 Task: Find connections with filter location Charata with filter topic #managementwith filter profile language French with filter current company HackerEarth with filter school ASSAM DOWN TOWN UNIVERSITY with filter industry Equipment Rental Services with filter service category FIle Management with filter keywords title Chef
Action: Mouse moved to (527, 89)
Screenshot: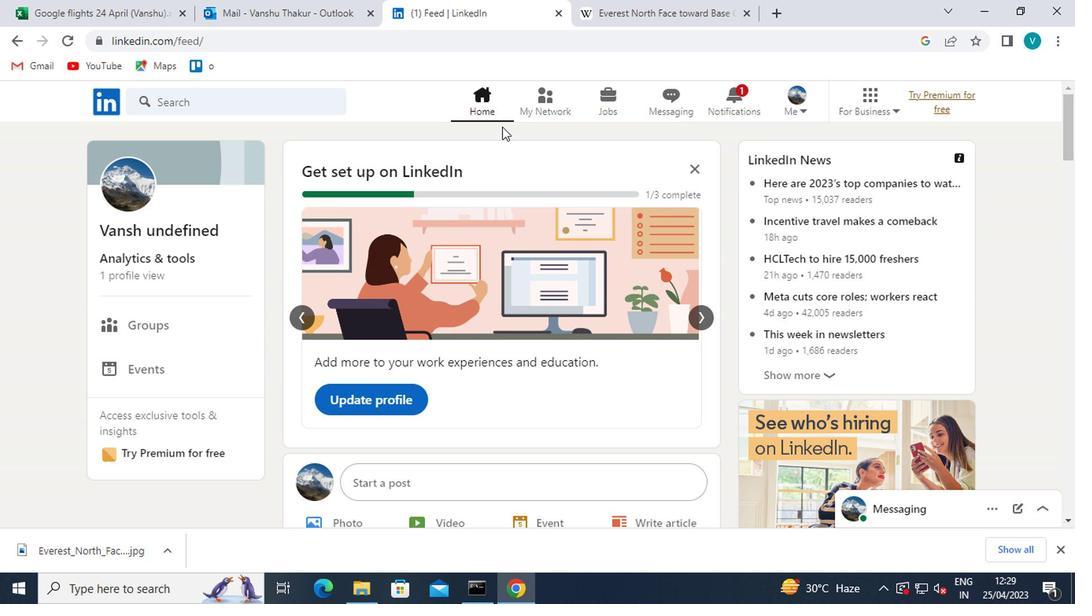 
Action: Mouse pressed left at (527, 89)
Screenshot: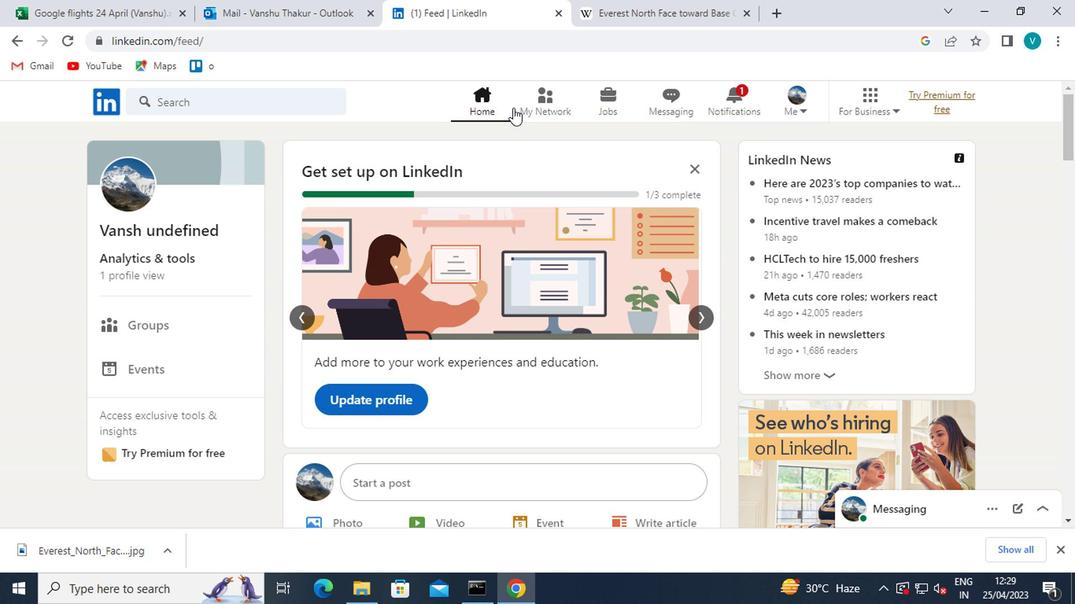 
Action: Mouse moved to (175, 181)
Screenshot: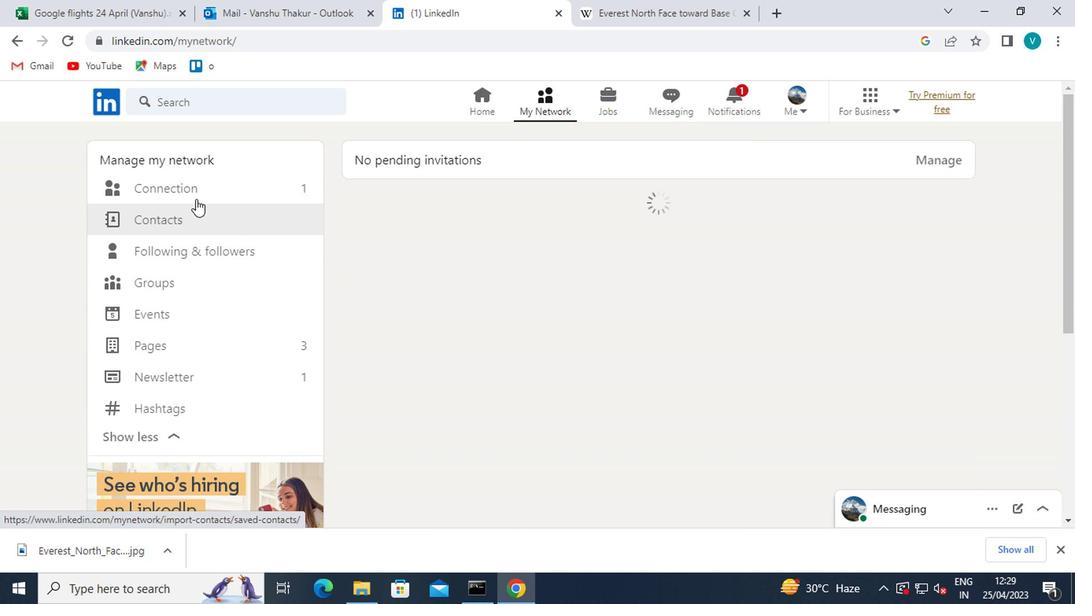 
Action: Mouse pressed left at (175, 181)
Screenshot: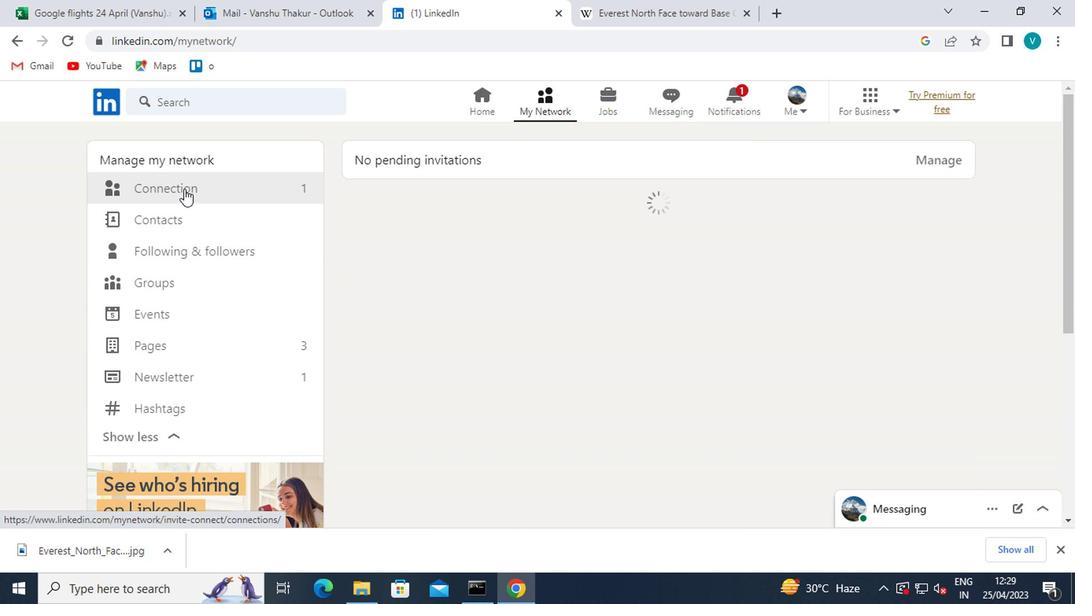 
Action: Mouse moved to (660, 192)
Screenshot: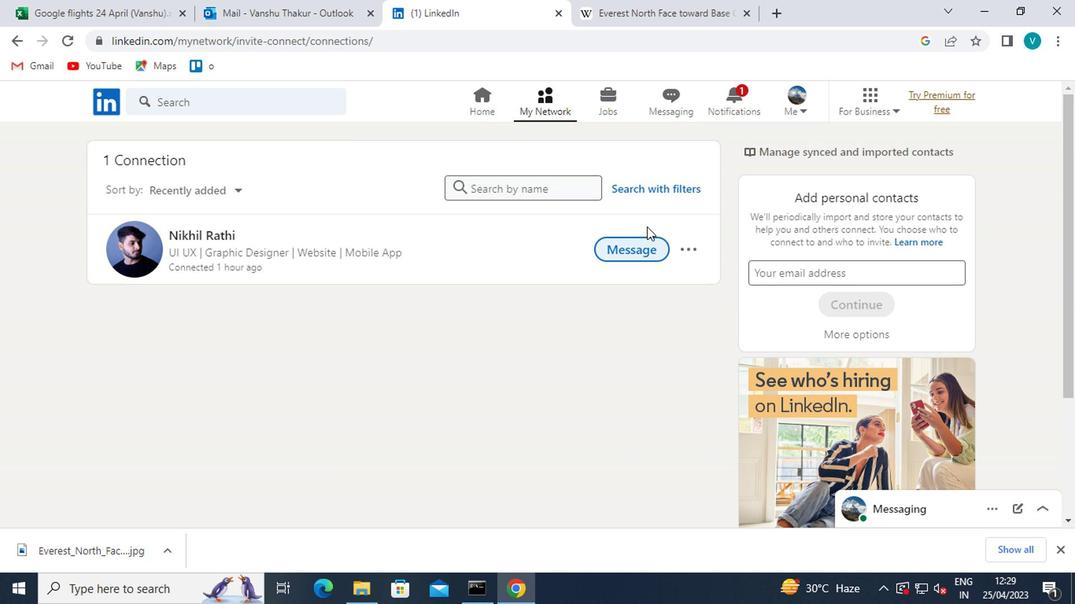 
Action: Mouse pressed left at (660, 192)
Screenshot: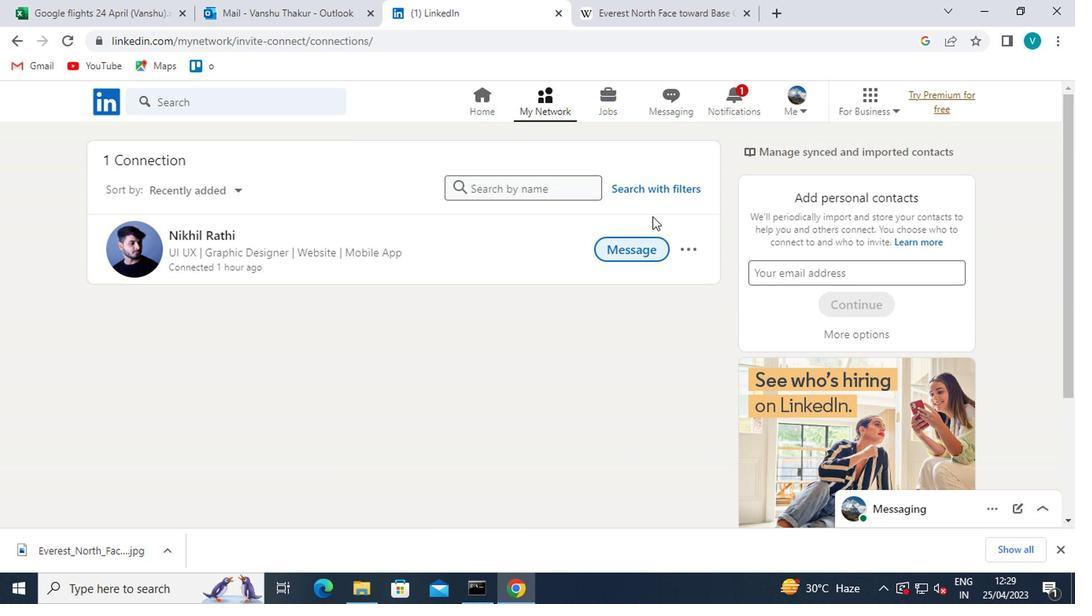 
Action: Mouse moved to (525, 142)
Screenshot: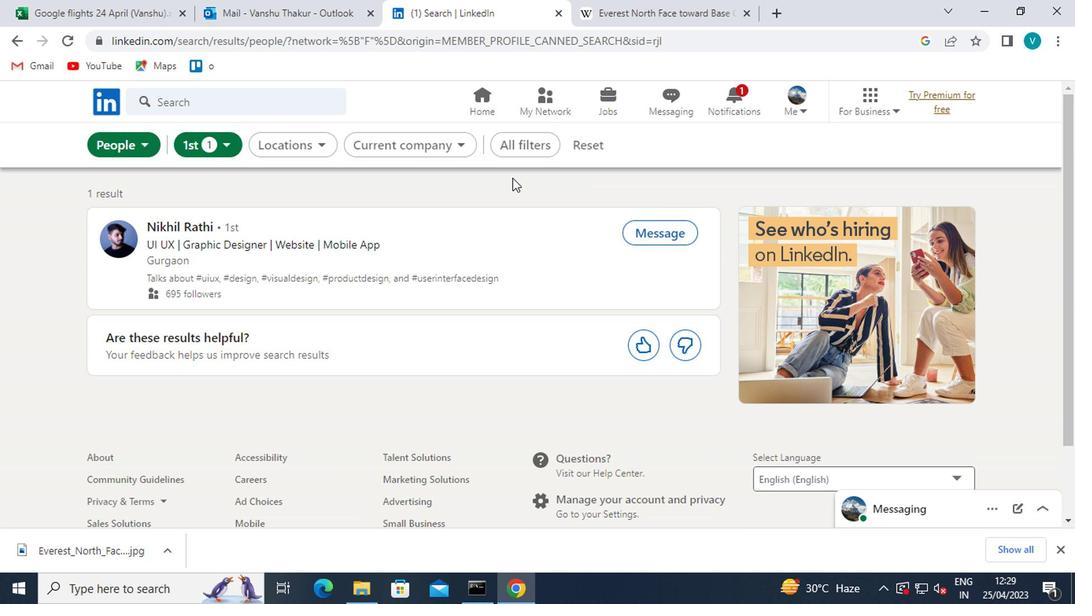 
Action: Mouse pressed left at (525, 142)
Screenshot: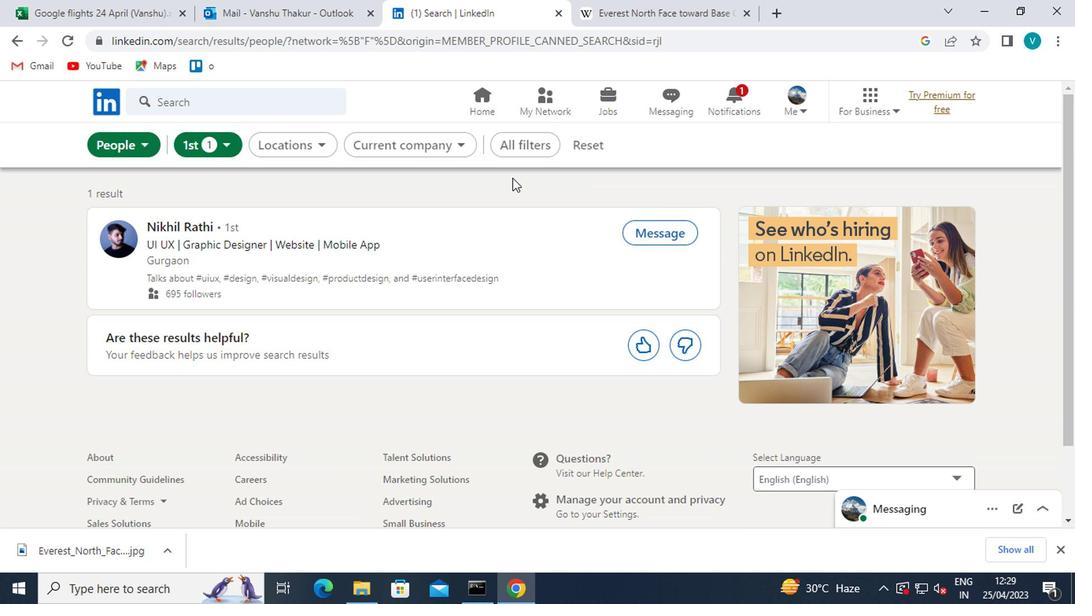 
Action: Mouse moved to (745, 334)
Screenshot: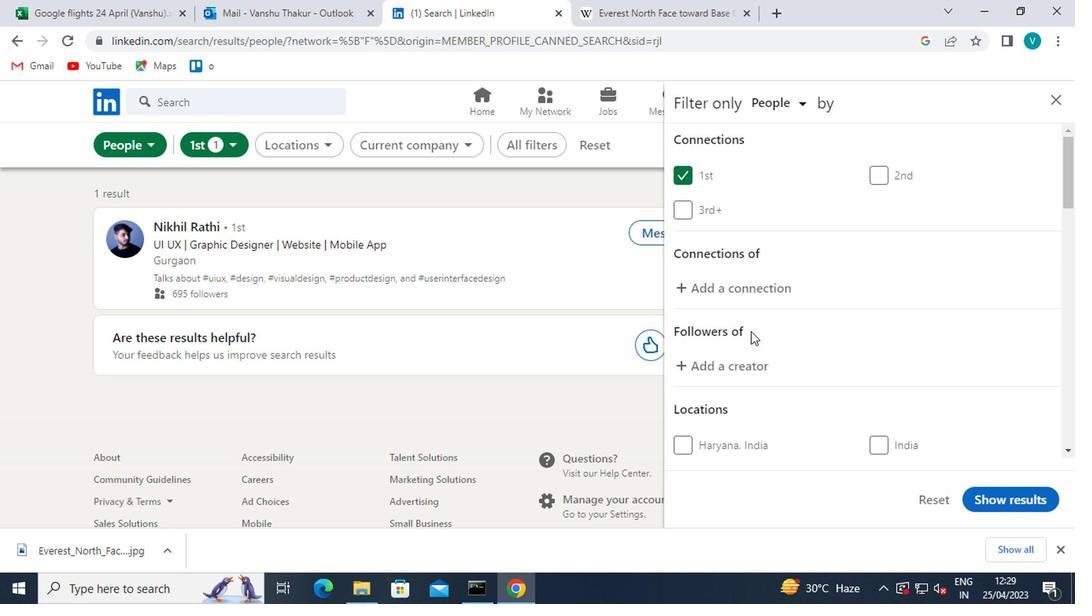 
Action: Mouse scrolled (745, 333) with delta (0, -1)
Screenshot: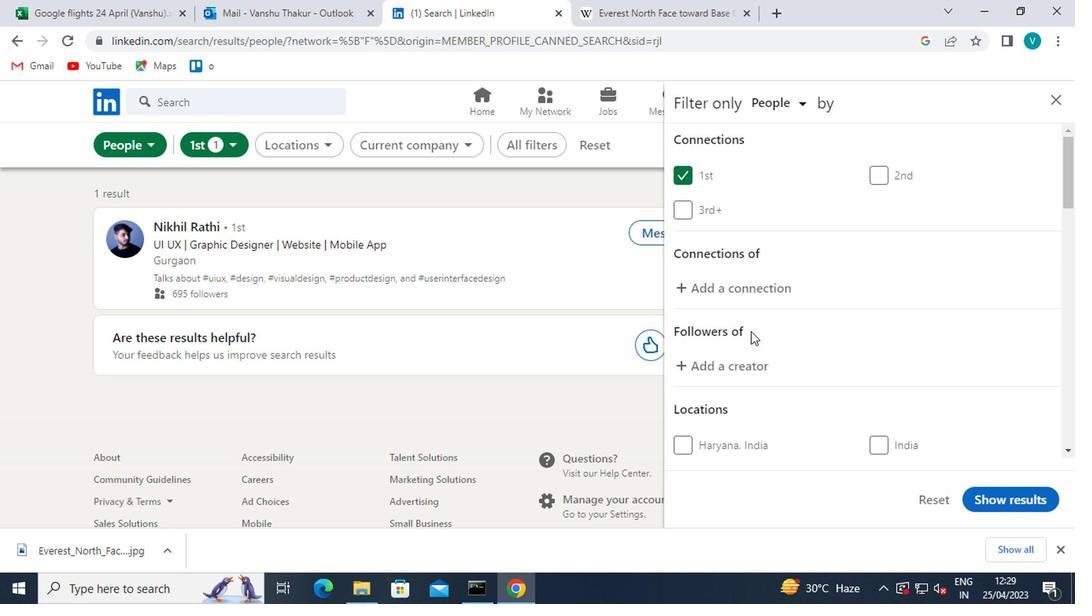 
Action: Mouse moved to (745, 335)
Screenshot: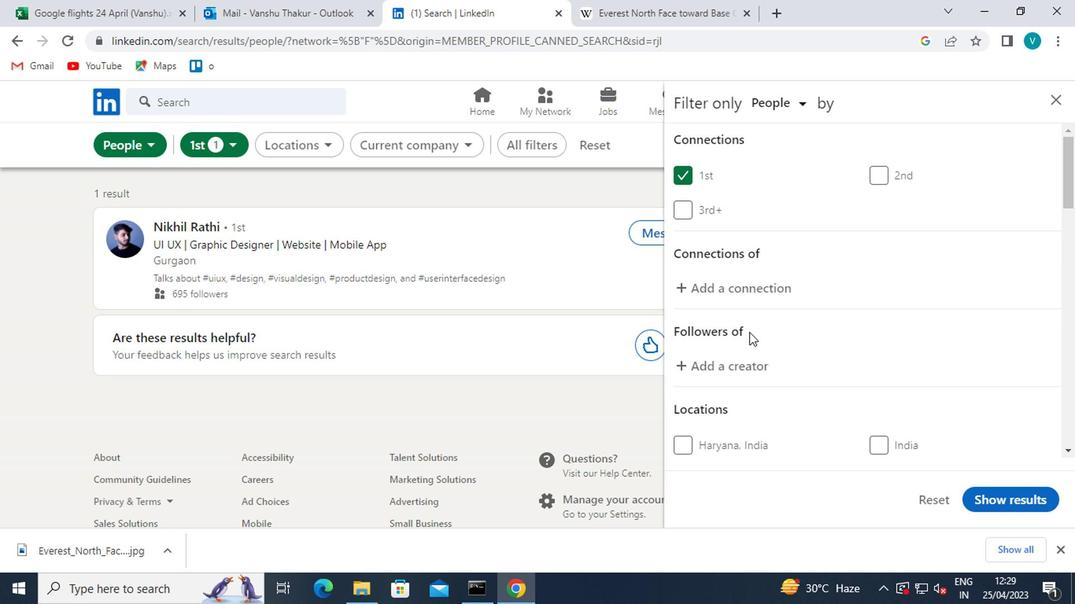 
Action: Mouse scrolled (745, 334) with delta (0, 0)
Screenshot: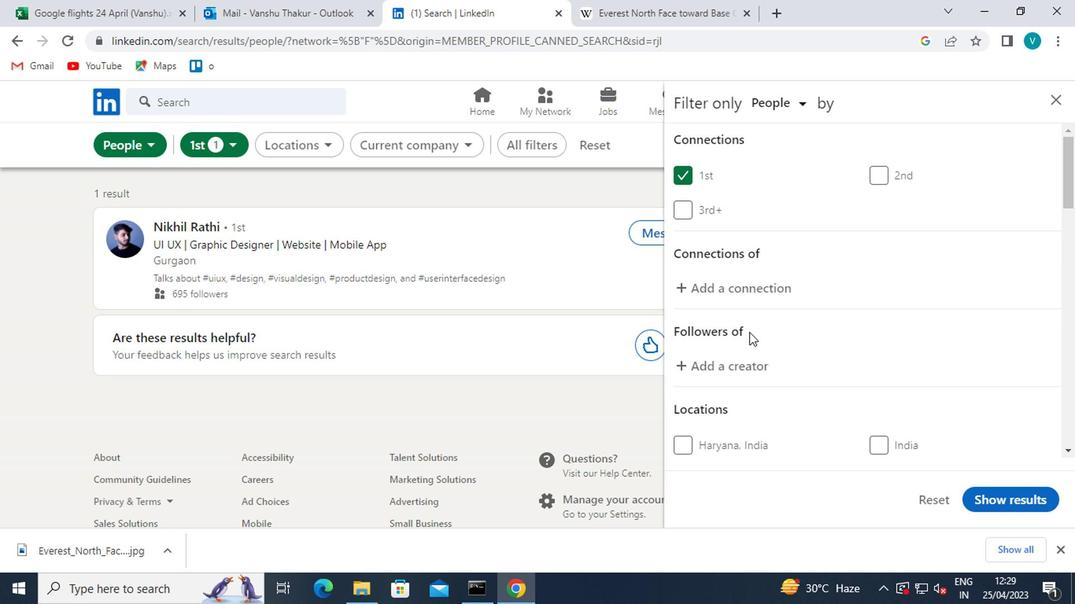 
Action: Mouse moved to (740, 355)
Screenshot: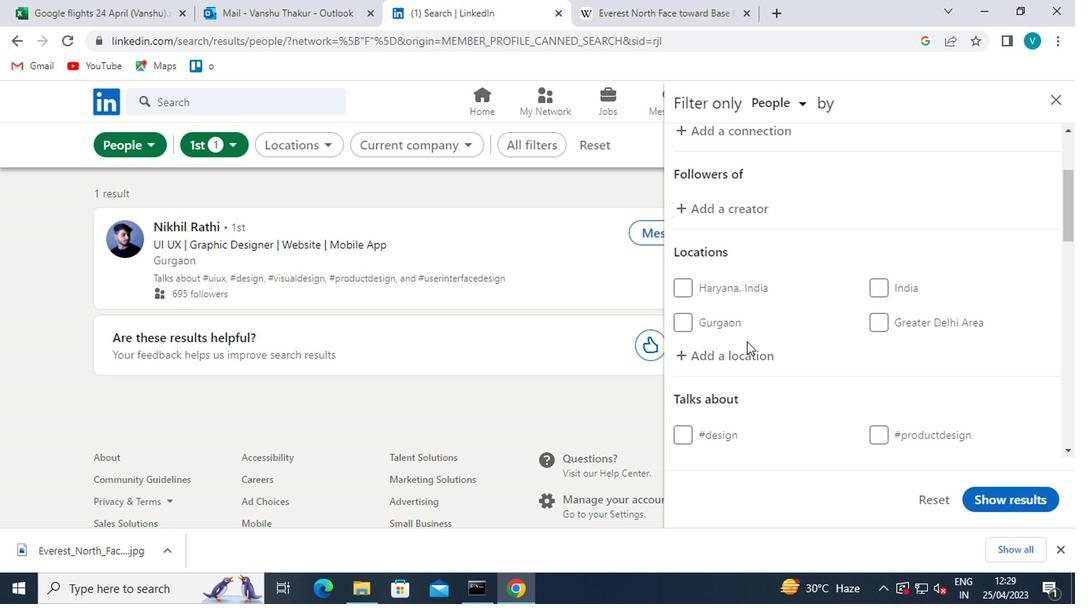 
Action: Mouse pressed left at (740, 355)
Screenshot: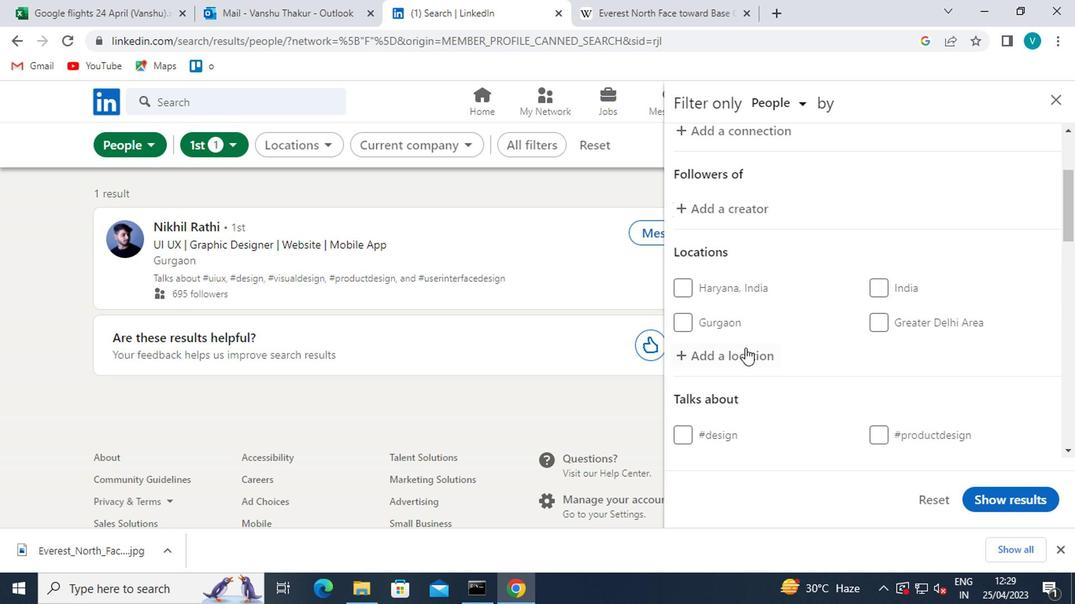 
Action: Mouse moved to (605, 279)
Screenshot: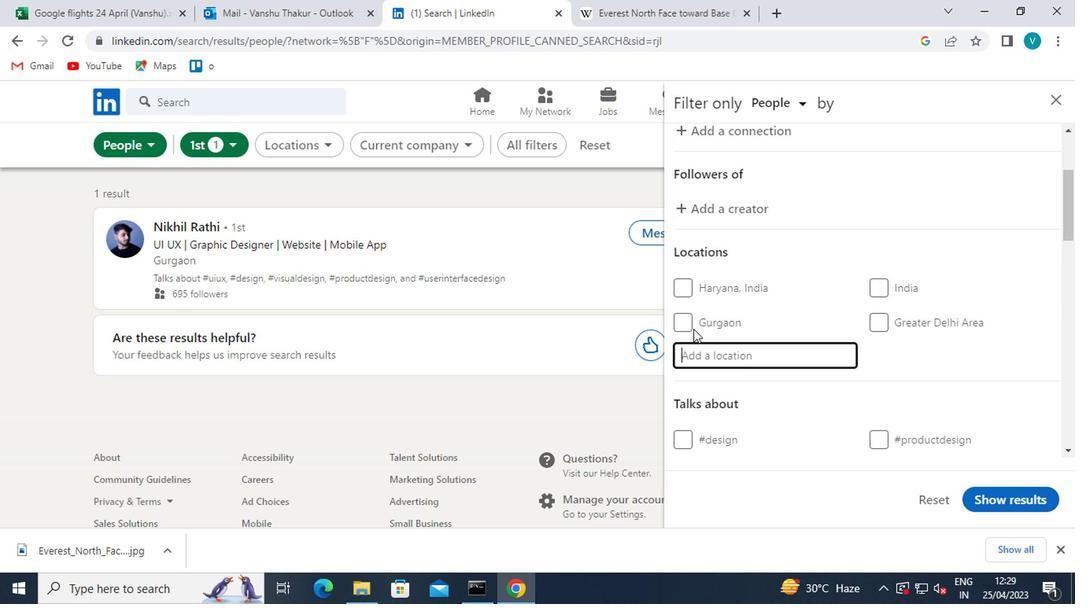 
Action: Key pressed <Key.shift>CHARATA
Screenshot: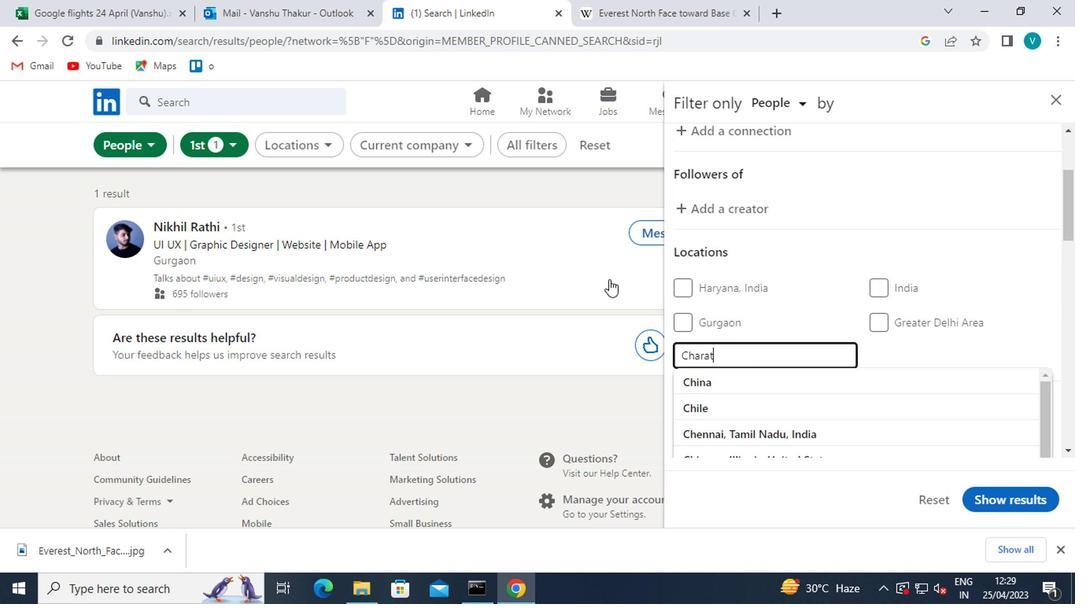 
Action: Mouse moved to (776, 383)
Screenshot: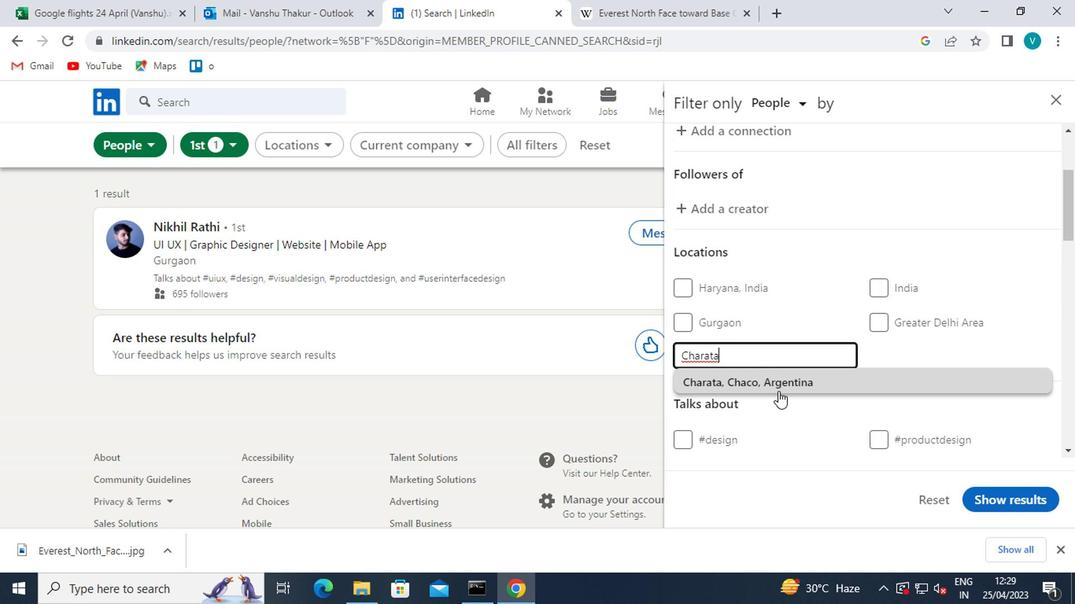 
Action: Mouse pressed left at (776, 383)
Screenshot: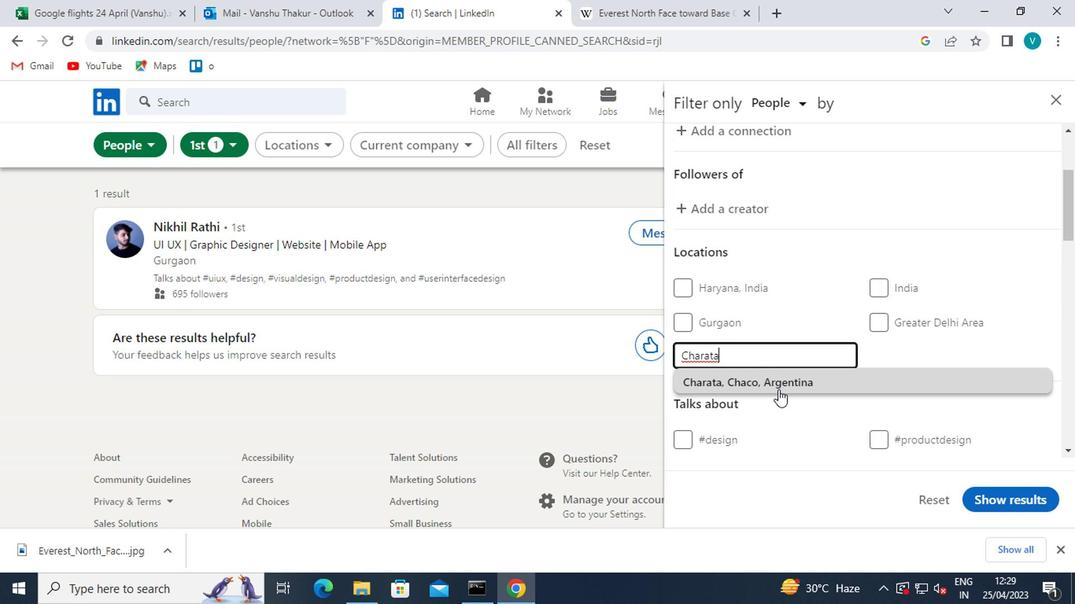 
Action: Mouse moved to (787, 351)
Screenshot: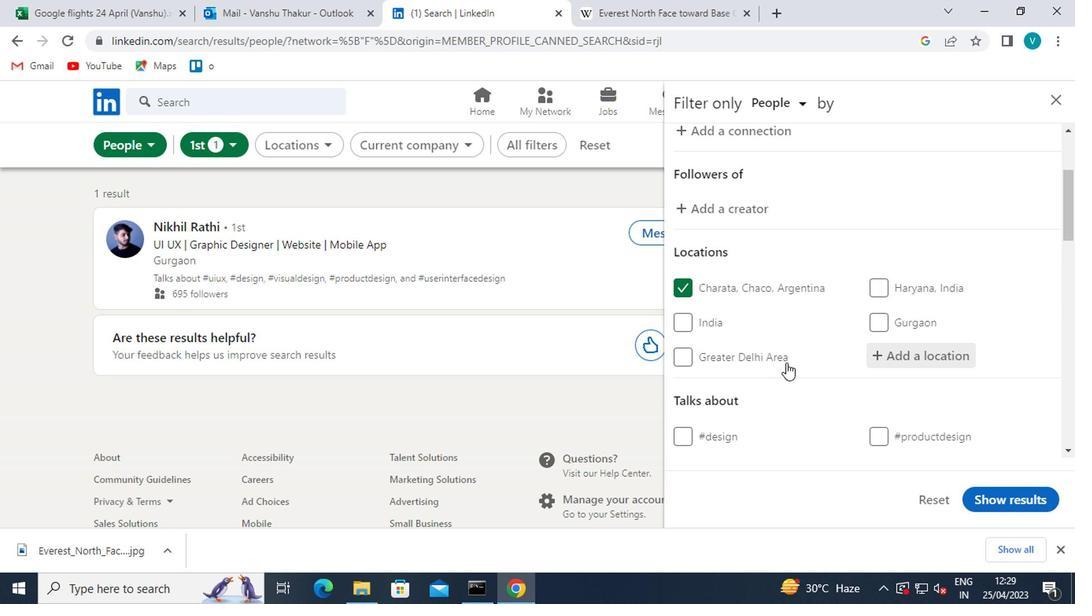 
Action: Mouse scrolled (787, 351) with delta (0, 0)
Screenshot: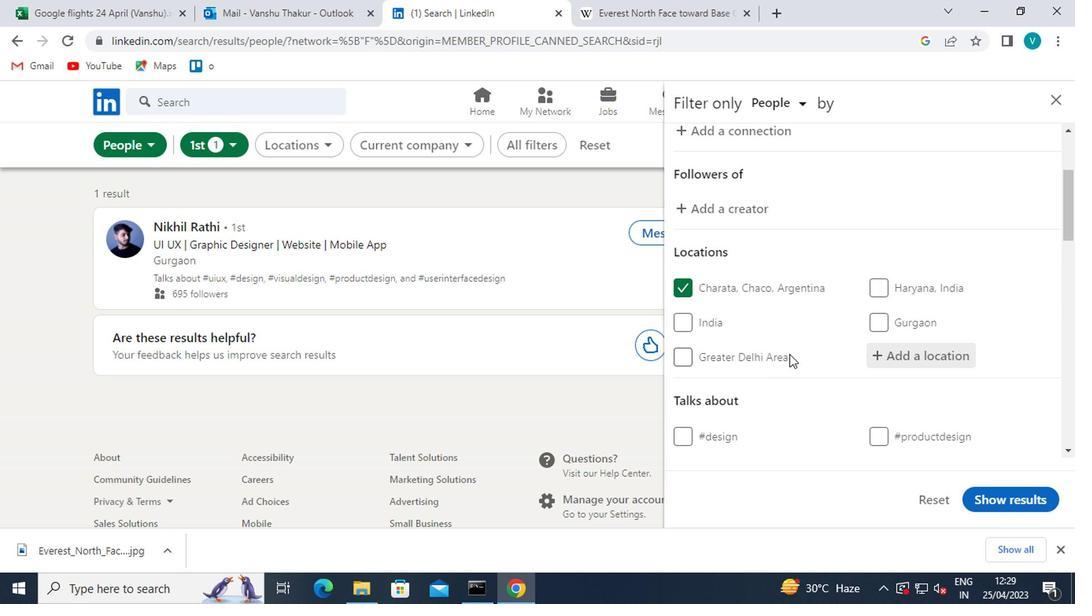 
Action: Mouse scrolled (787, 351) with delta (0, 0)
Screenshot: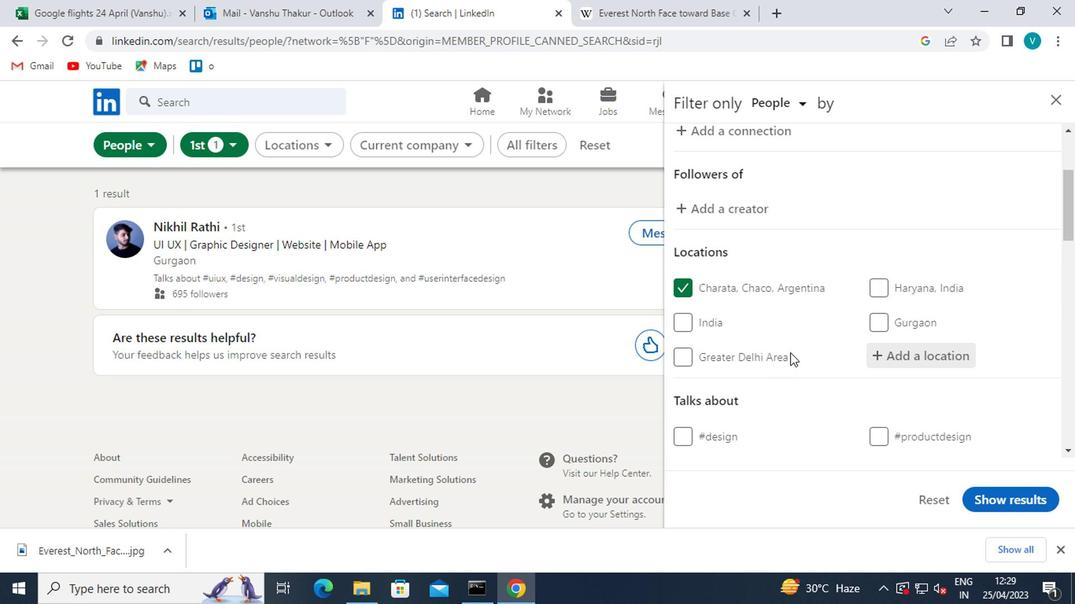 
Action: Mouse scrolled (787, 351) with delta (0, 0)
Screenshot: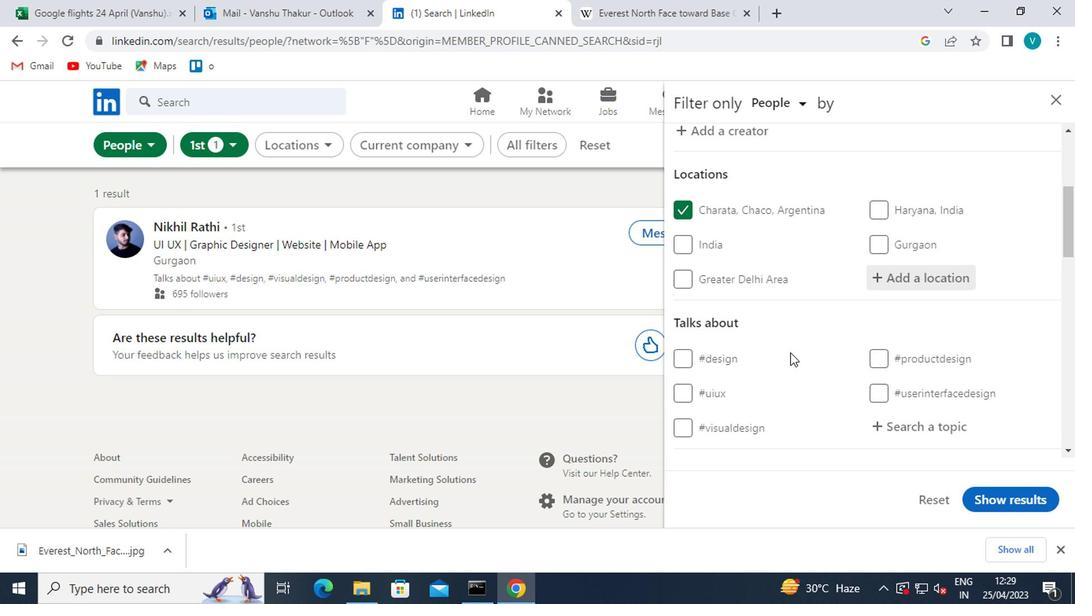 
Action: Mouse moved to (898, 271)
Screenshot: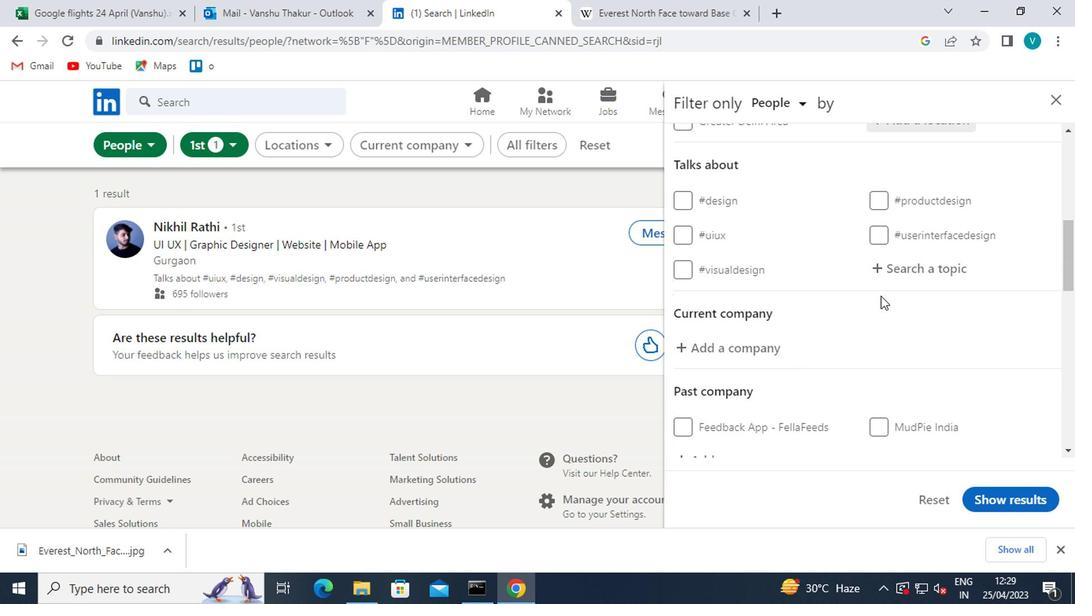 
Action: Mouse pressed left at (898, 271)
Screenshot: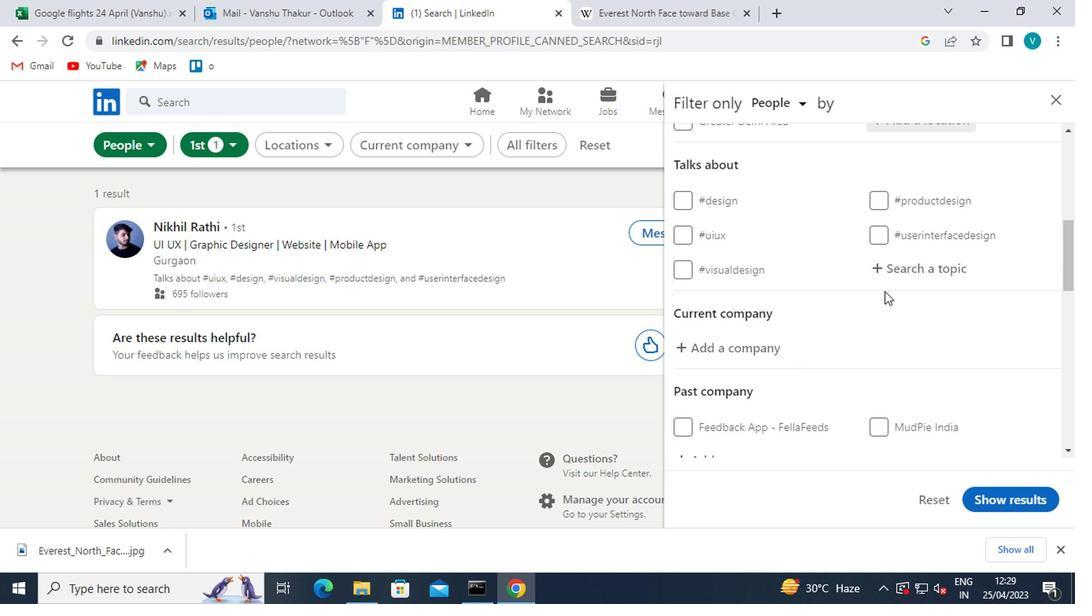 
Action: Mouse moved to (735, 225)
Screenshot: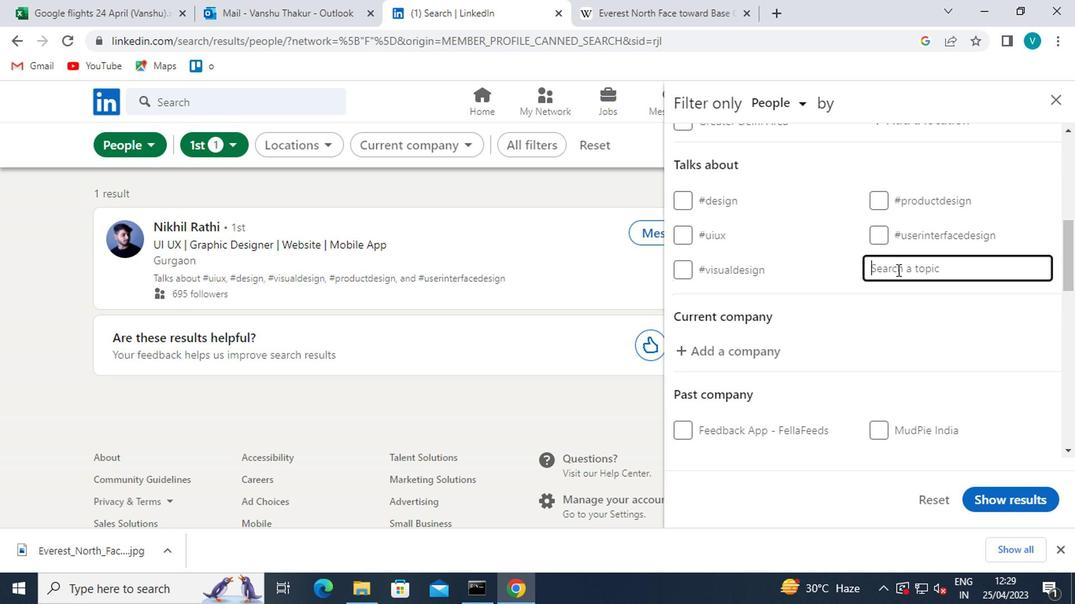 
Action: Key pressed <Key.shift>#MANAGEMENT
Screenshot: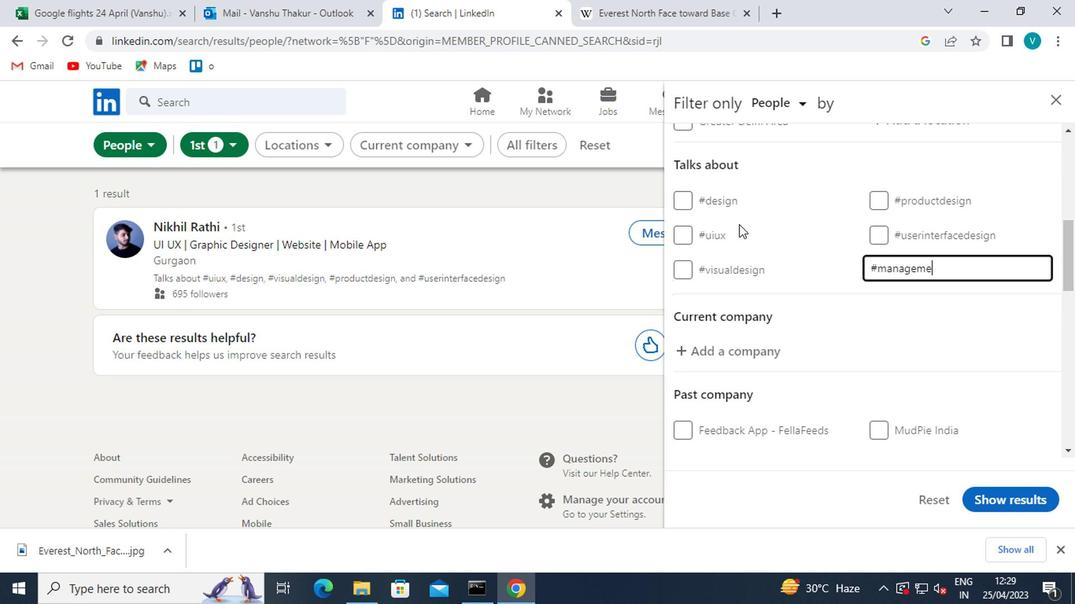 
Action: Mouse moved to (902, 299)
Screenshot: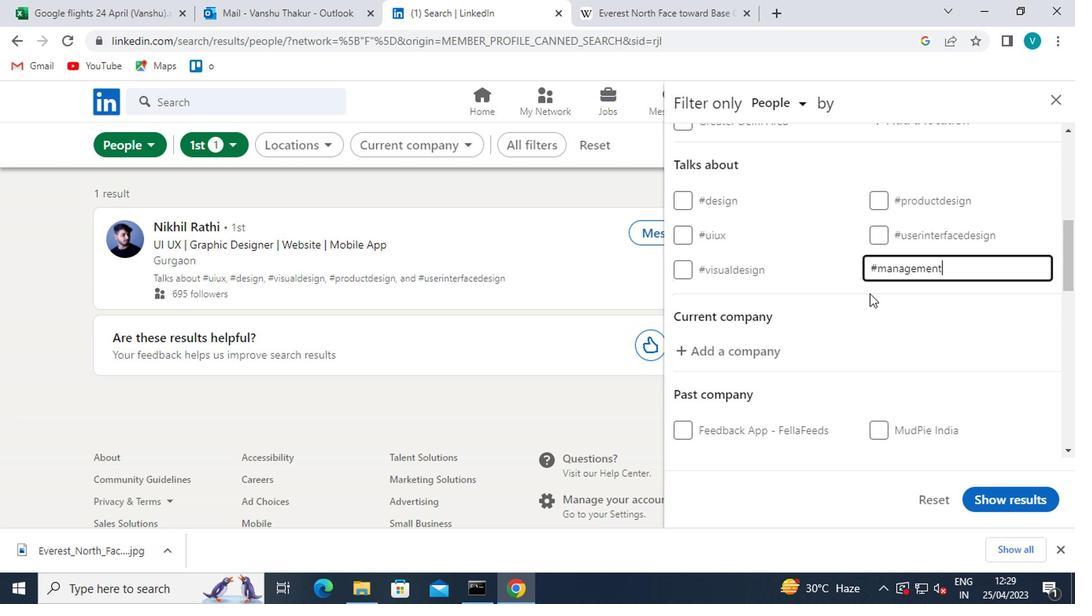 
Action: Mouse pressed left at (902, 299)
Screenshot: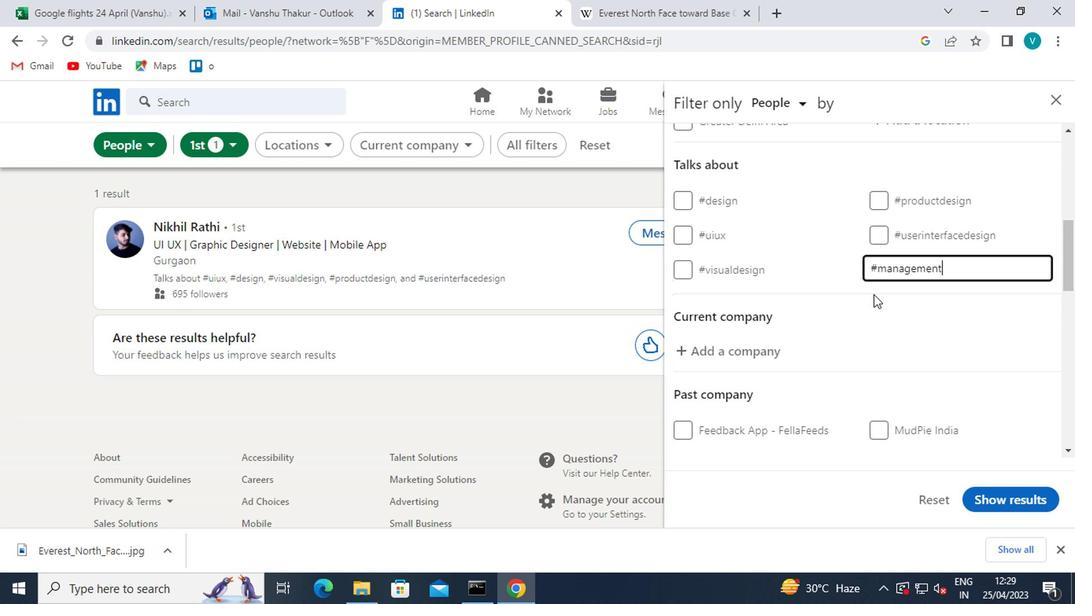 
Action: Mouse moved to (903, 299)
Screenshot: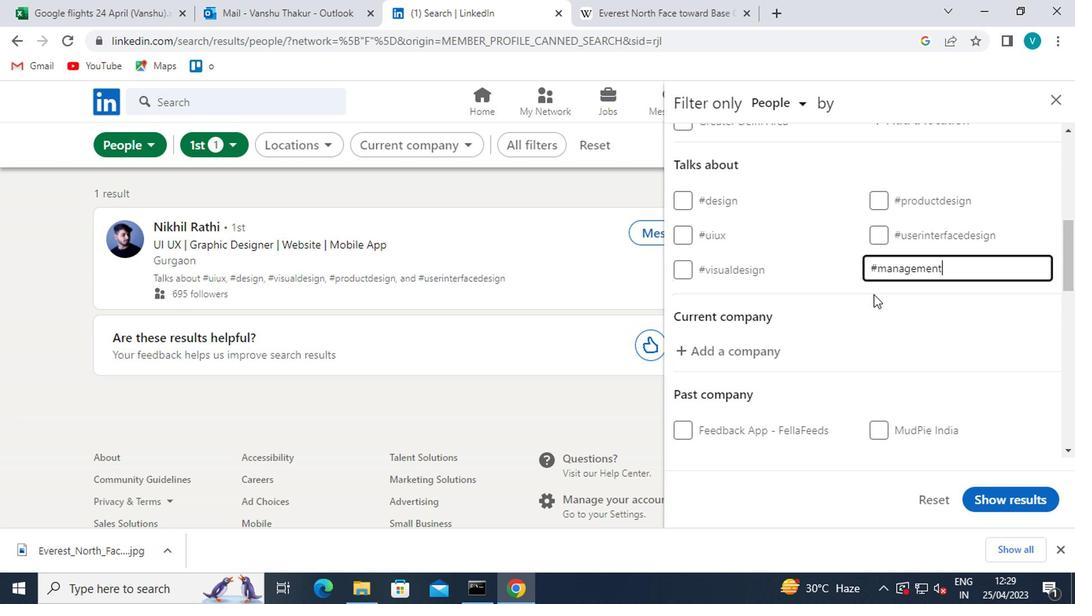 
Action: Mouse scrolled (903, 299) with delta (0, 0)
Screenshot: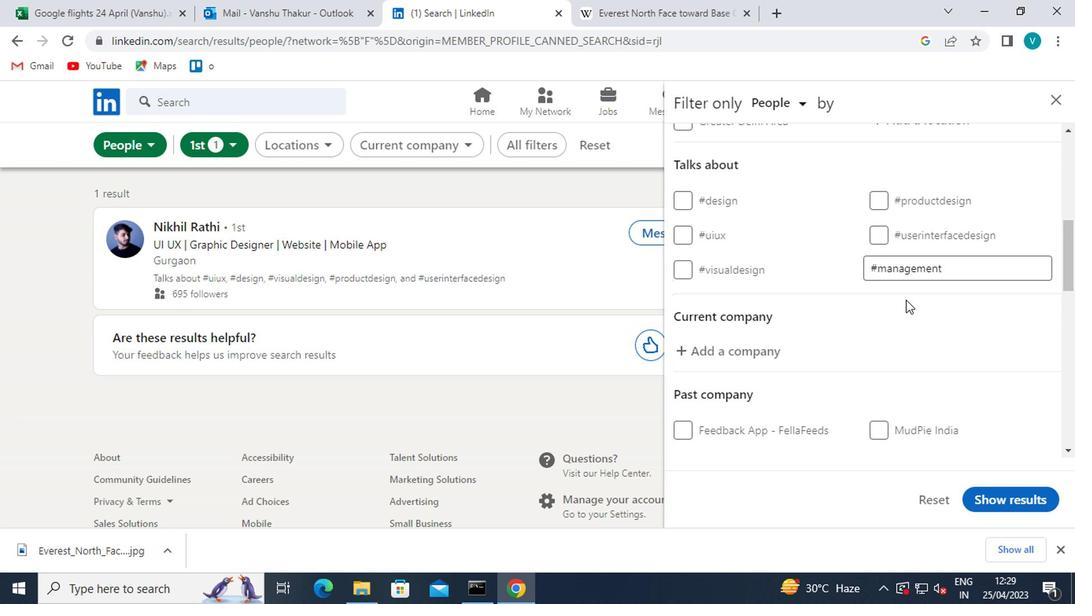 
Action: Mouse scrolled (903, 299) with delta (0, 0)
Screenshot: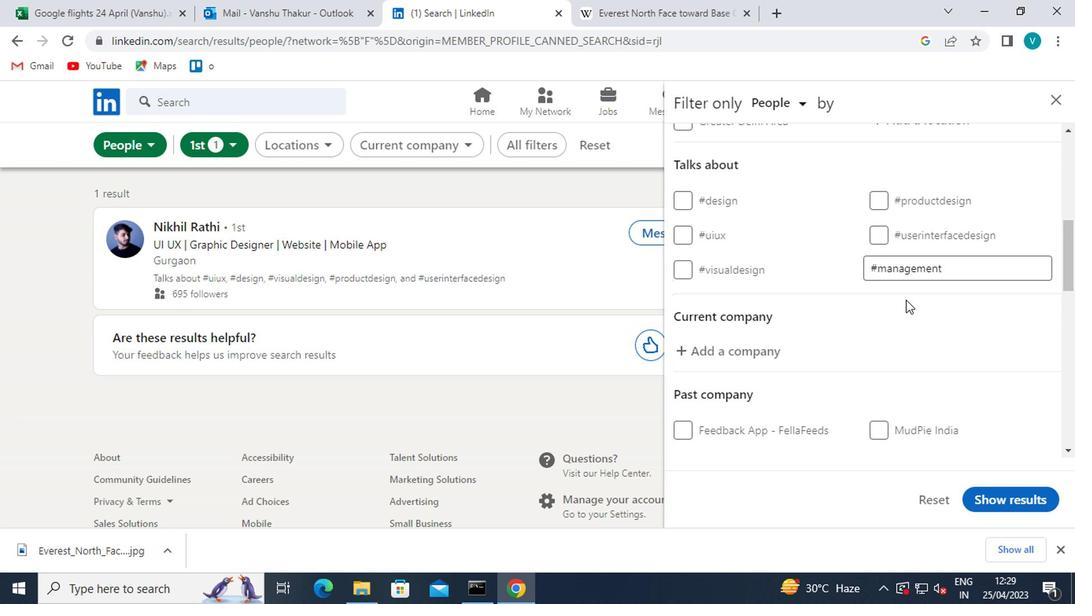 
Action: Mouse moved to (871, 258)
Screenshot: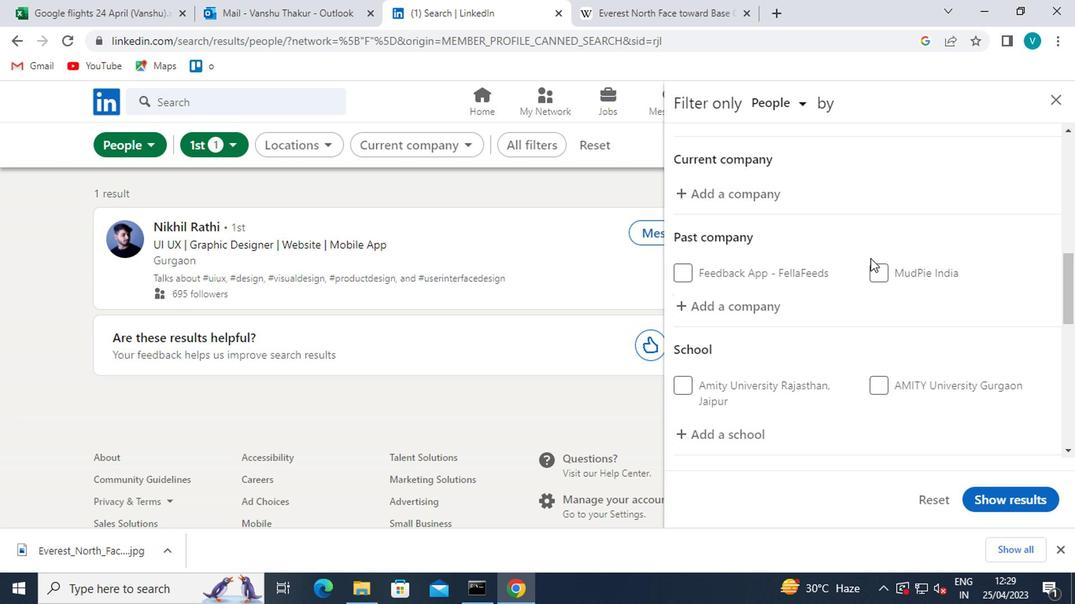 
Action: Mouse scrolled (871, 257) with delta (0, 0)
Screenshot: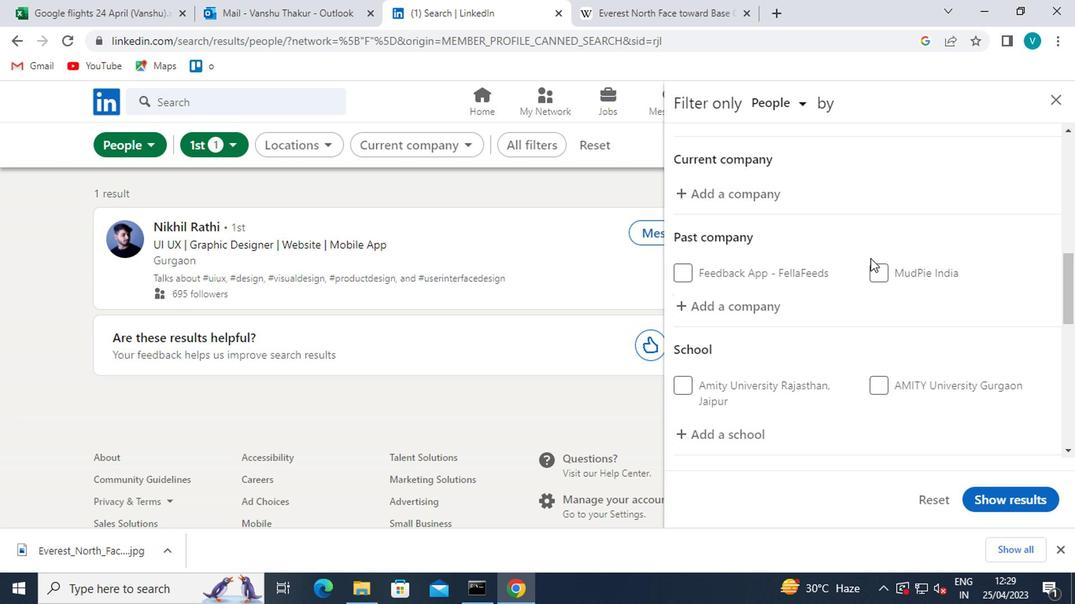 
Action: Mouse moved to (873, 259)
Screenshot: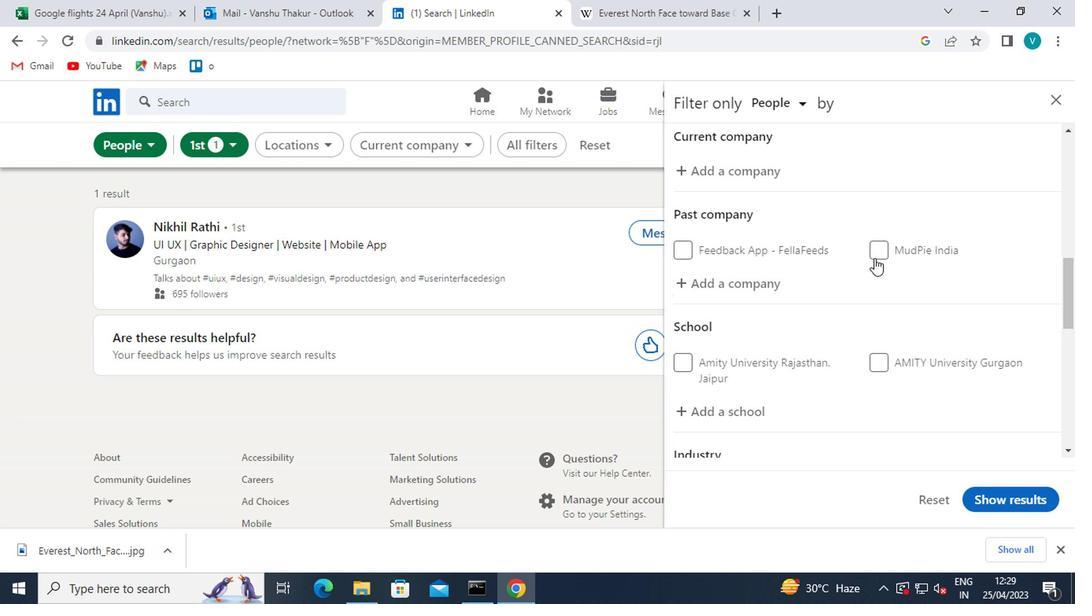 
Action: Mouse scrolled (873, 259) with delta (0, 0)
Screenshot: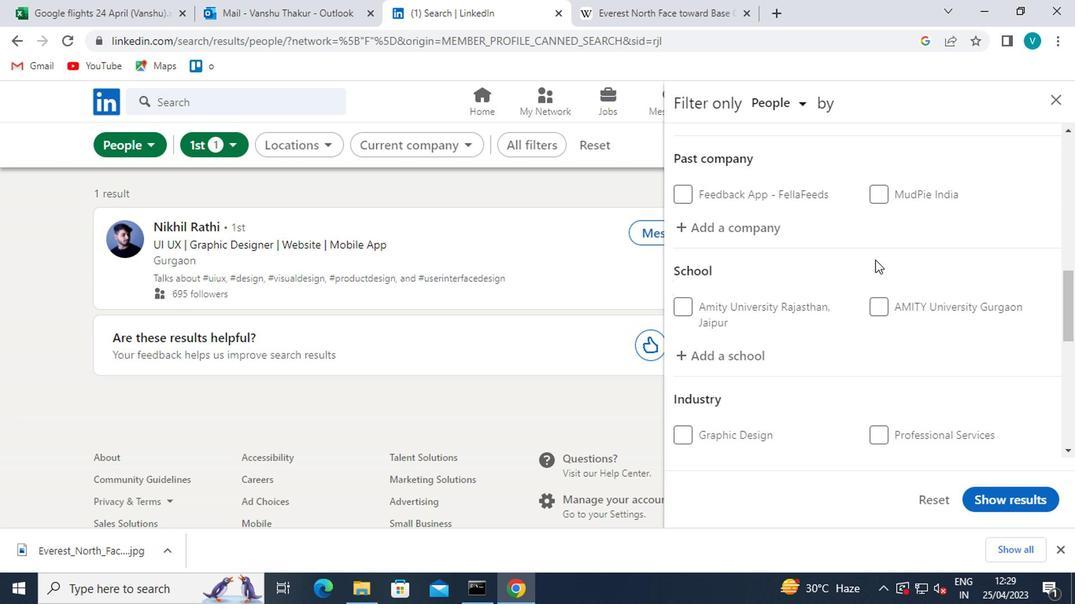 
Action: Mouse moved to (873, 259)
Screenshot: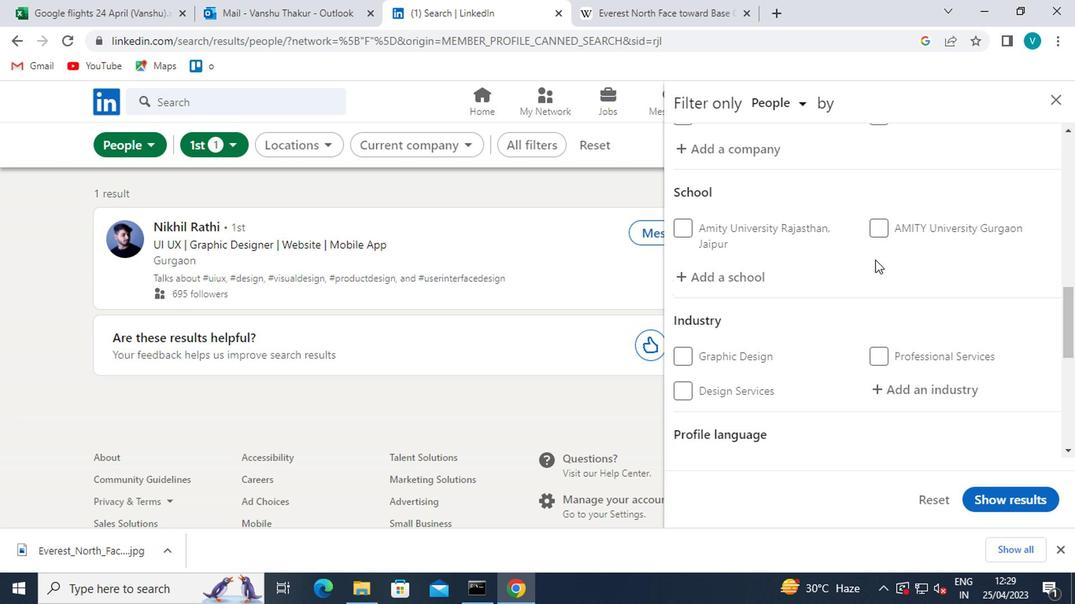 
Action: Mouse scrolled (873, 259) with delta (0, 0)
Screenshot: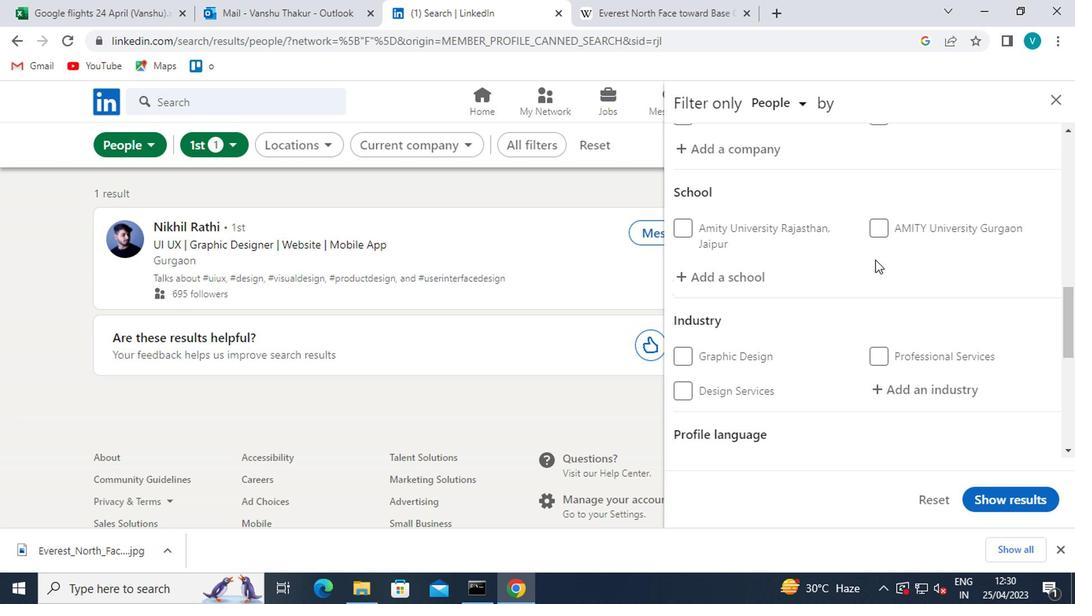 
Action: Mouse moved to (873, 261)
Screenshot: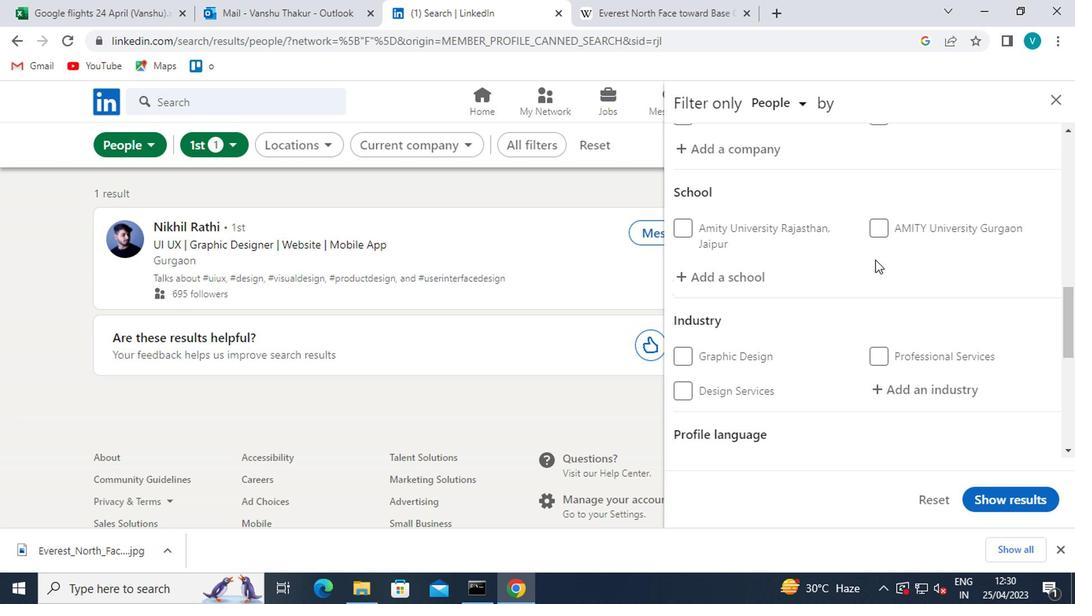 
Action: Mouse scrolled (873, 260) with delta (0, 0)
Screenshot: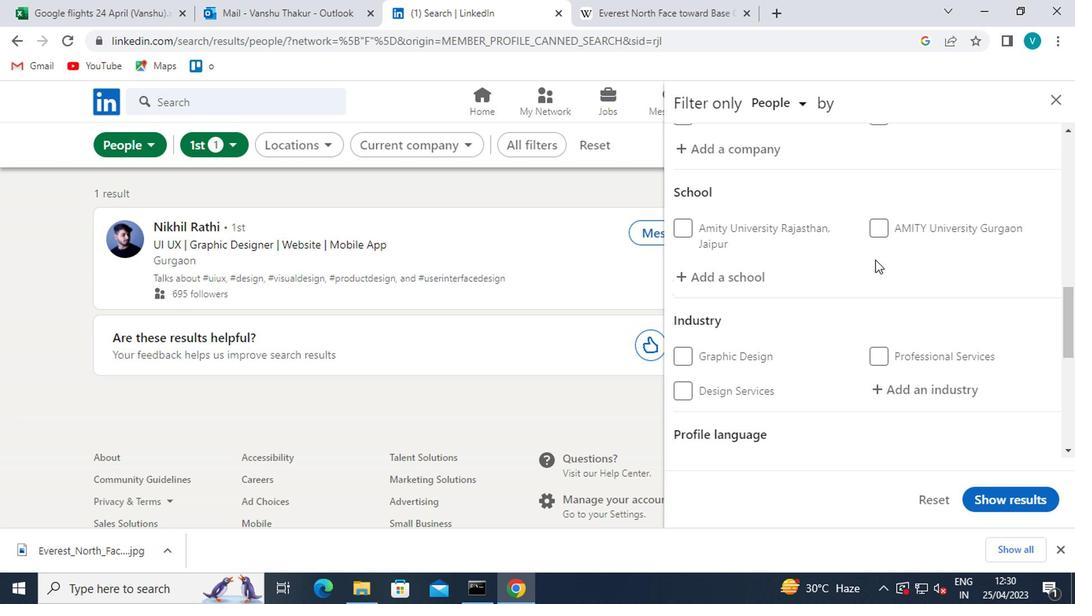 
Action: Mouse scrolled (873, 260) with delta (0, 0)
Screenshot: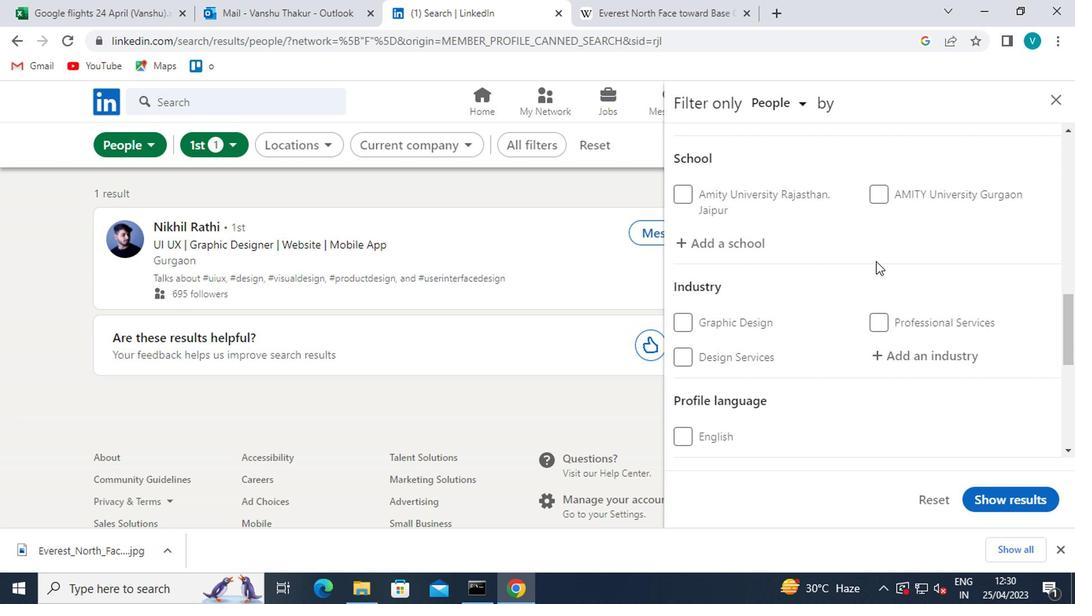 
Action: Mouse moved to (877, 262)
Screenshot: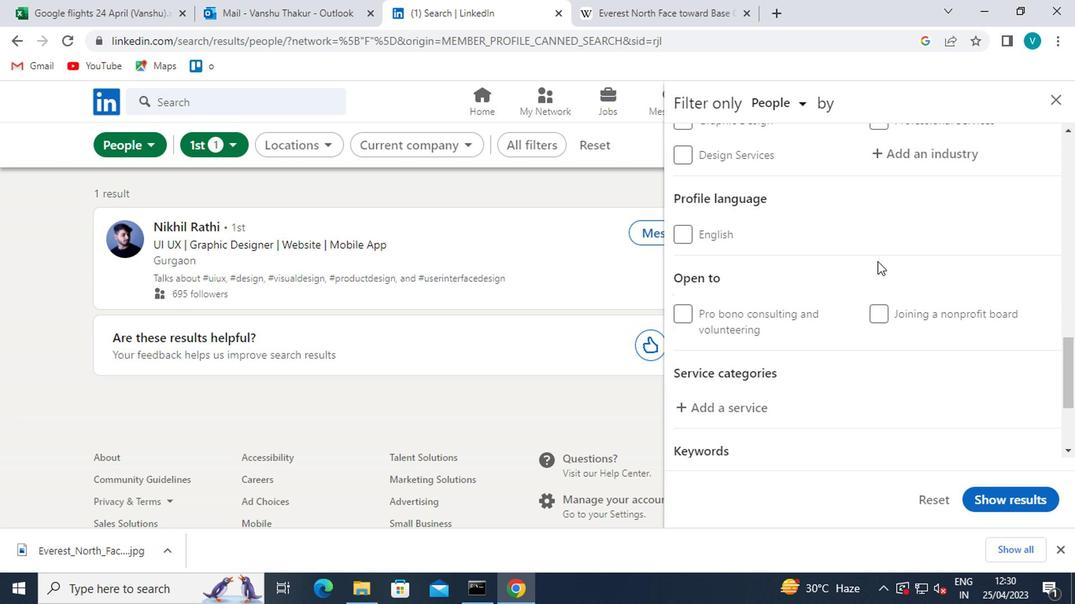 
Action: Mouse scrolled (877, 263) with delta (0, 1)
Screenshot: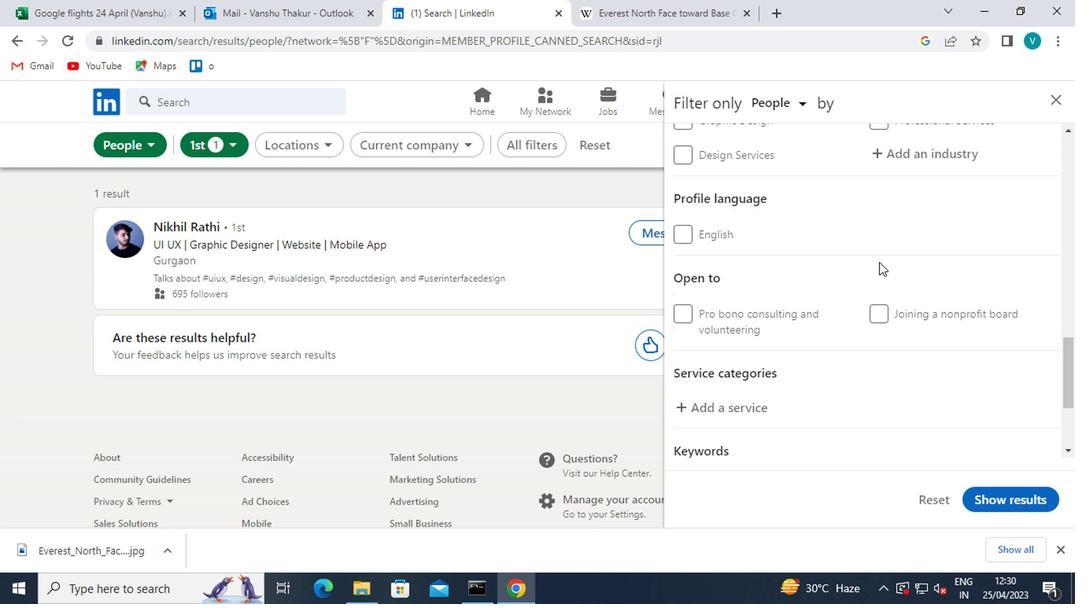 
Action: Mouse scrolled (877, 263) with delta (0, 1)
Screenshot: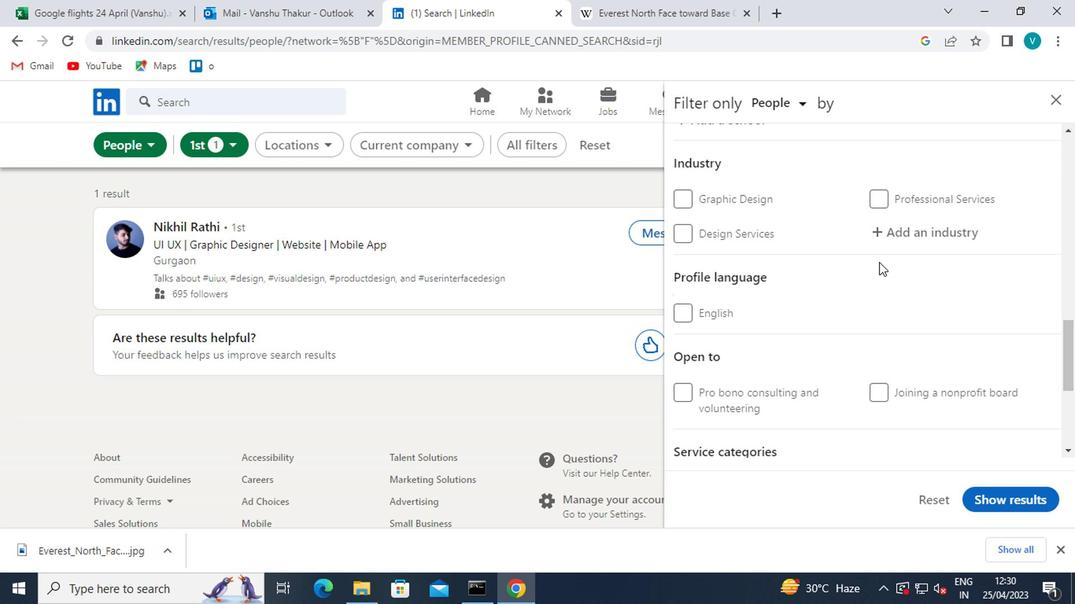 
Action: Mouse scrolled (877, 263) with delta (0, 1)
Screenshot: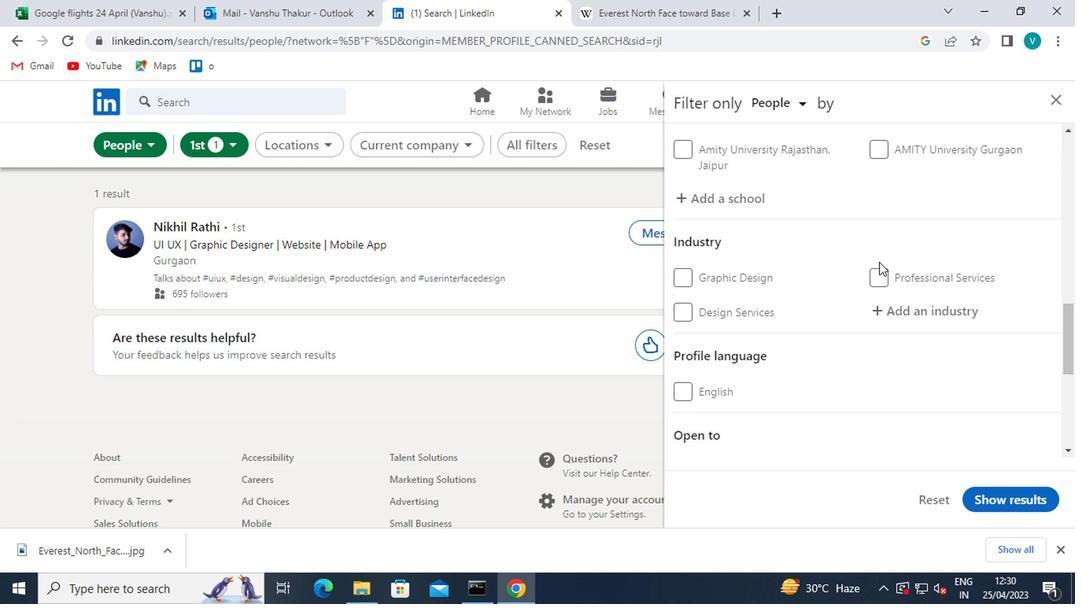 
Action: Mouse moved to (867, 257)
Screenshot: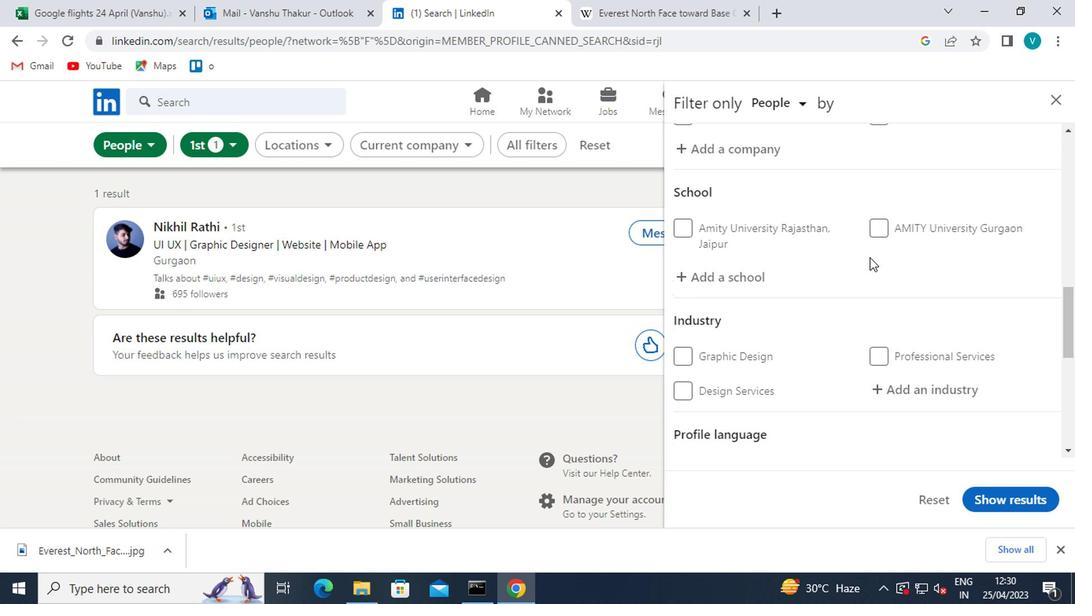
Action: Mouse scrolled (867, 258) with delta (0, 0)
Screenshot: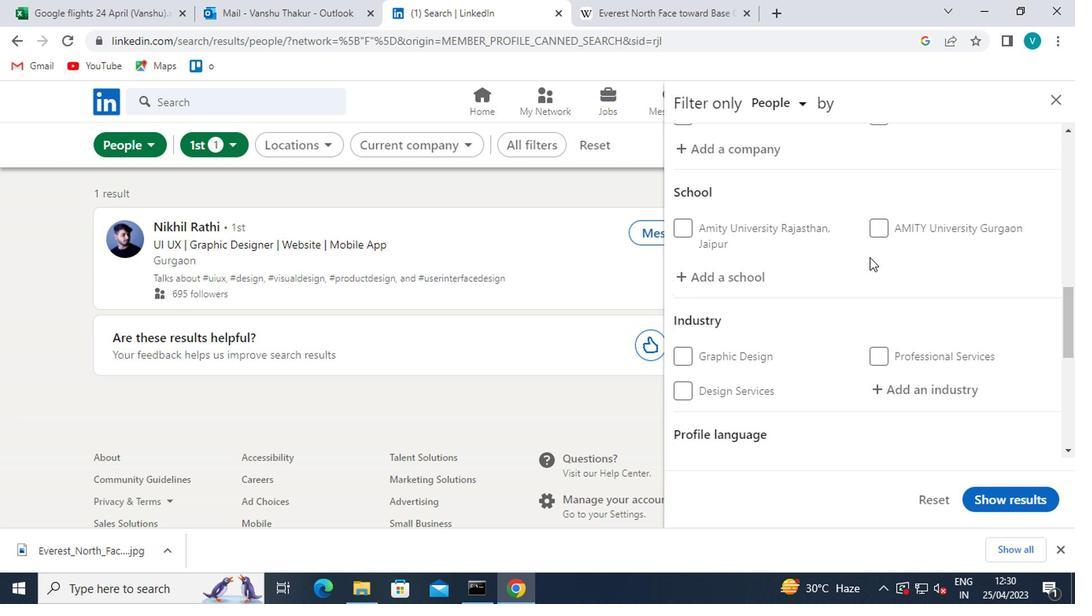 
Action: Mouse moved to (867, 257)
Screenshot: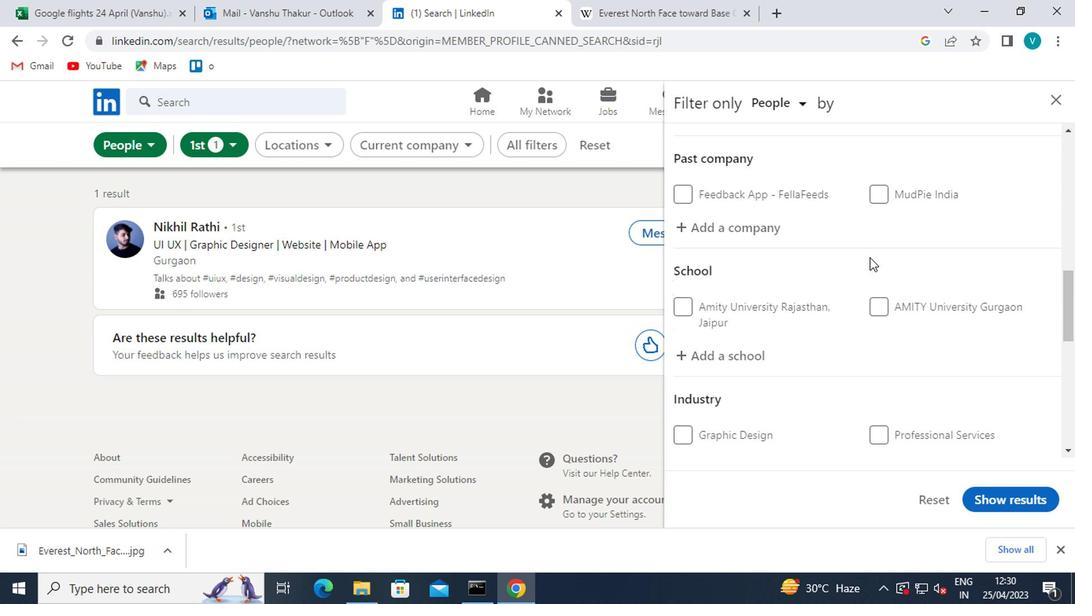 
Action: Mouse scrolled (867, 258) with delta (0, 0)
Screenshot: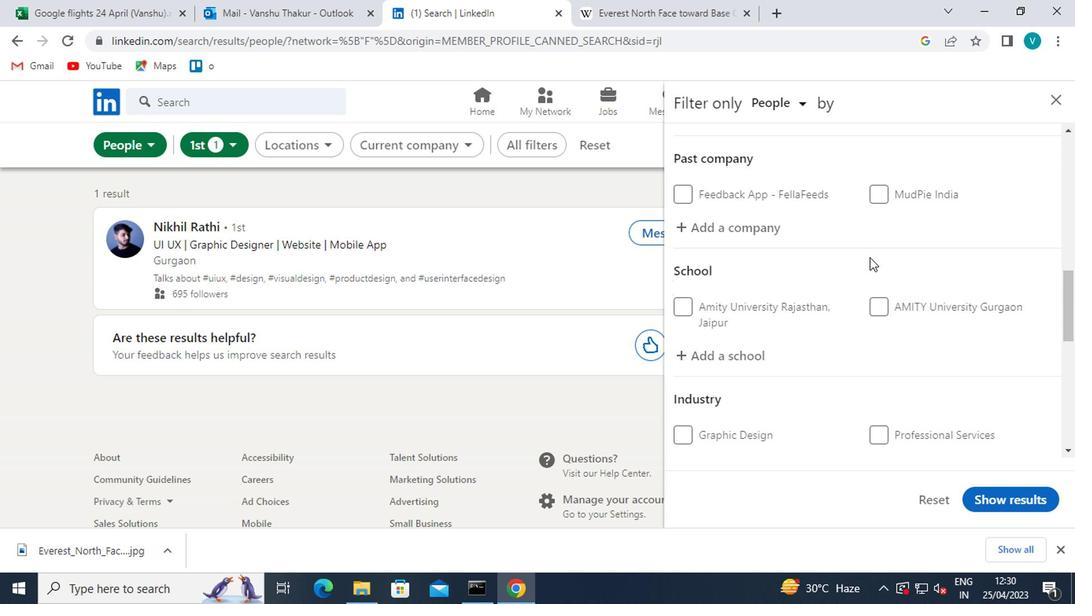 
Action: Mouse moved to (754, 197)
Screenshot: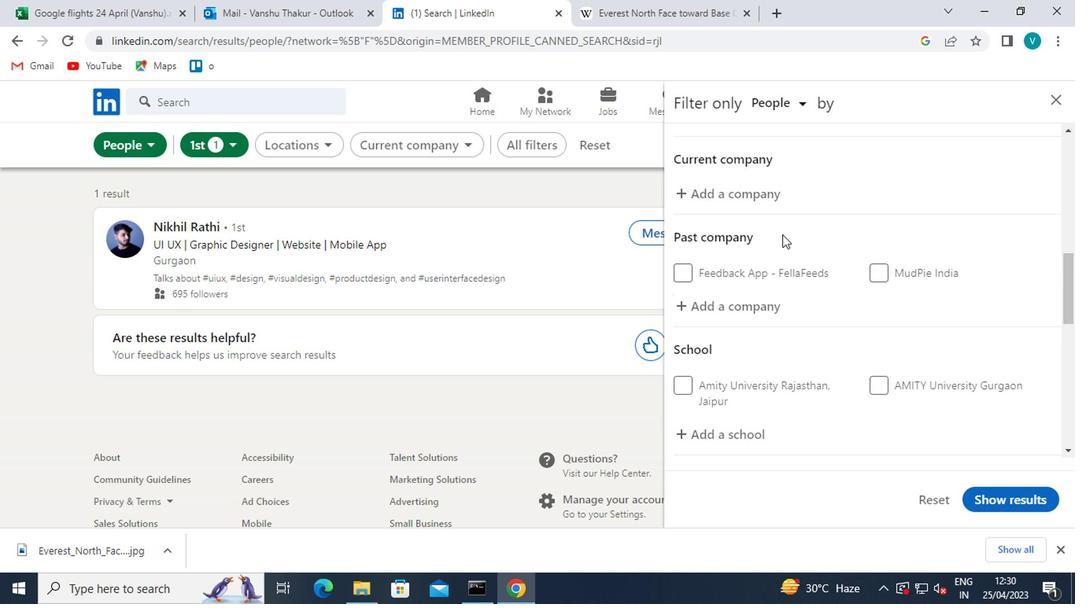 
Action: Mouse pressed left at (754, 197)
Screenshot: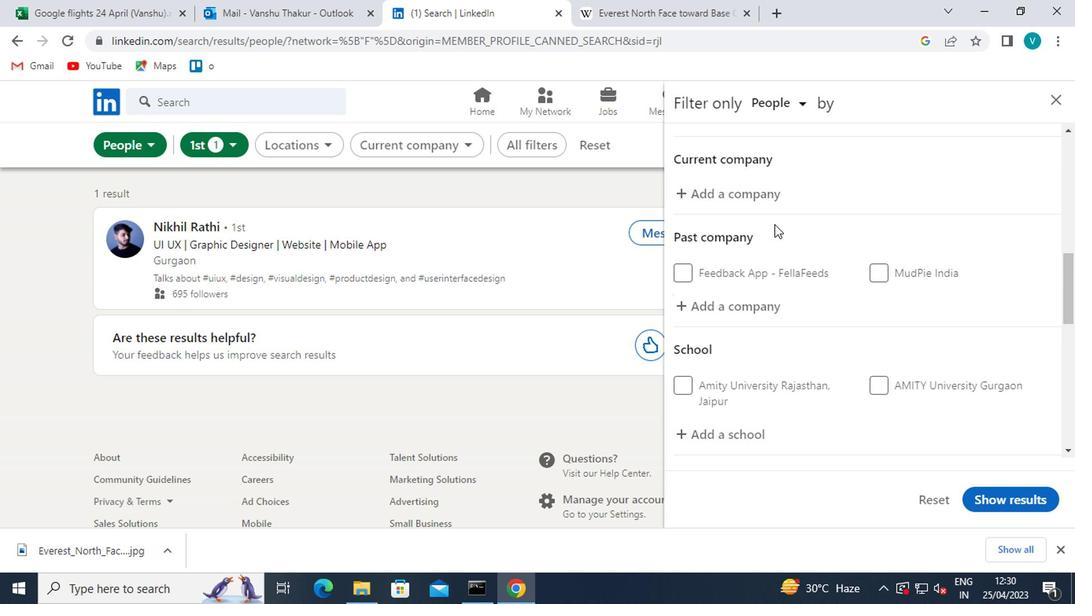 
Action: Mouse moved to (754, 196)
Screenshot: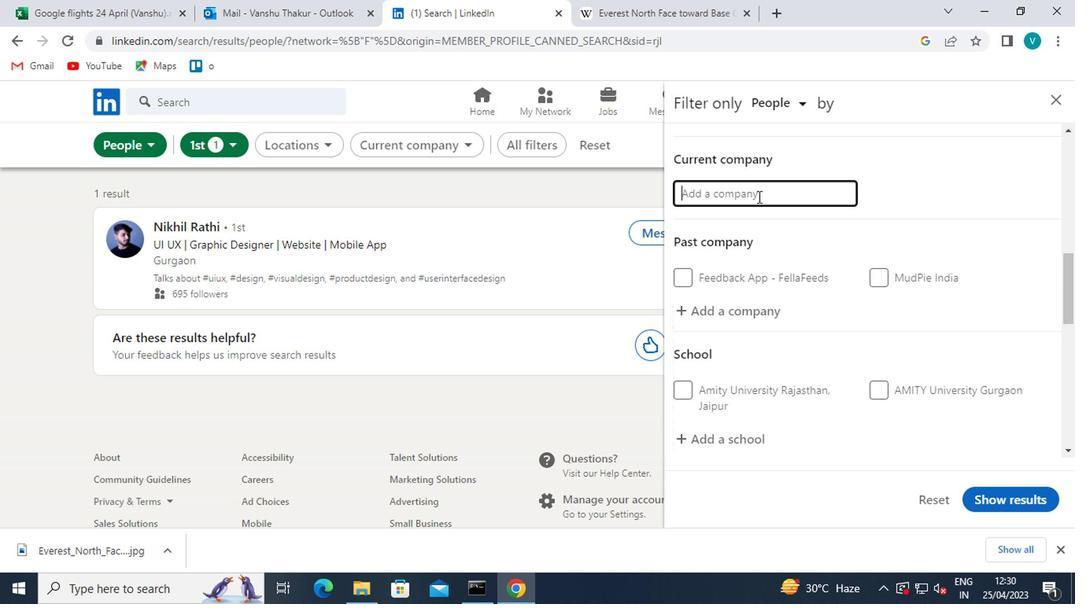 
Action: Key pressed <Key.shift>HACKER
Screenshot: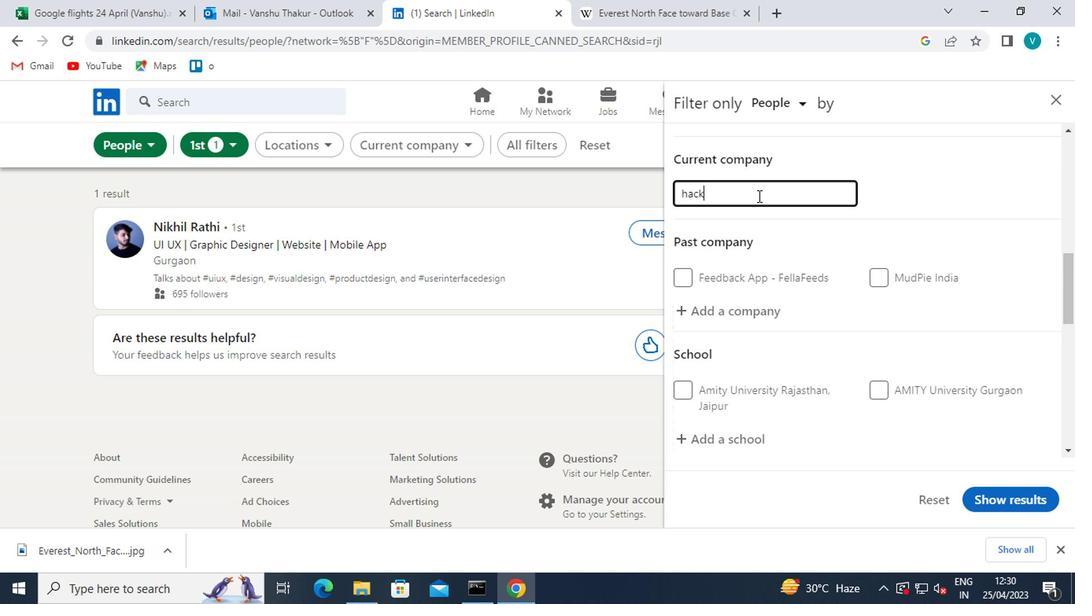 
Action: Mouse moved to (789, 306)
Screenshot: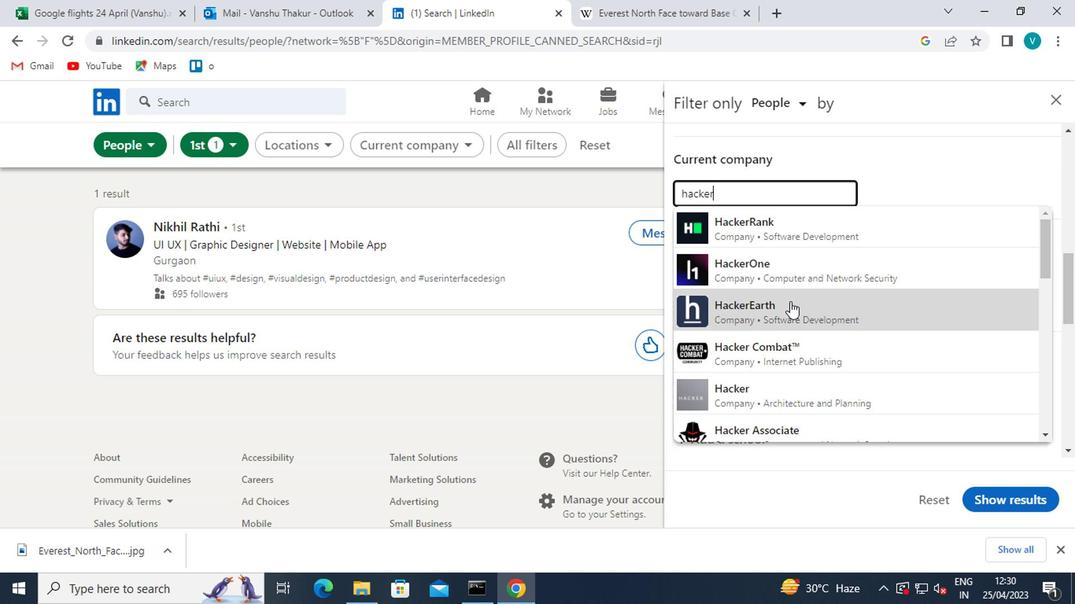 
Action: Mouse pressed left at (789, 306)
Screenshot: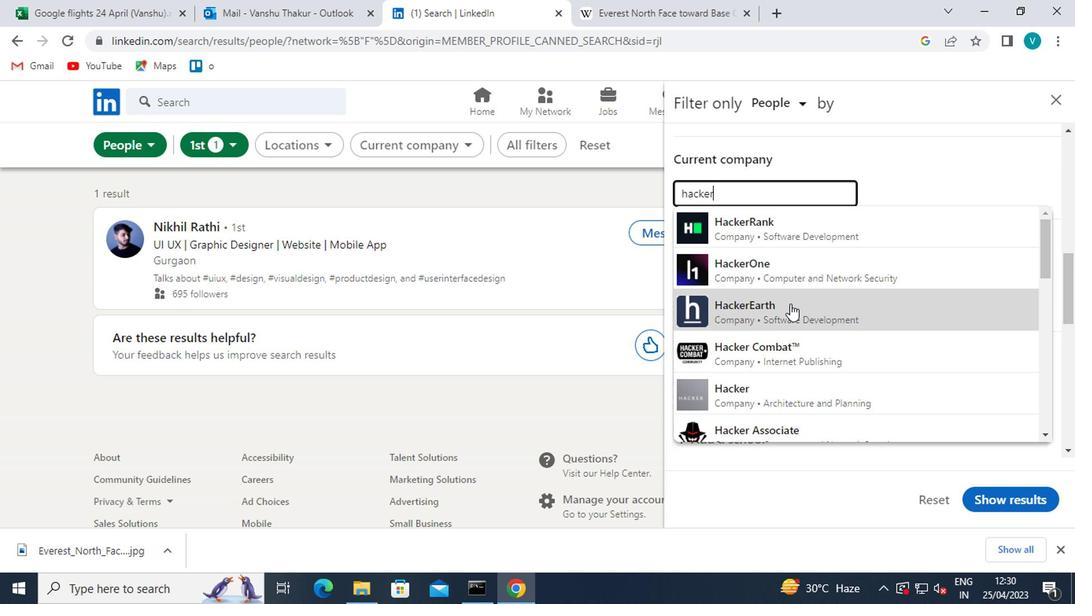 
Action: Mouse moved to (793, 307)
Screenshot: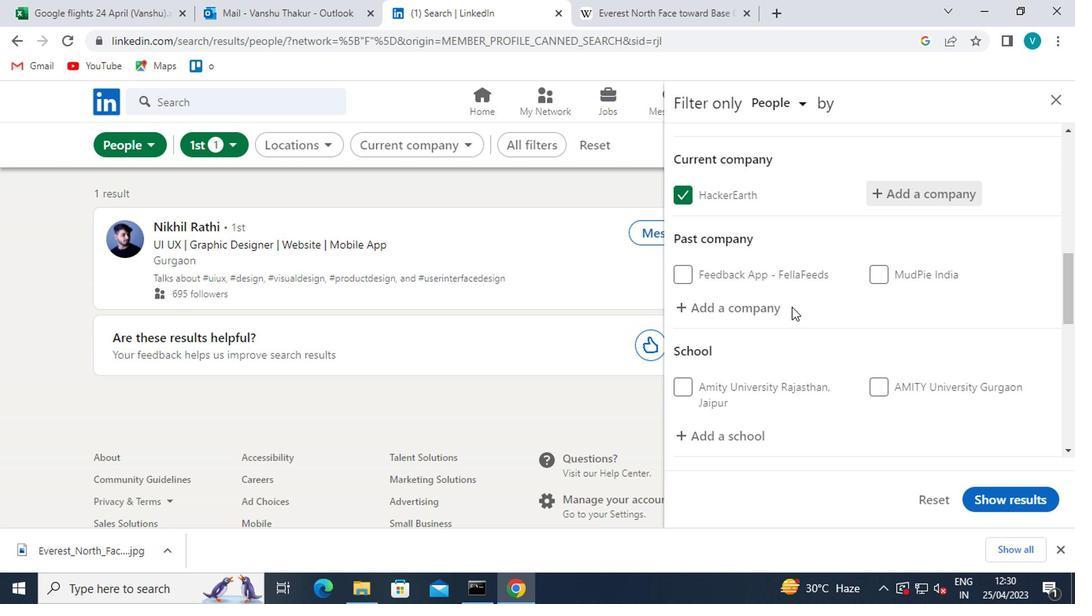 
Action: Mouse scrolled (793, 306) with delta (0, 0)
Screenshot: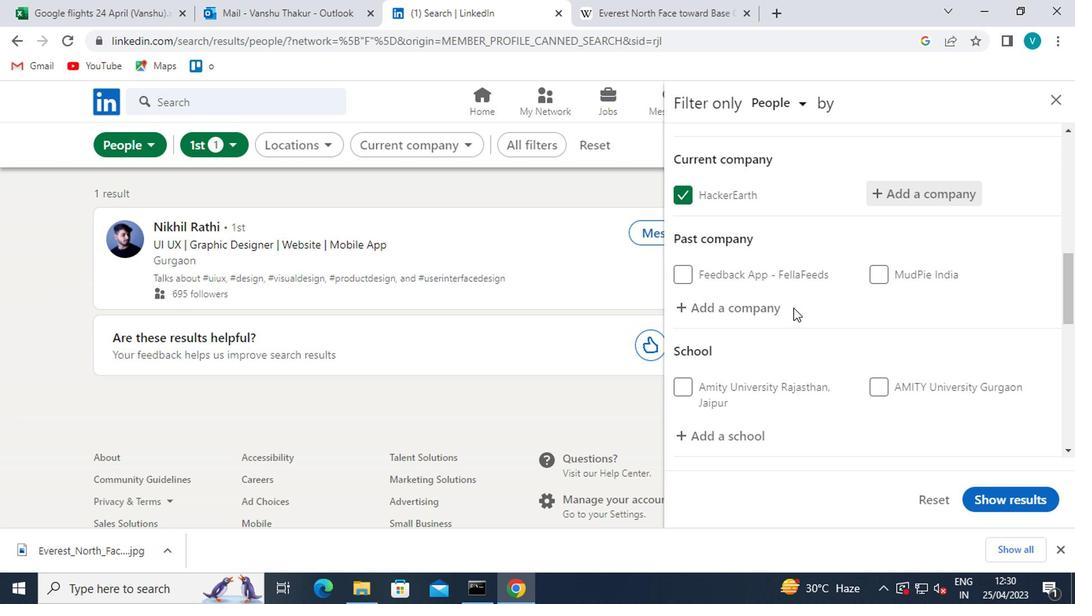 
Action: Mouse scrolled (793, 306) with delta (0, 0)
Screenshot: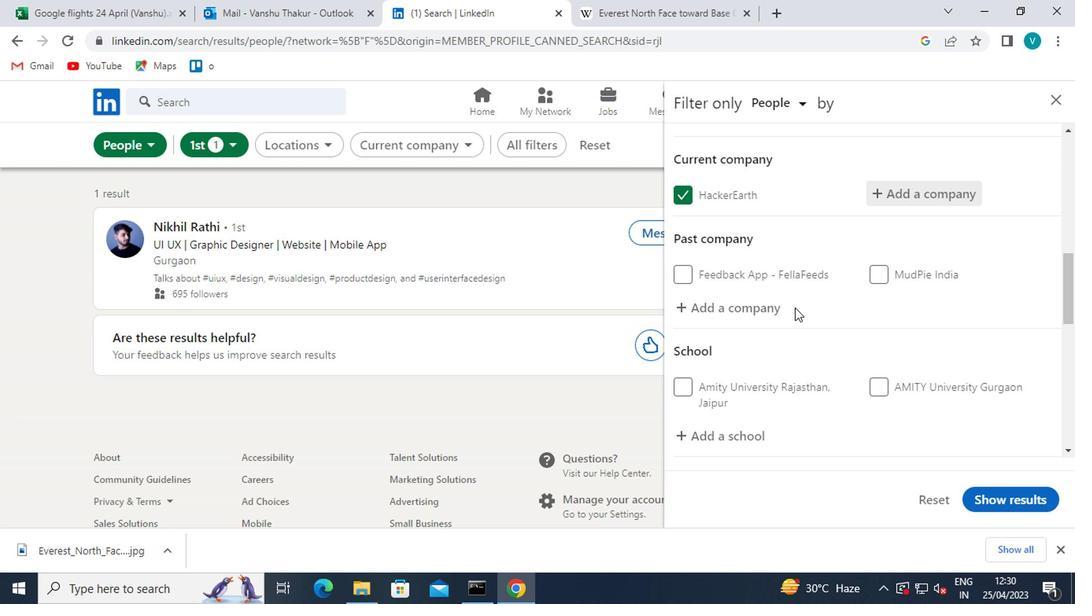 
Action: Mouse moved to (731, 277)
Screenshot: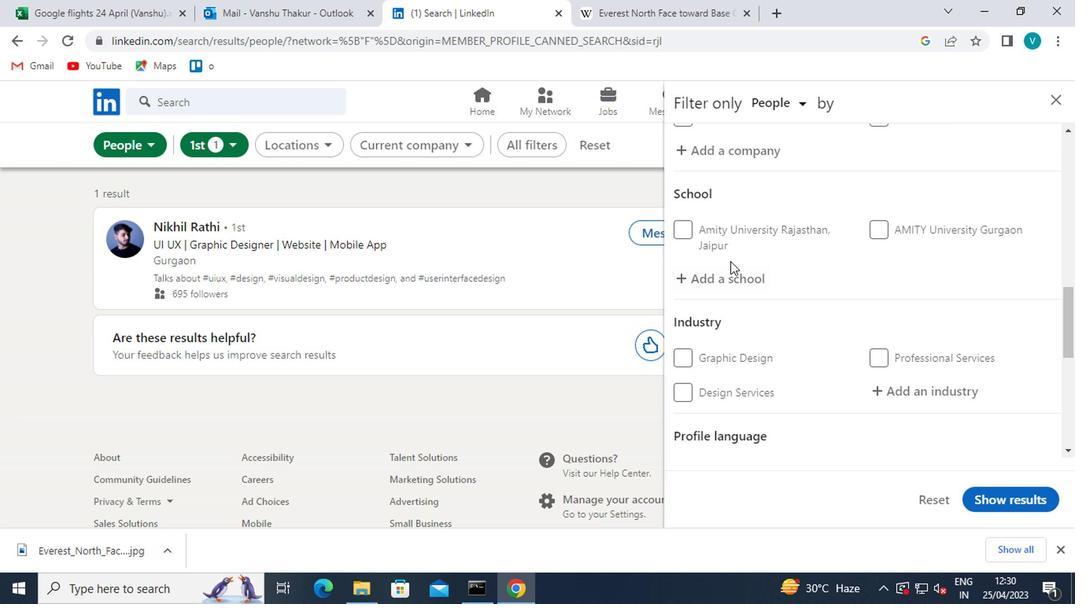 
Action: Mouse pressed left at (731, 277)
Screenshot: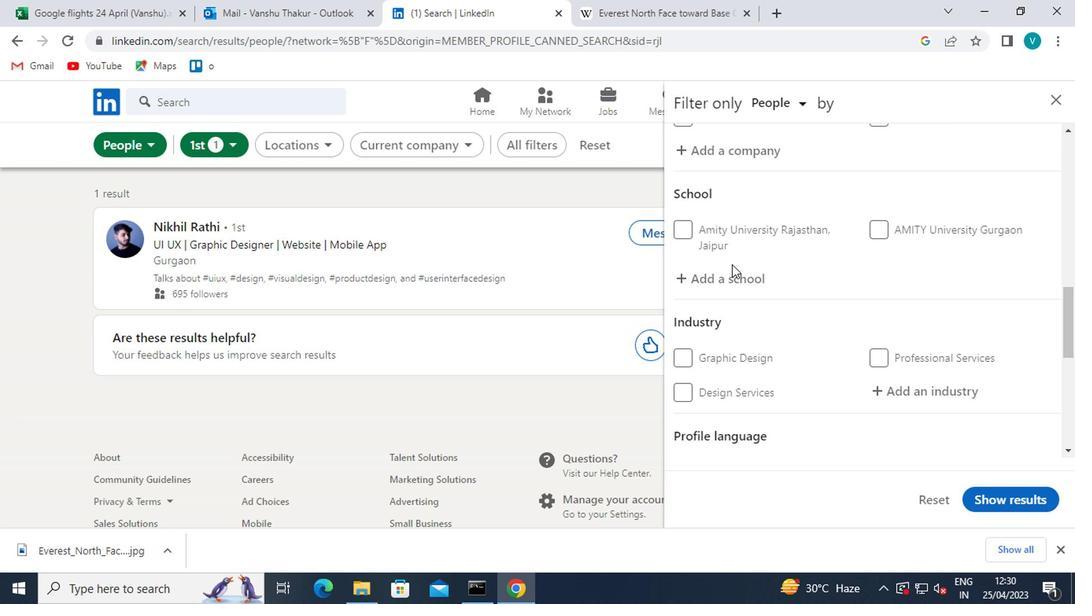 
Action: Mouse moved to (731, 277)
Screenshot: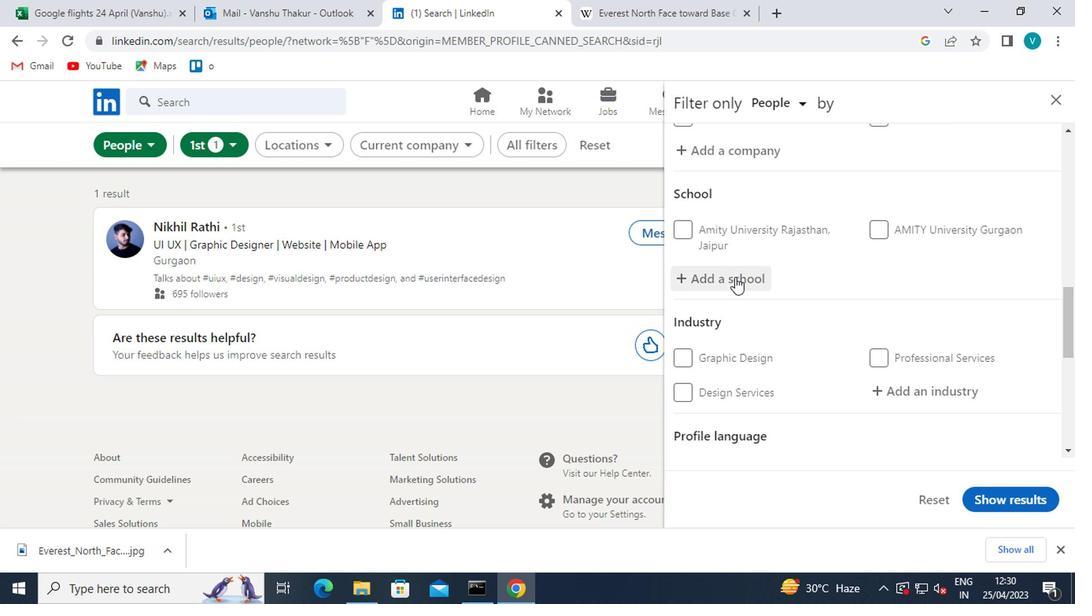 
Action: Key pressed <Key.shift>ASSAM<Key.space>
Screenshot: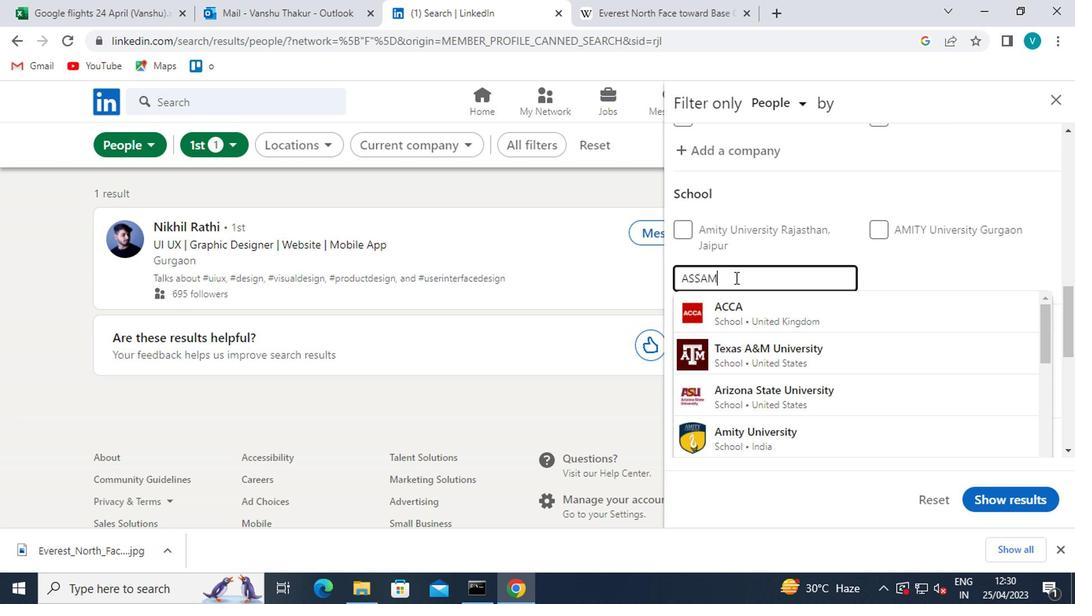 
Action: Mouse moved to (737, 278)
Screenshot: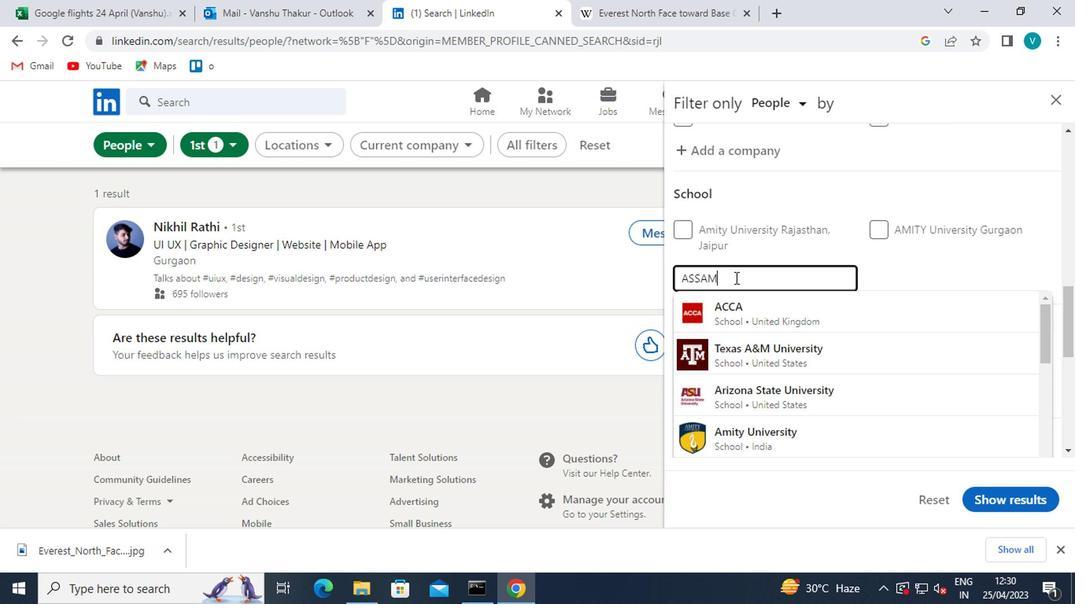 
Action: Key pressed <Key.space>
Screenshot: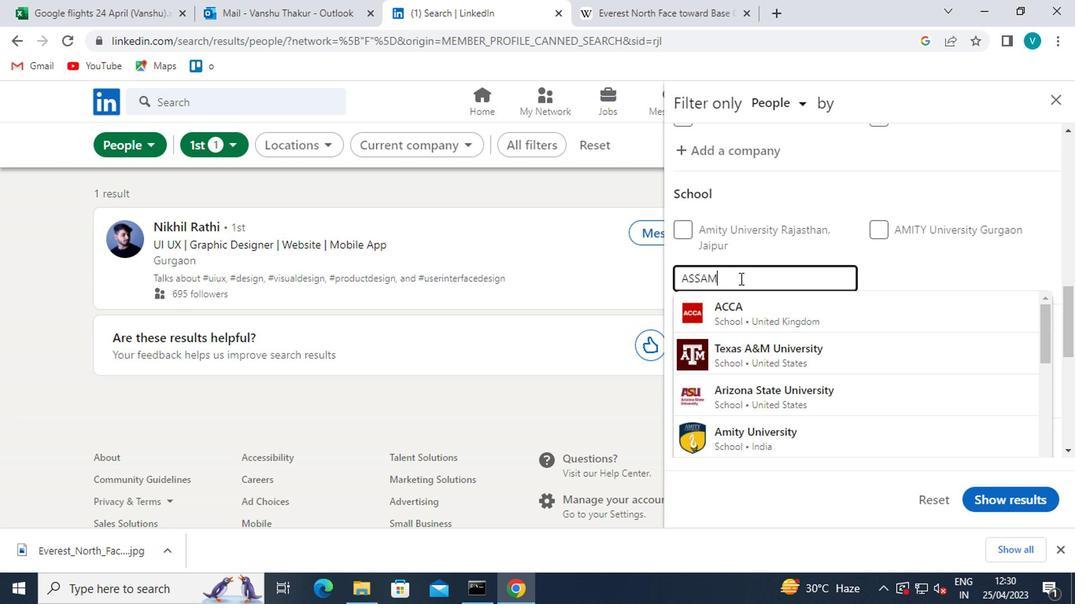 
Action: Mouse moved to (738, 278)
Screenshot: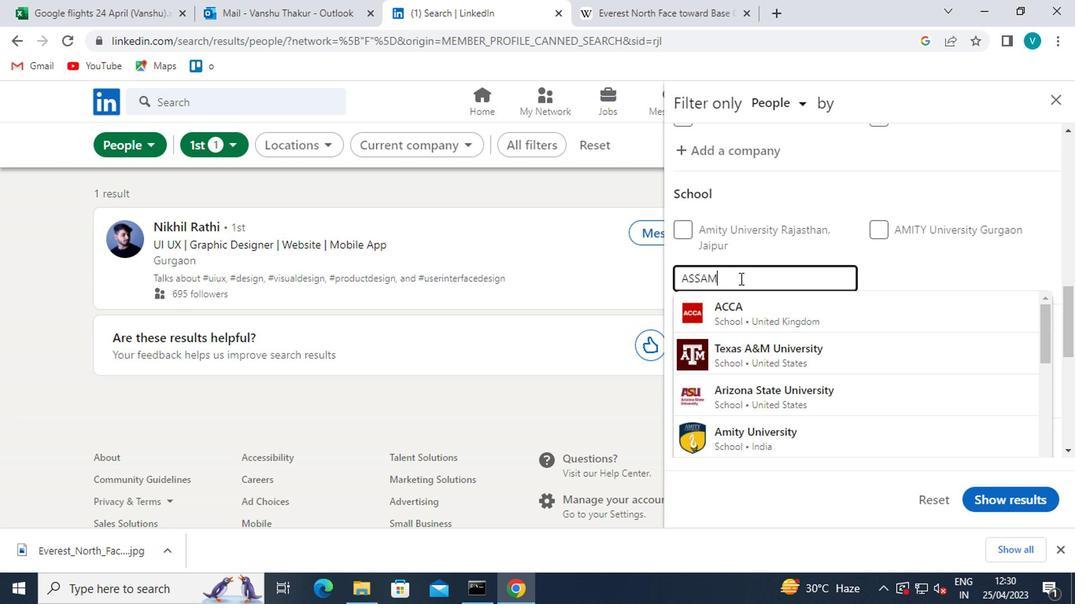
Action: Key pressed <Key.space>
Screenshot: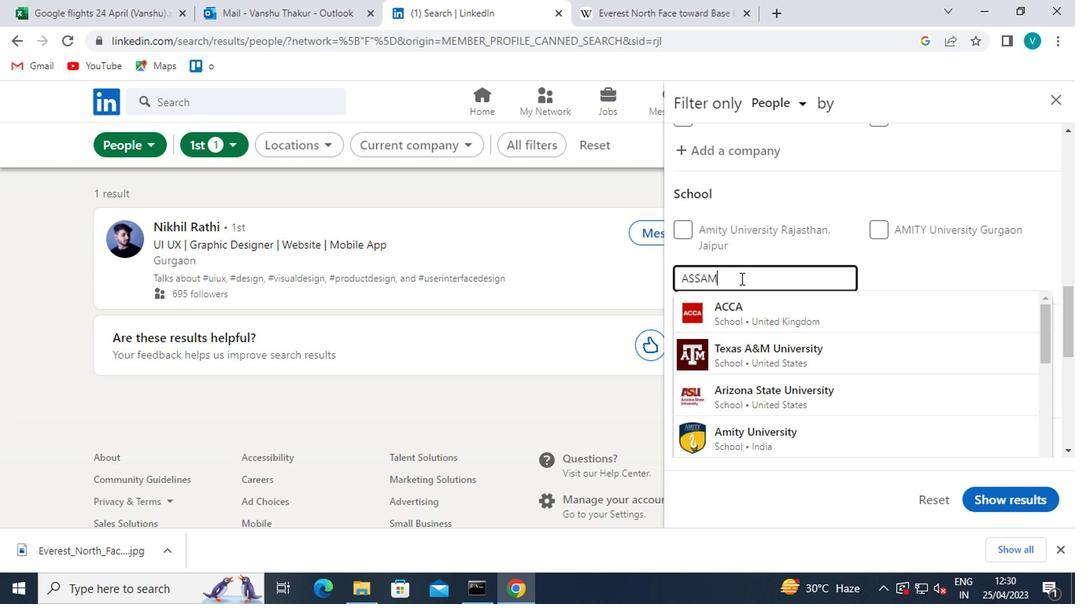 
Action: Mouse moved to (758, 288)
Screenshot: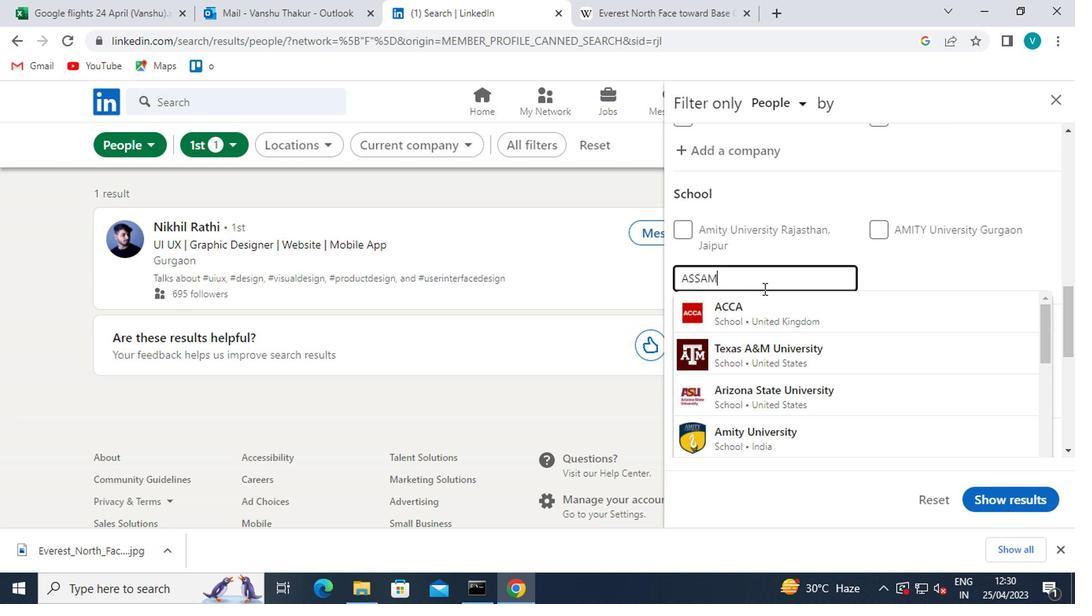 
Action: Key pressed <Key.space><Key.shift>D<Key.left><Key.backspace><Key.backspace><Key.backspace><Key.space><Key.right><Key.shift>OWN<Key.space>
Screenshot: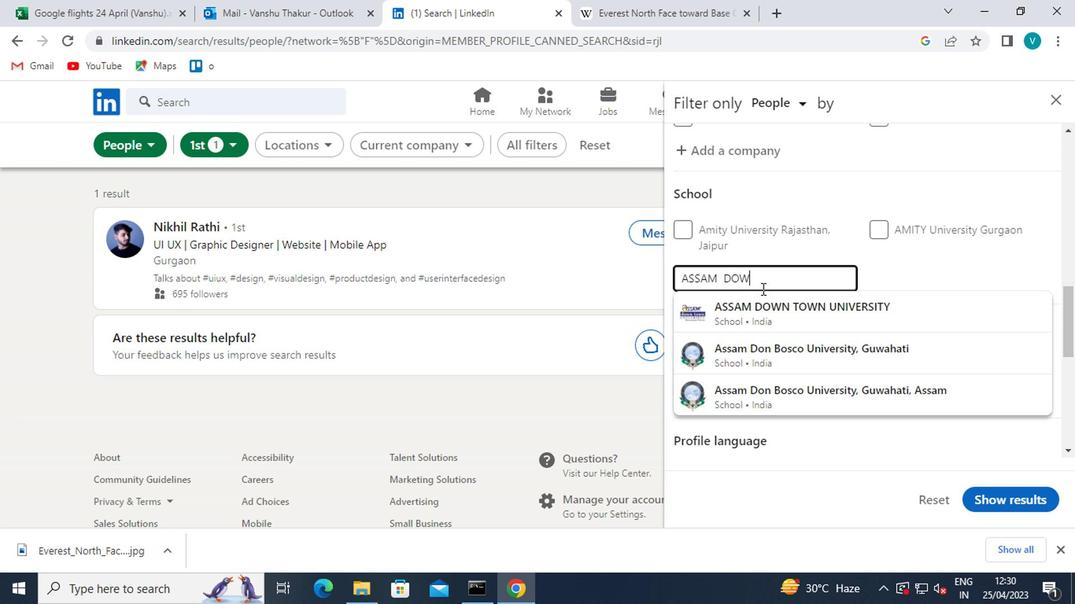 
Action: Mouse moved to (801, 313)
Screenshot: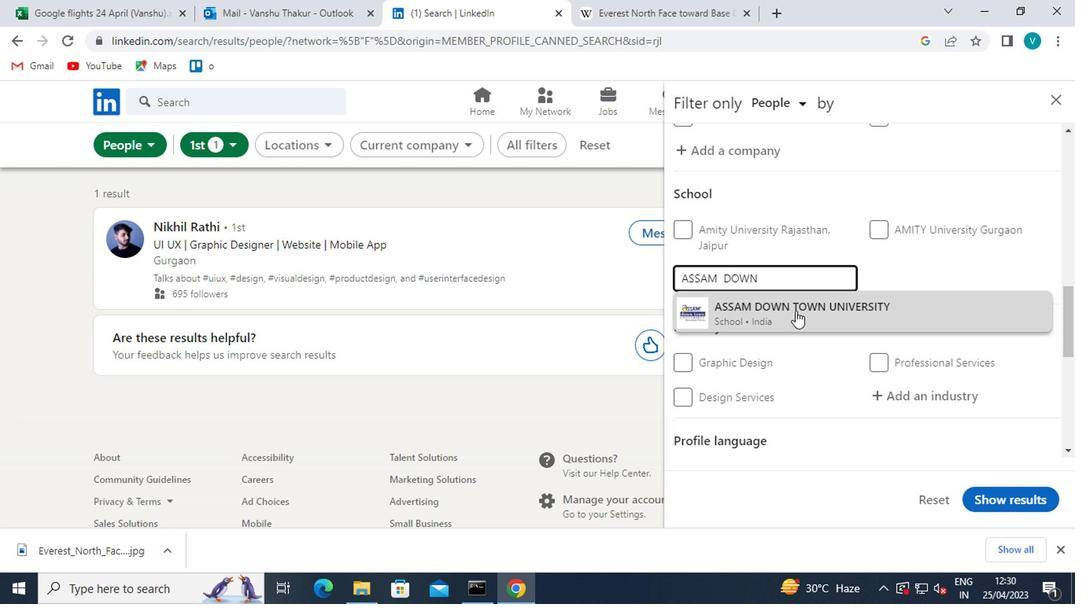 
Action: Mouse pressed left at (801, 313)
Screenshot: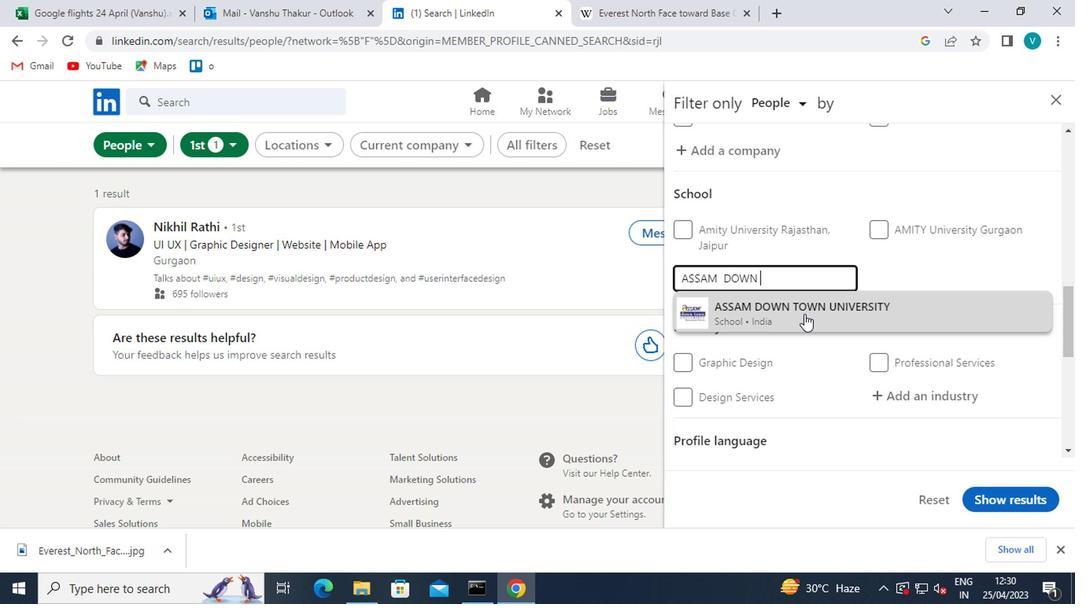
Action: Mouse moved to (894, 390)
Screenshot: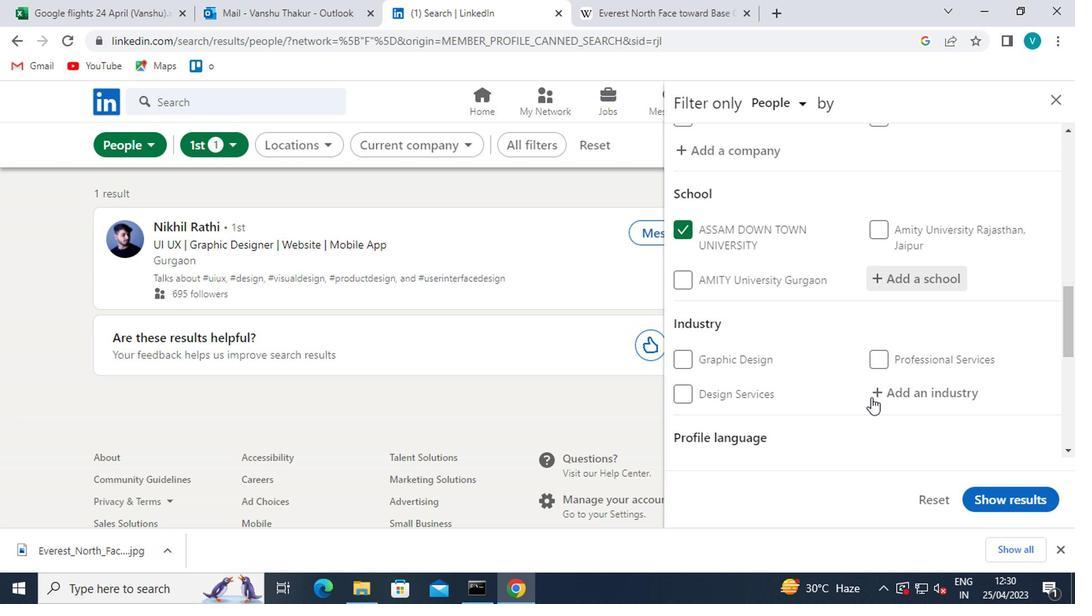 
Action: Mouse pressed left at (894, 390)
Screenshot: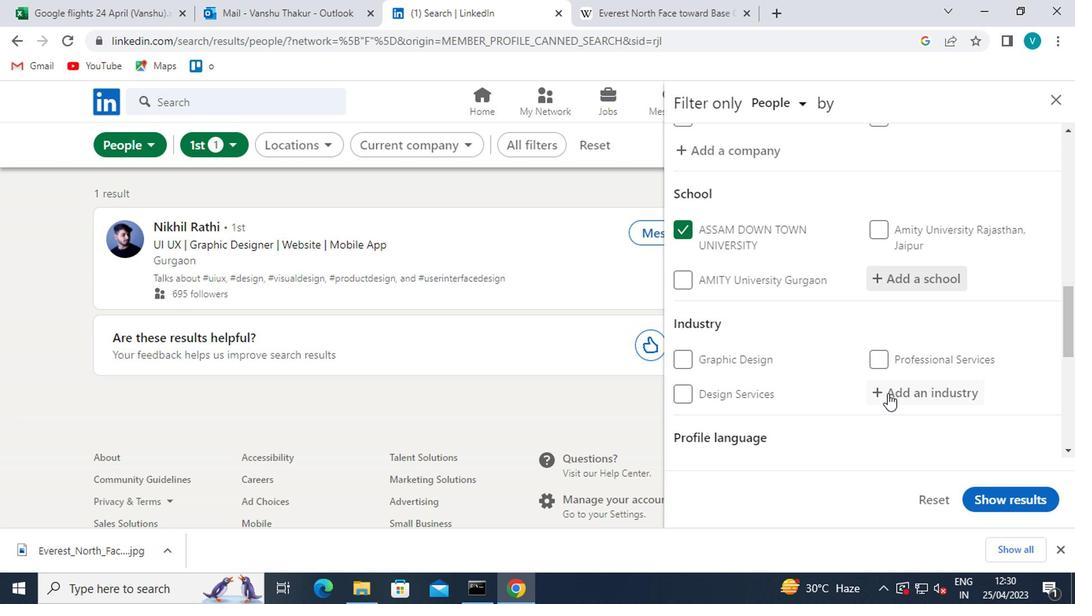 
Action: Mouse moved to (686, 332)
Screenshot: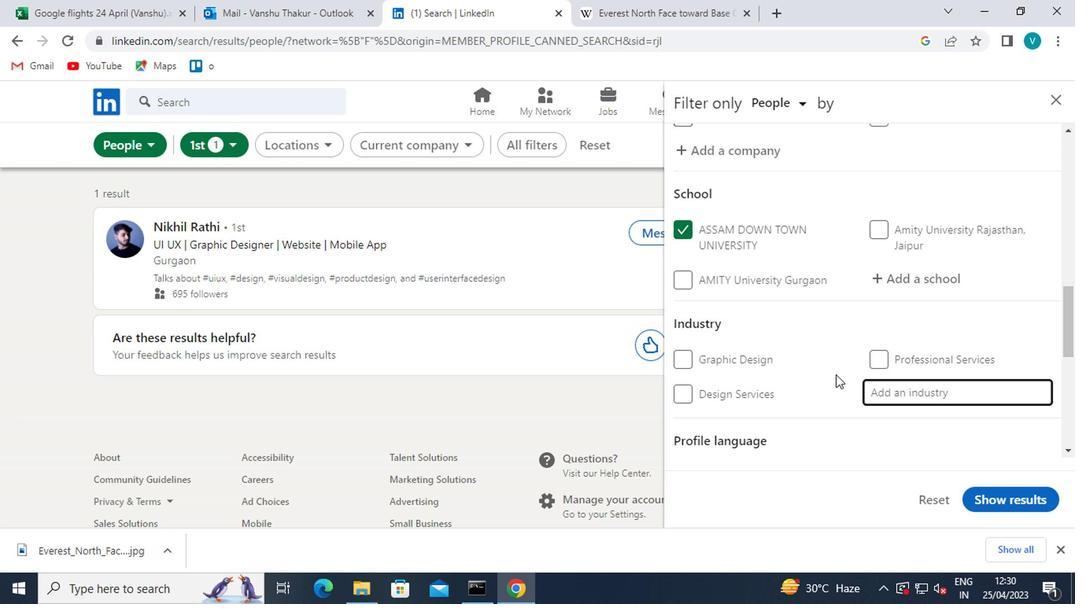 
Action: Key pressed <Key.shift>EQUIPMENT<Key.space><Key.shift>RENTAL<Key.space>
Screenshot: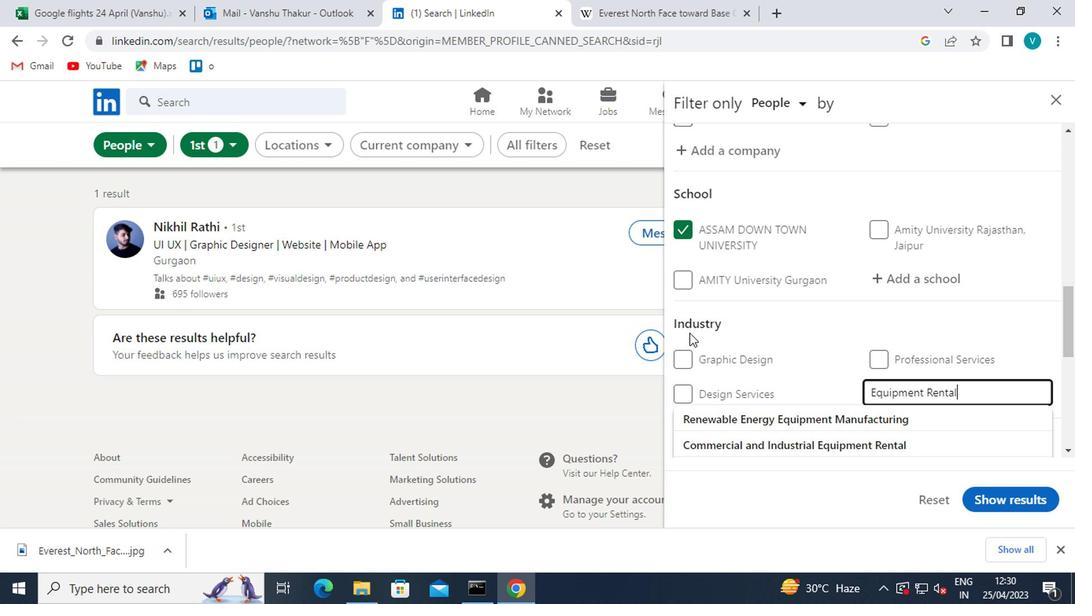 
Action: Mouse moved to (686, 332)
Screenshot: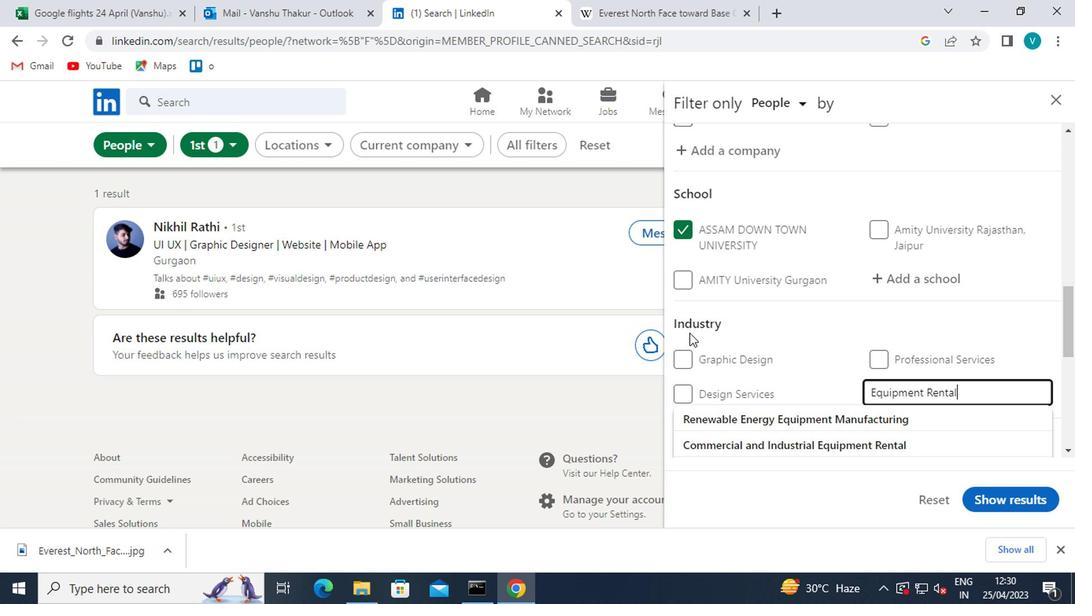 
Action: Key pressed <Key.shift>SERVICES
Screenshot: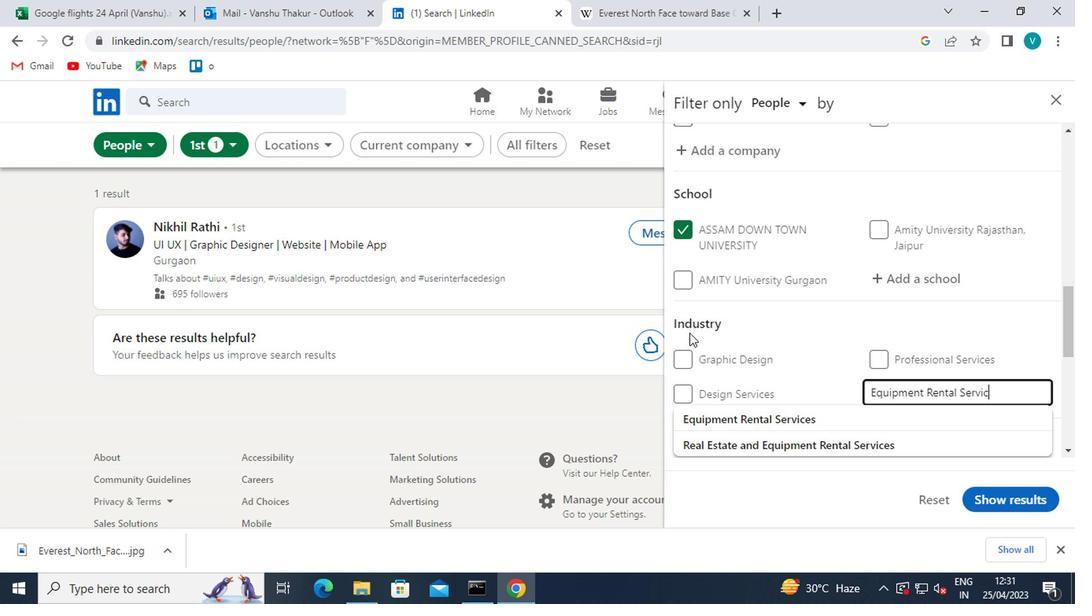 
Action: Mouse moved to (791, 411)
Screenshot: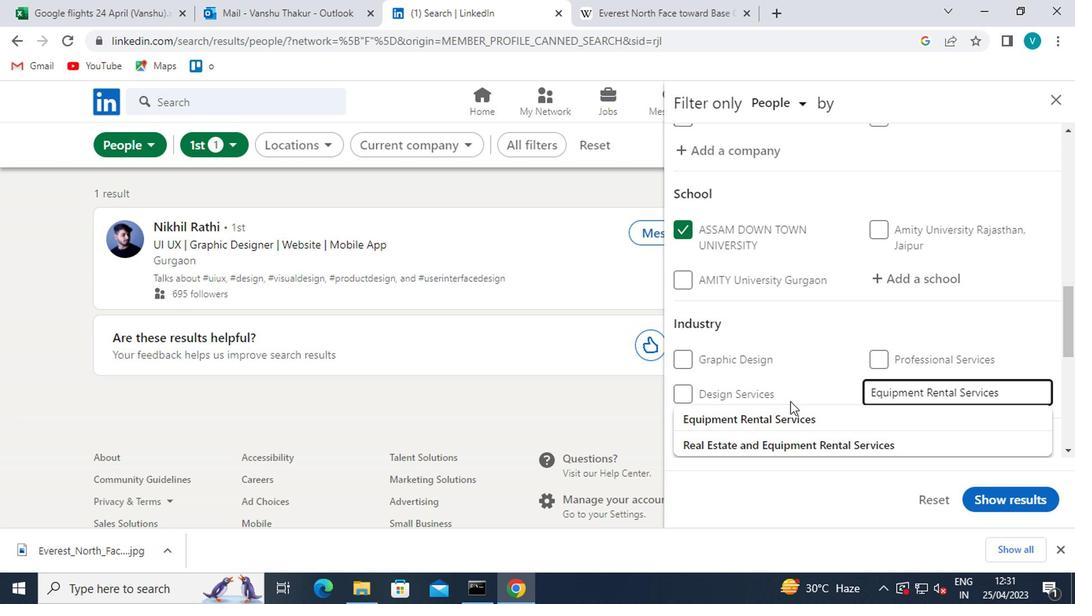 
Action: Mouse pressed left at (791, 411)
Screenshot: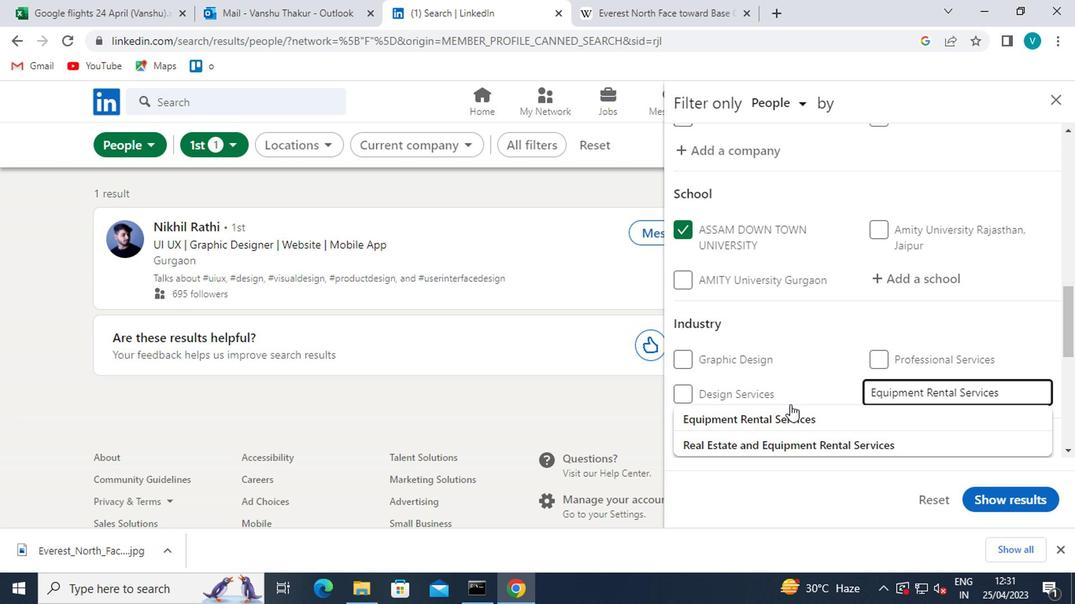 
Action: Mouse moved to (829, 389)
Screenshot: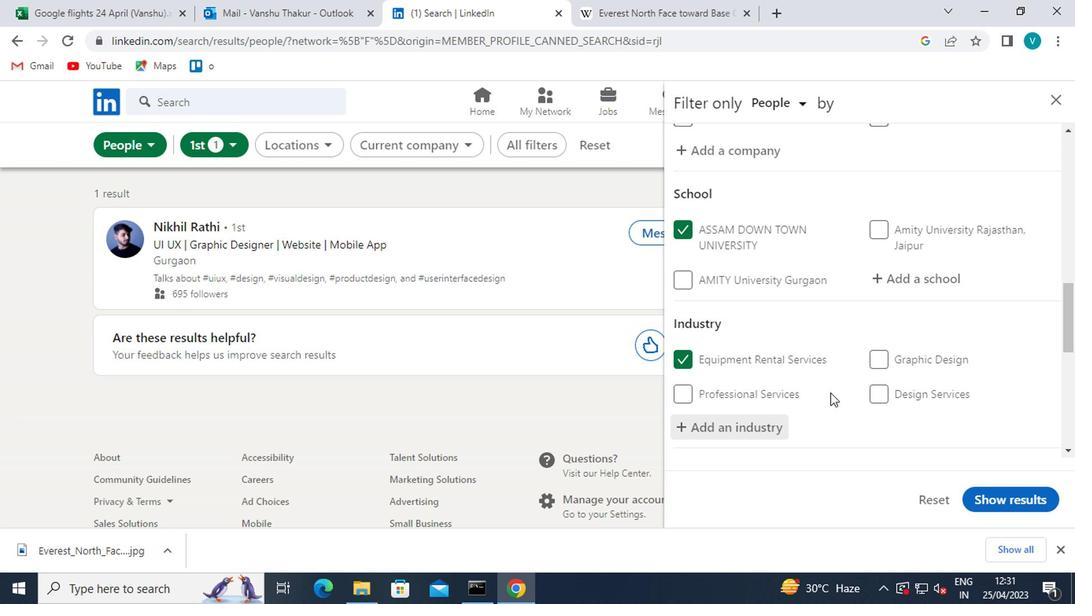 
Action: Mouse scrolled (829, 388) with delta (0, 0)
Screenshot: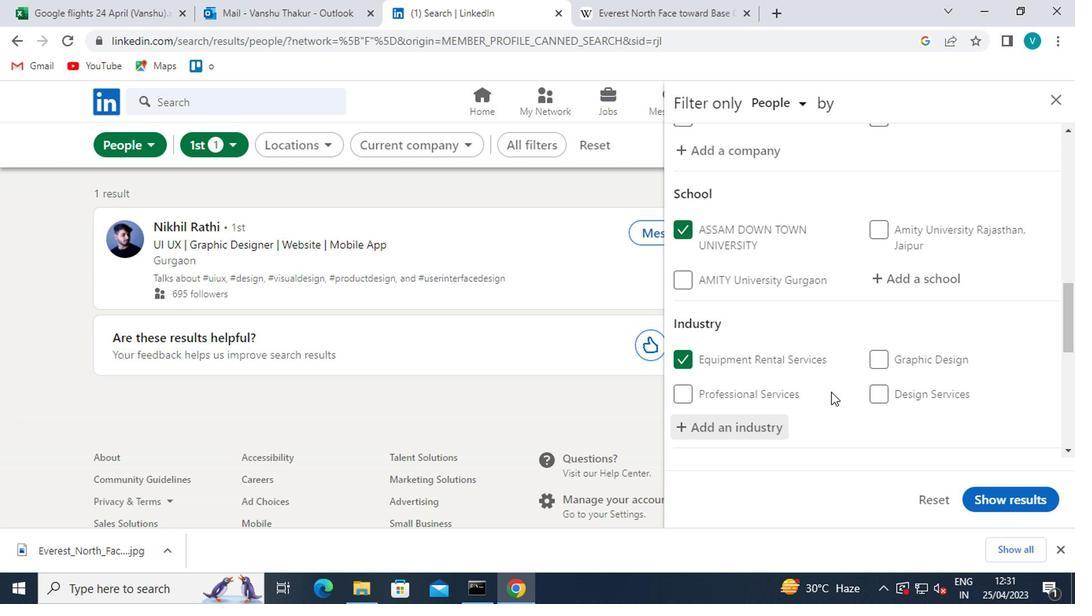
Action: Mouse moved to (835, 386)
Screenshot: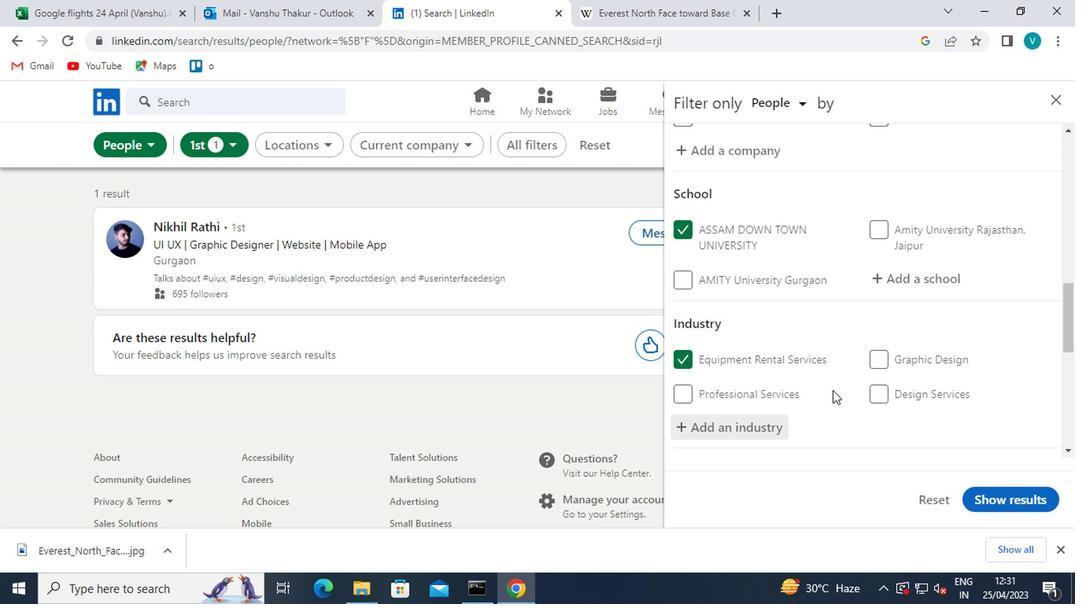 
Action: Mouse scrolled (835, 386) with delta (0, 0)
Screenshot: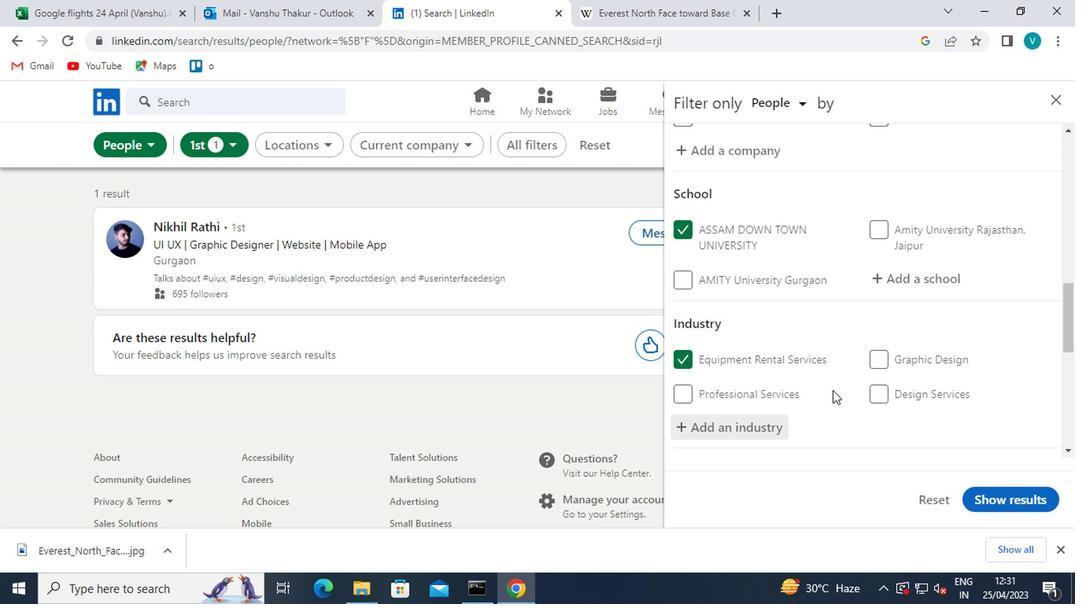 
Action: Mouse moved to (745, 382)
Screenshot: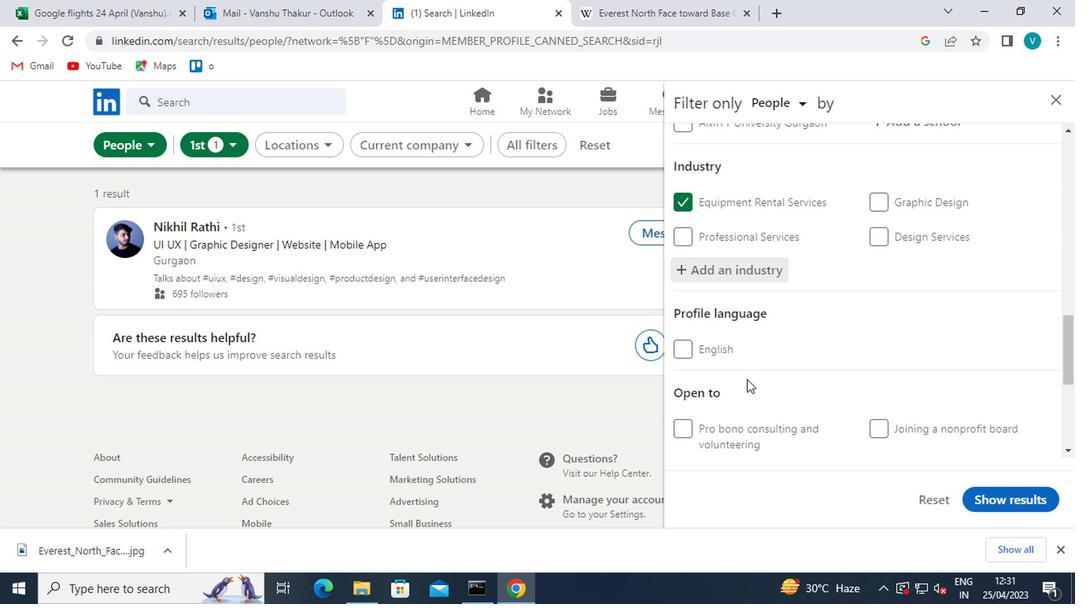 
Action: Mouse scrolled (745, 381) with delta (0, -1)
Screenshot: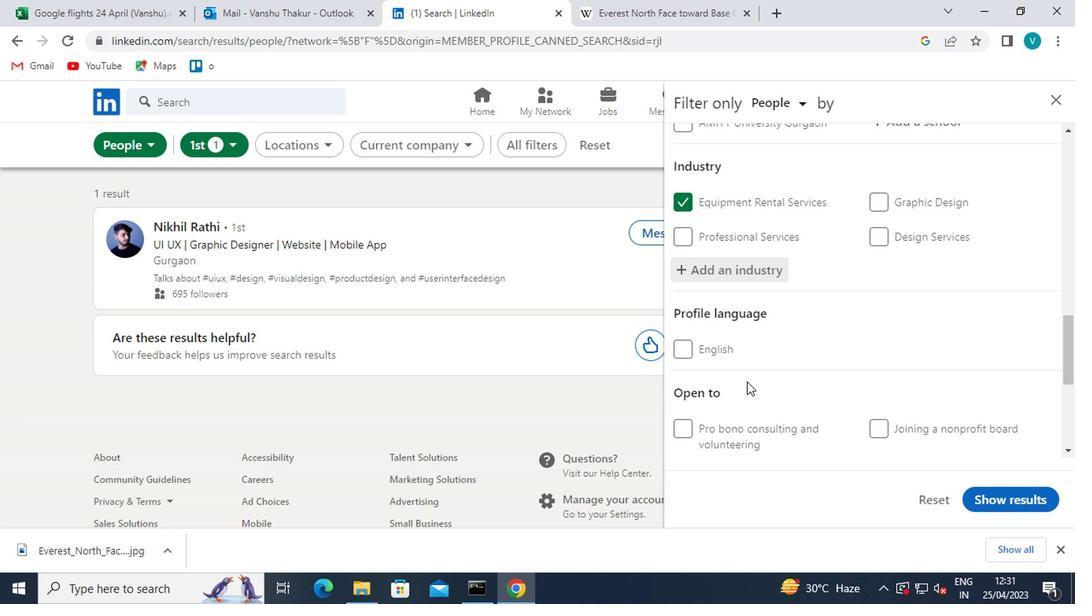 
Action: Mouse moved to (746, 382)
Screenshot: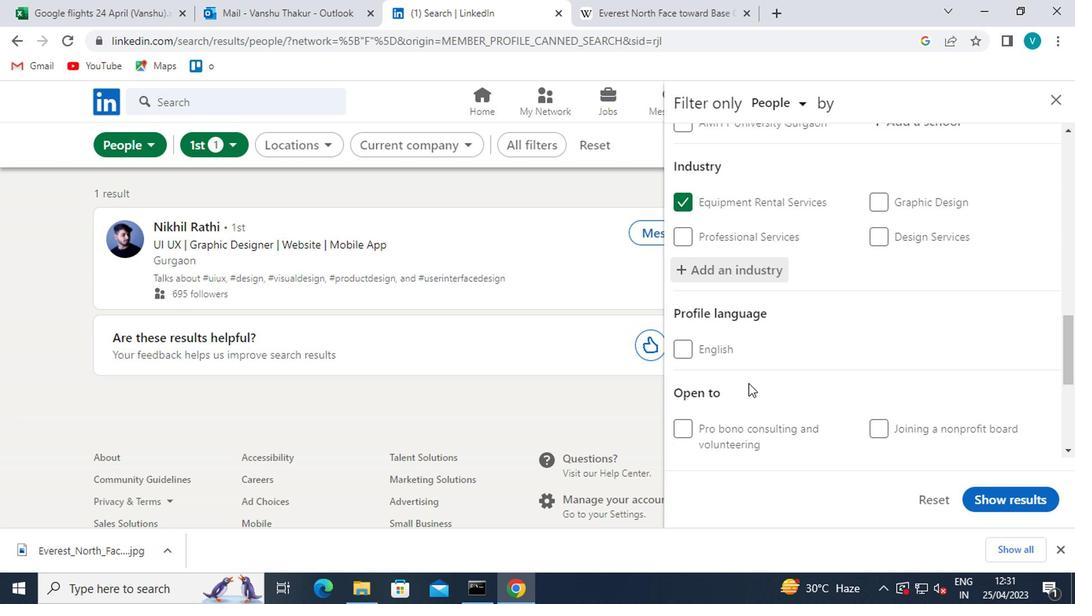 
Action: Mouse scrolled (746, 381) with delta (0, -1)
Screenshot: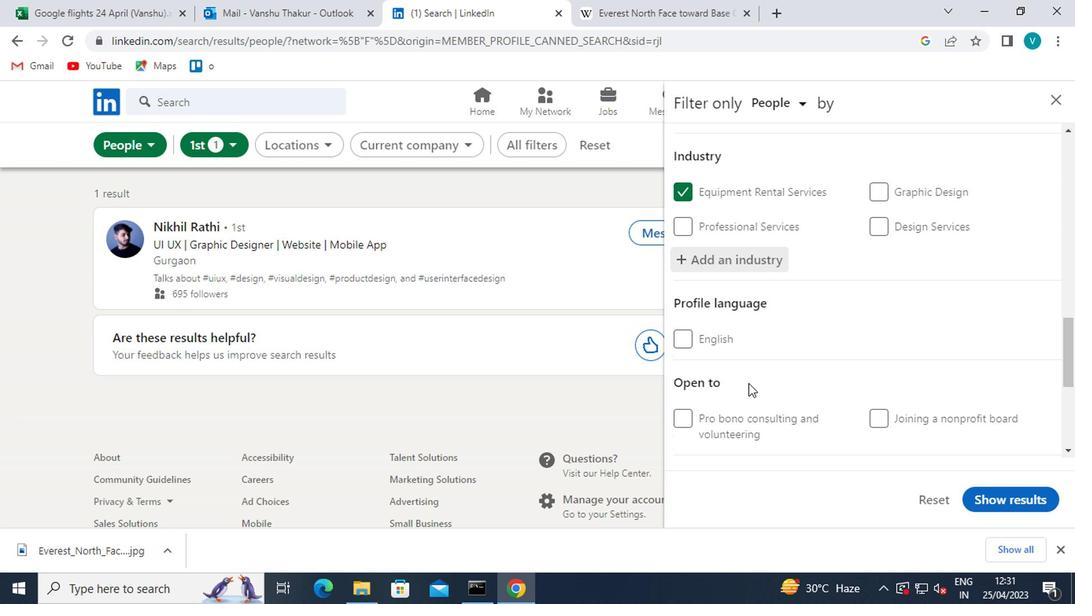 
Action: Mouse moved to (734, 361)
Screenshot: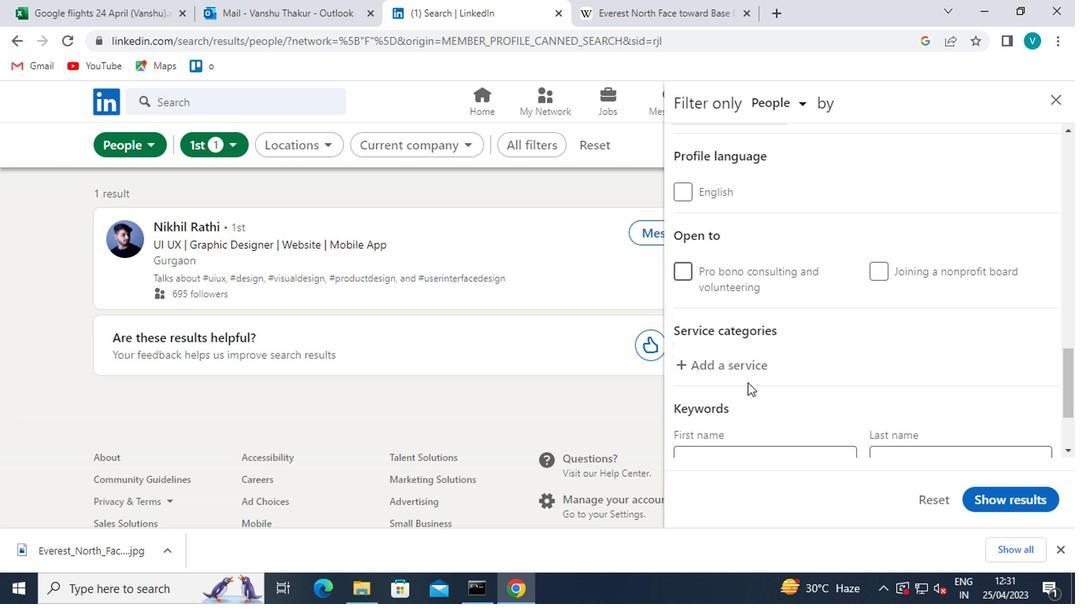 
Action: Mouse pressed left at (734, 361)
Screenshot: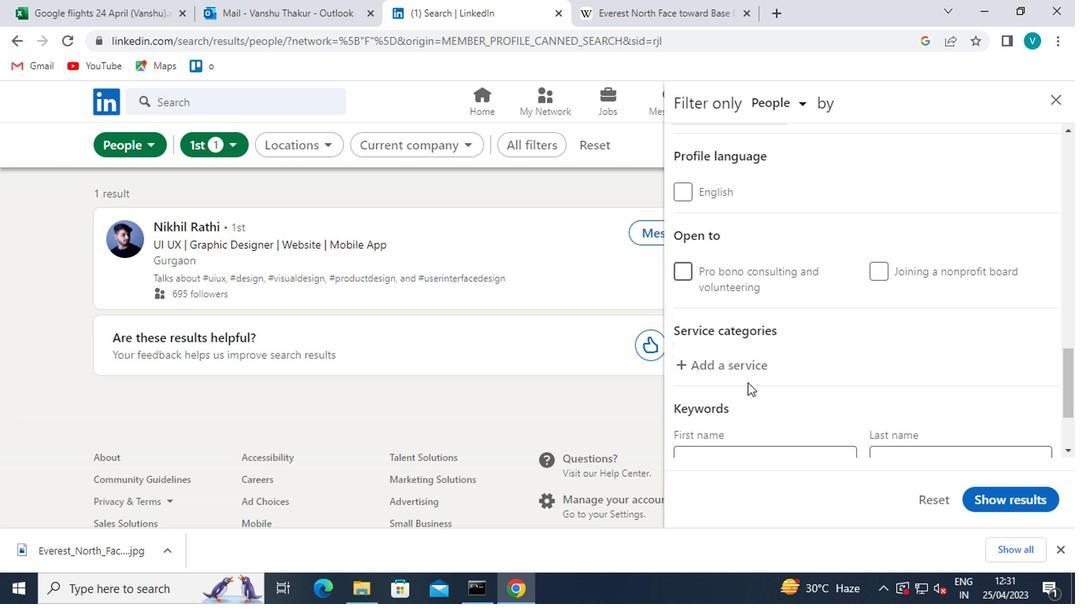 
Action: Mouse moved to (557, 295)
Screenshot: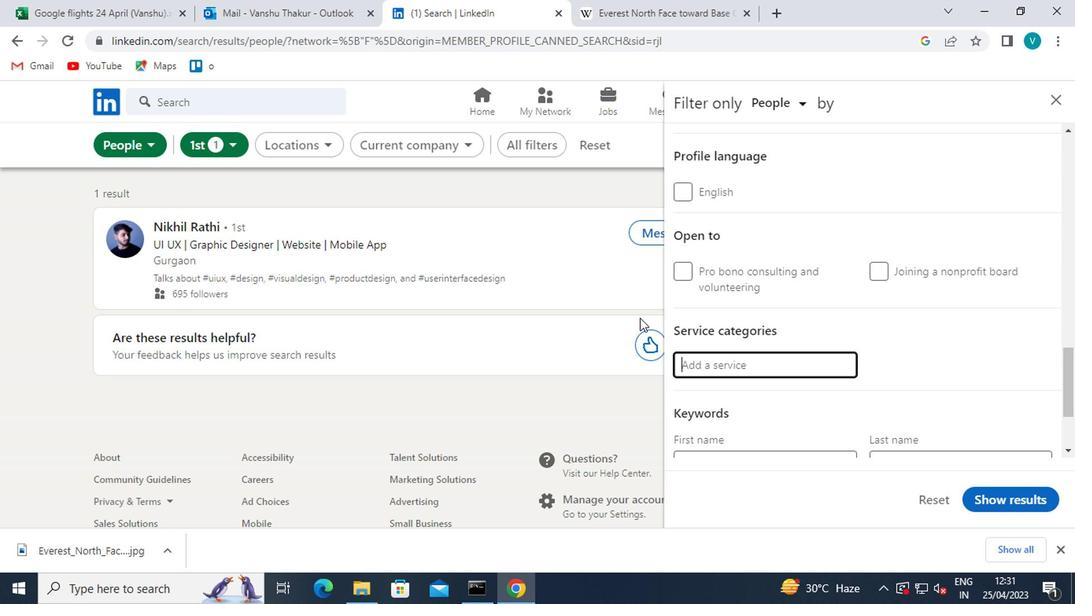 
Action: Key pressed <Key.shift>FI
Screenshot: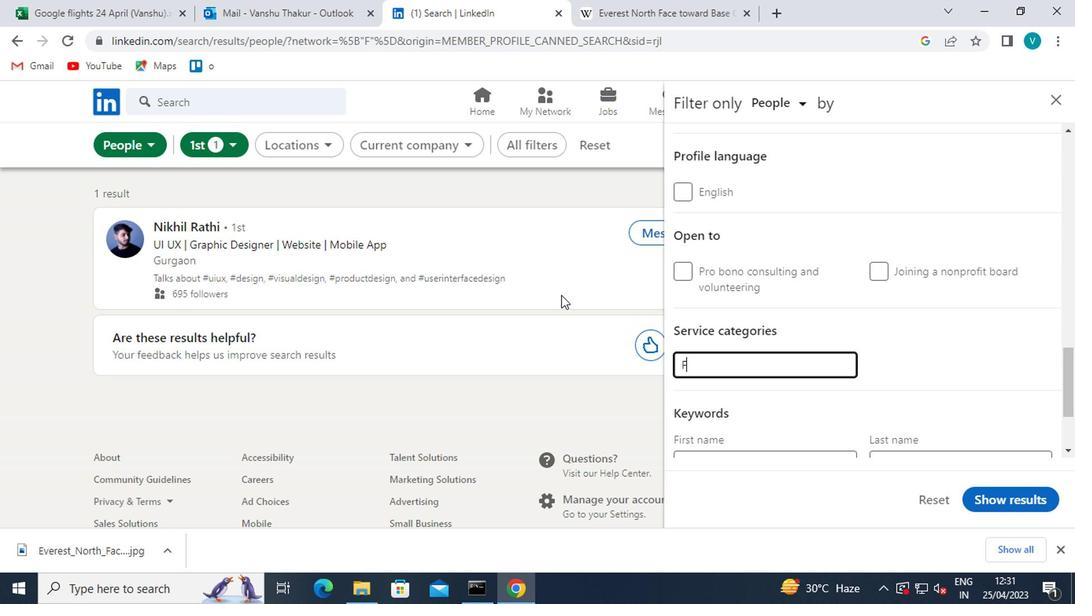 
Action: Mouse moved to (556, 295)
Screenshot: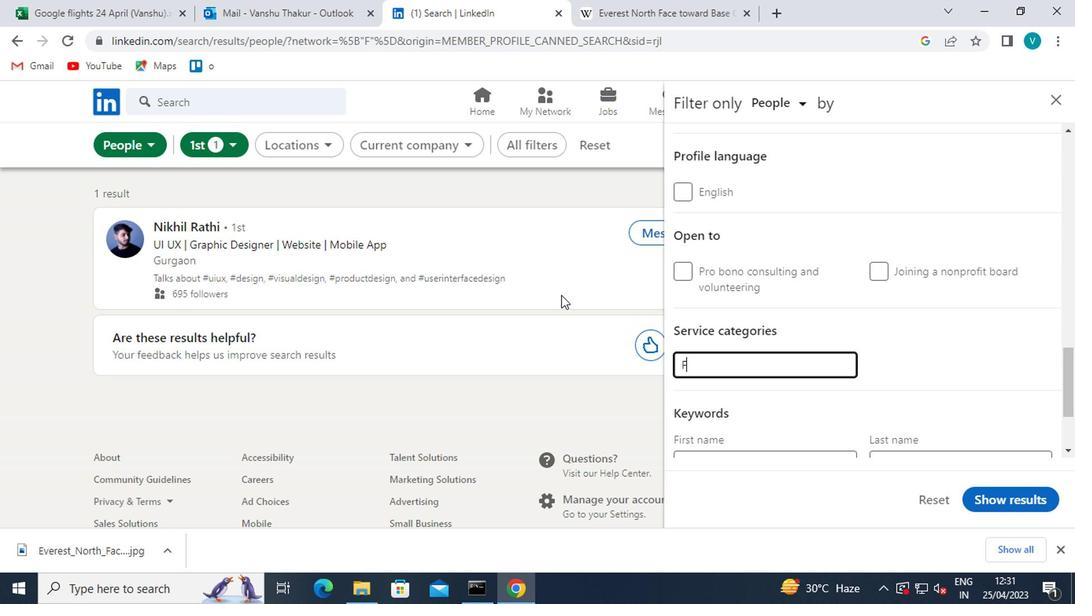 
Action: Key pressed LE<Key.space>
Screenshot: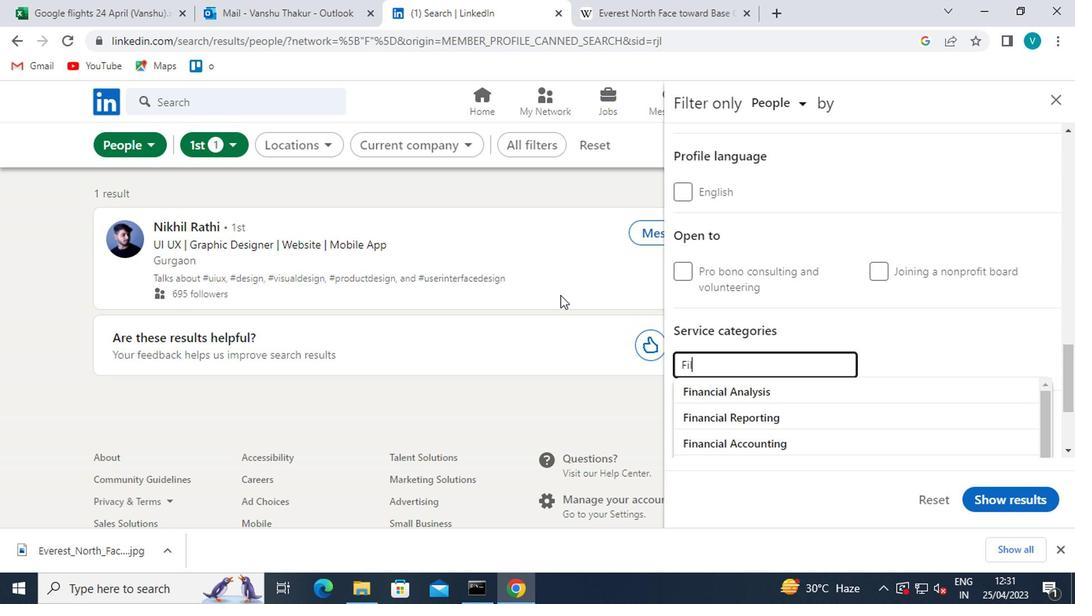 
Action: Mouse moved to (556, 295)
Screenshot: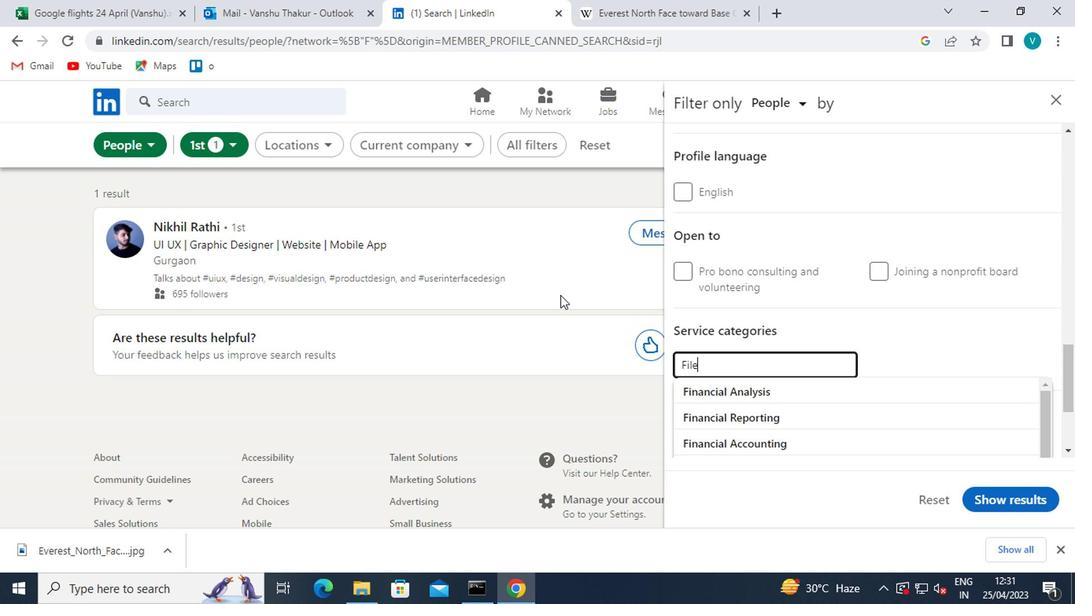 
Action: Key pressed <Key.shift><Key.shift><Key.shift><Key.shift><Key.shift><Key.shift>MANAGENT<Key.space>
Screenshot: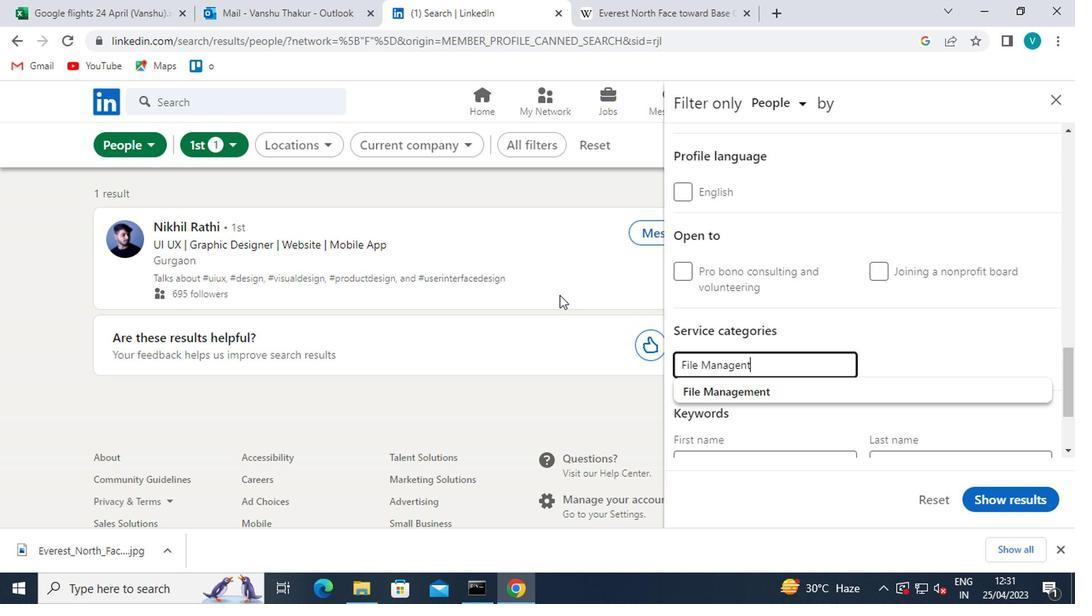 
Action: Mouse moved to (730, 369)
Screenshot: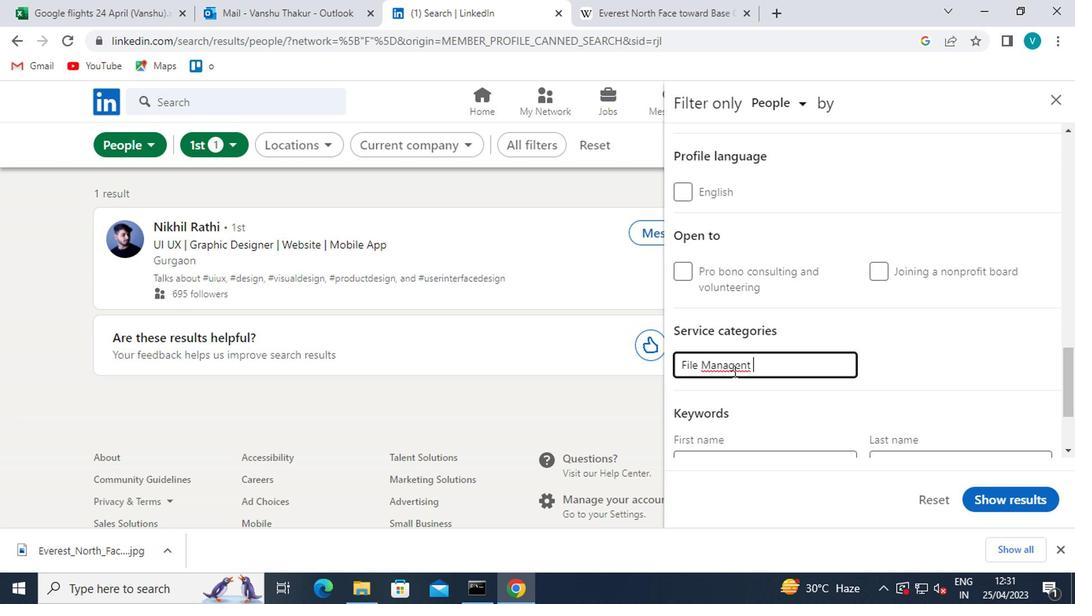 
Action: Mouse pressed left at (730, 369)
Screenshot: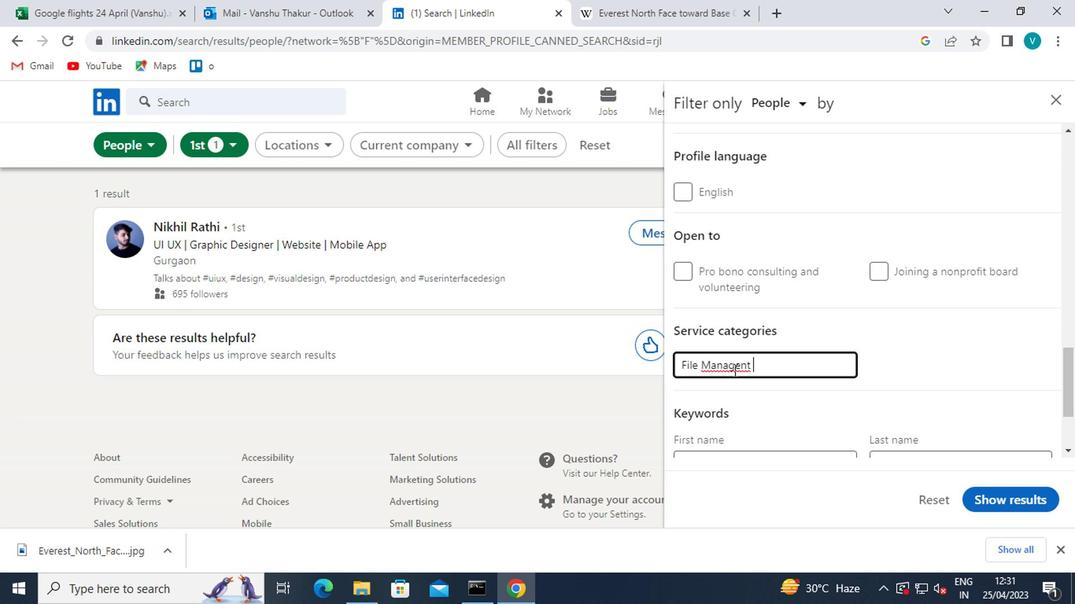 
Action: Mouse moved to (617, 325)
Screenshot: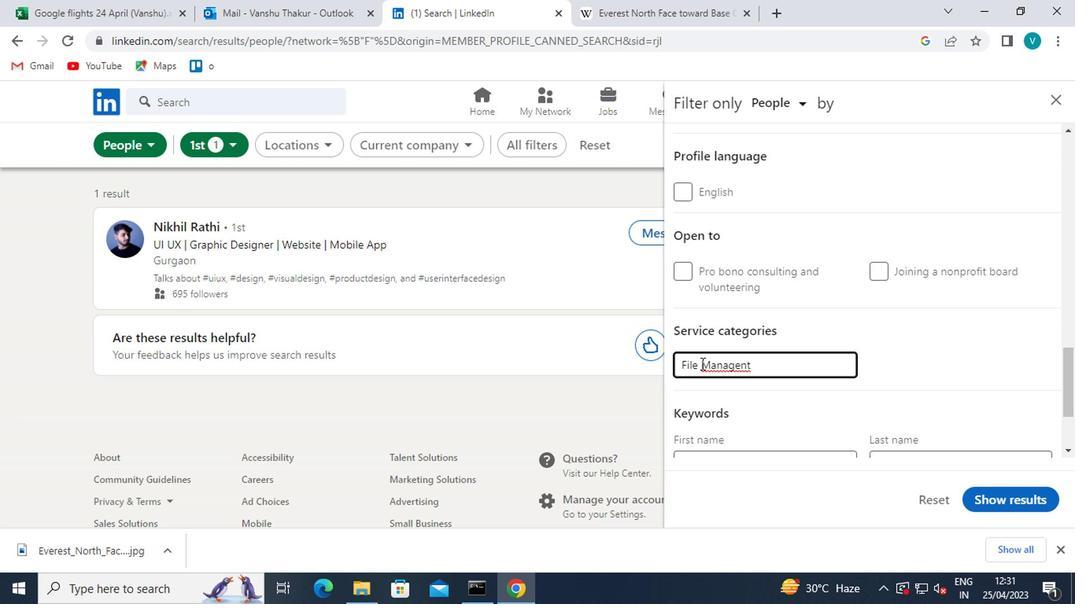 
Action: Key pressed EM
Screenshot: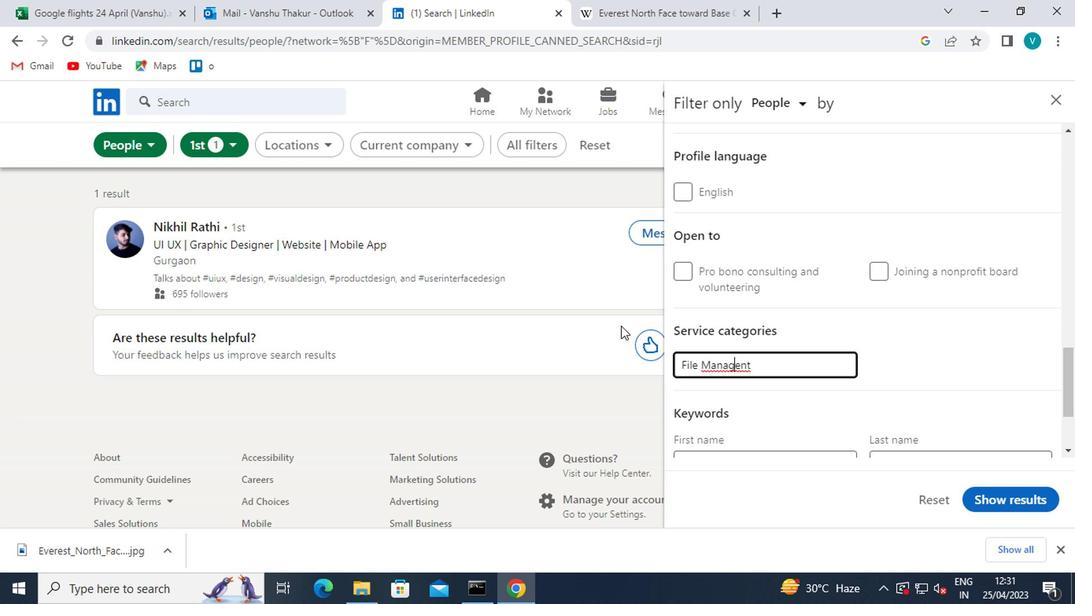 
Action: Mouse moved to (803, 391)
Screenshot: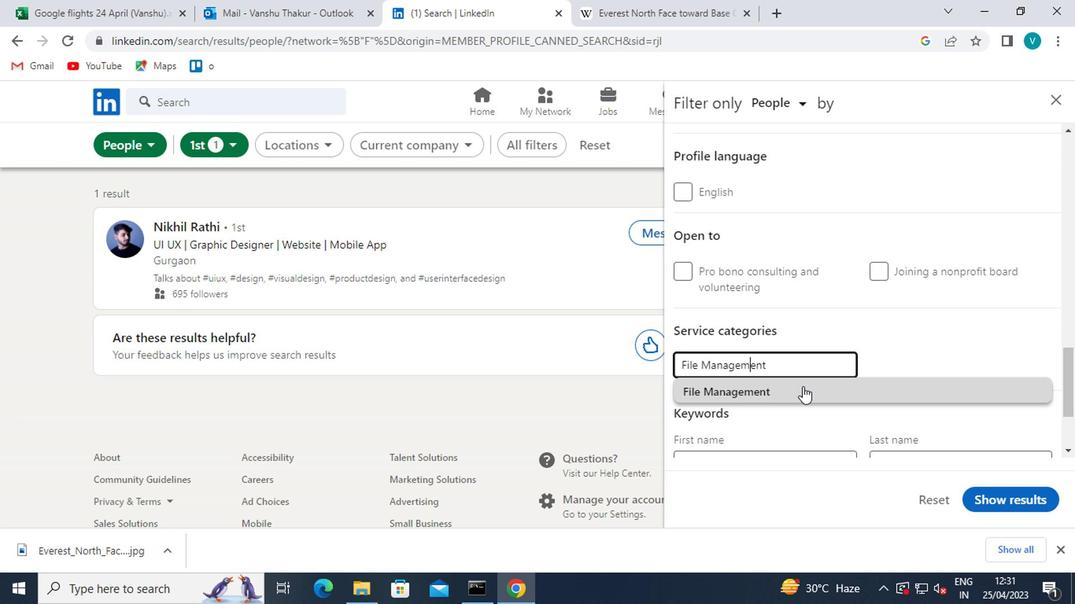 
Action: Mouse pressed left at (803, 391)
Screenshot: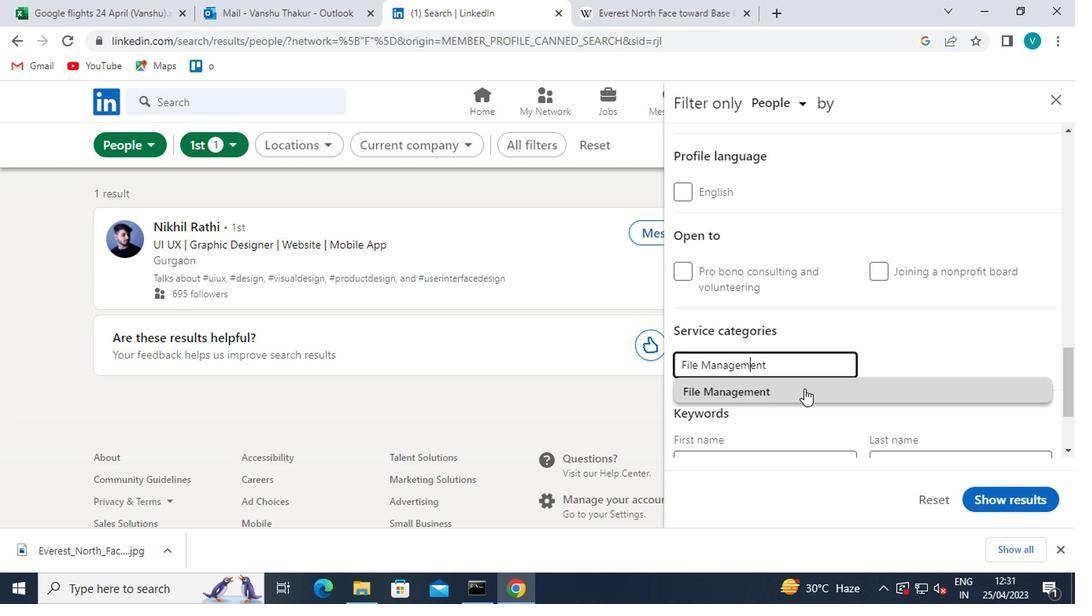 
Action: Mouse moved to (873, 327)
Screenshot: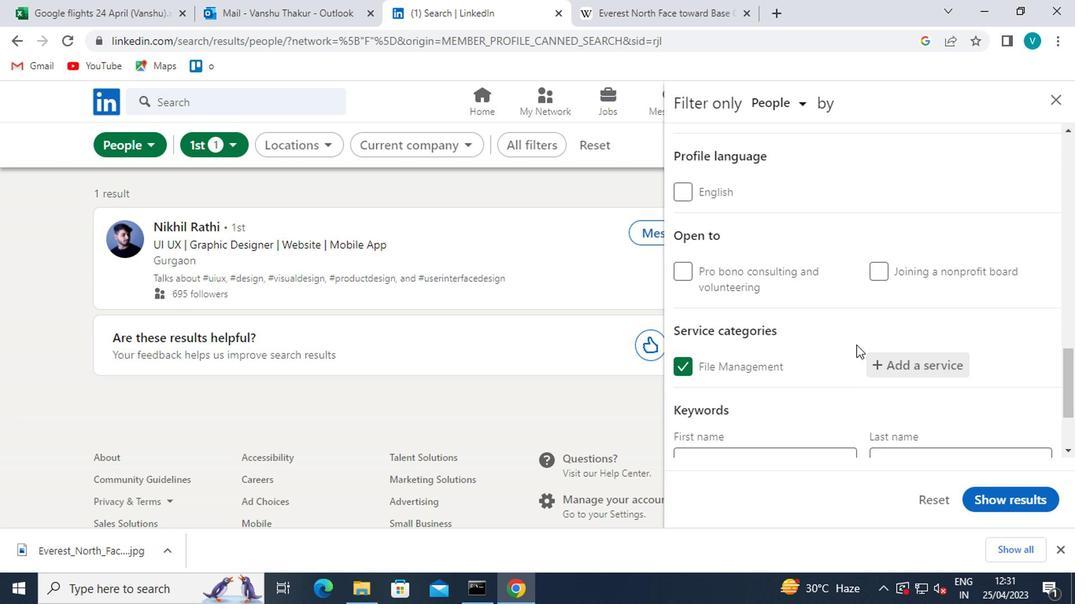 
Action: Mouse scrolled (873, 325) with delta (0, -1)
Screenshot: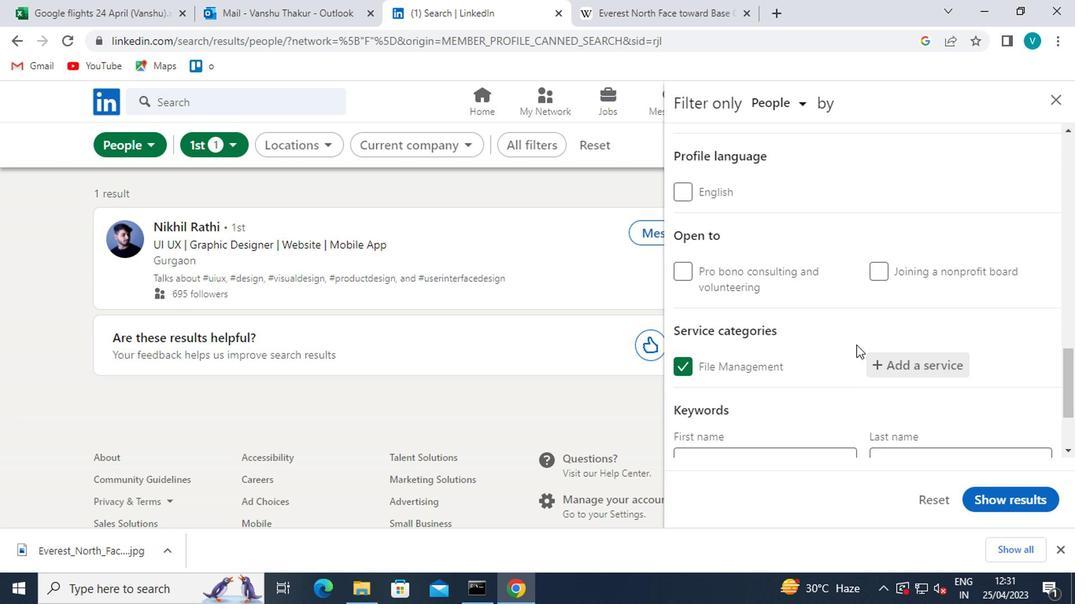 
Action: Mouse moved to (879, 318)
Screenshot: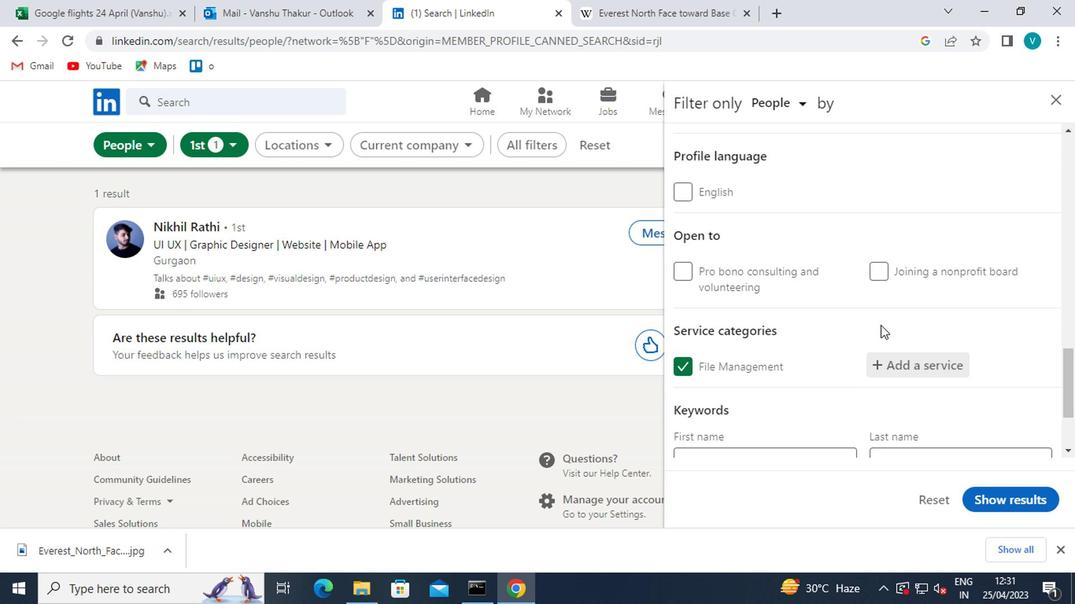 
Action: Mouse scrolled (879, 317) with delta (0, -1)
Screenshot: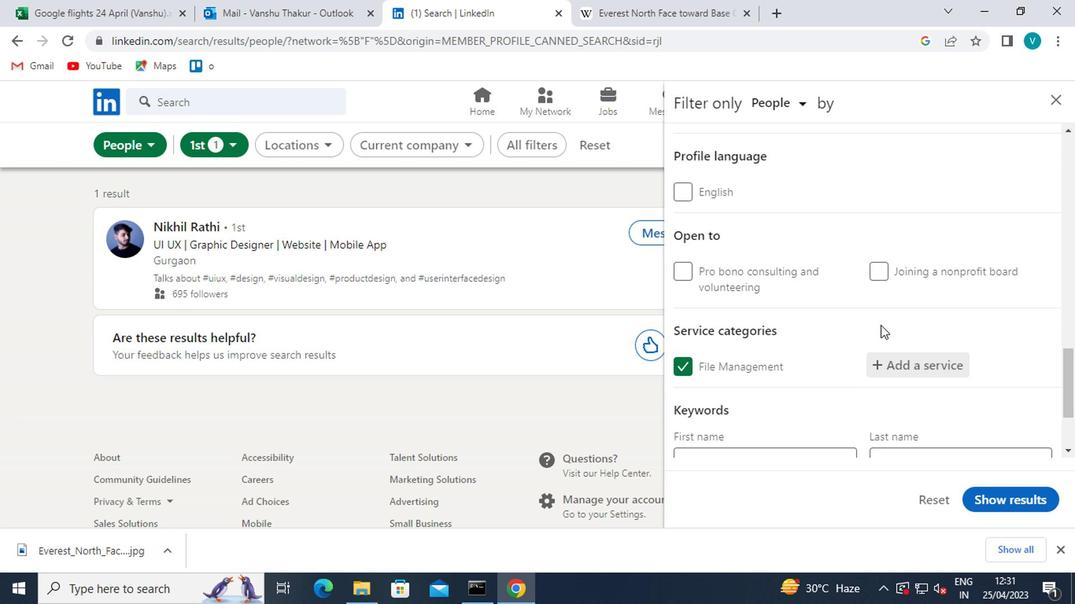 
Action: Mouse moved to (875, 296)
Screenshot: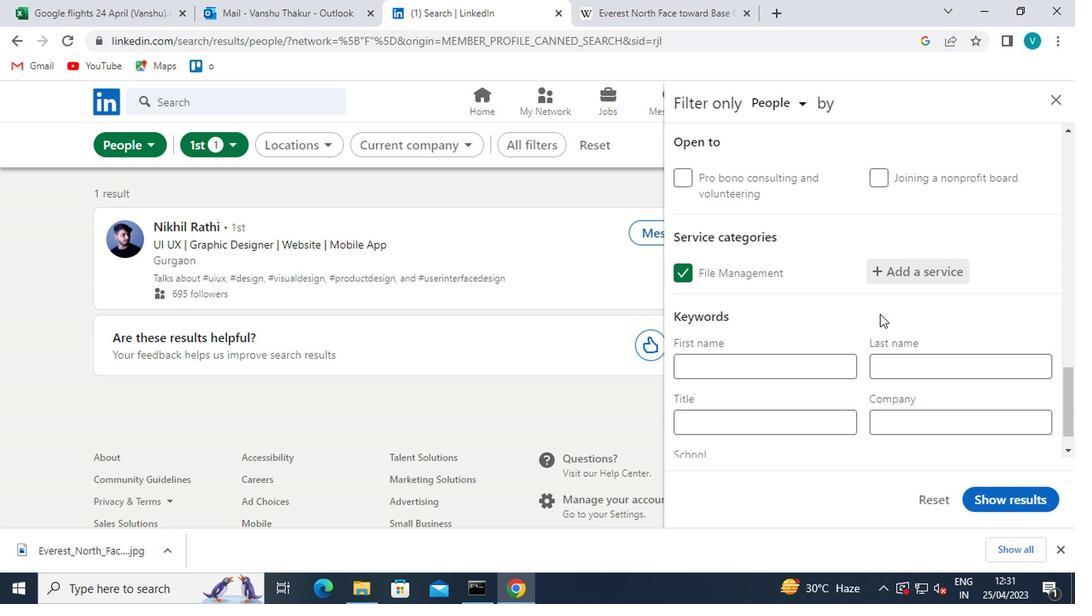 
Action: Mouse scrolled (875, 295) with delta (0, -1)
Screenshot: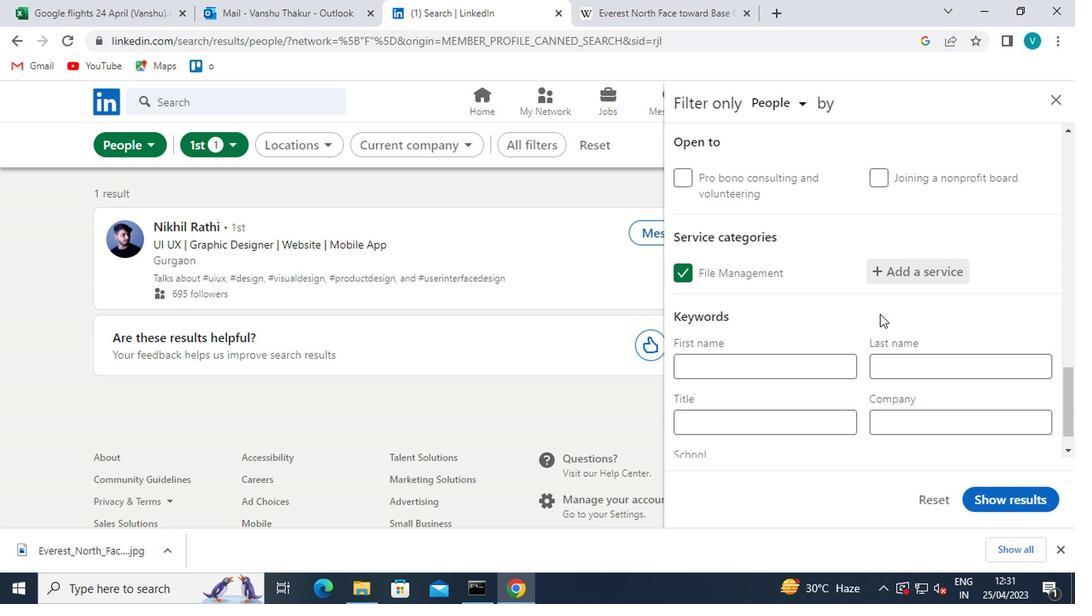 
Action: Mouse moved to (875, 286)
Screenshot: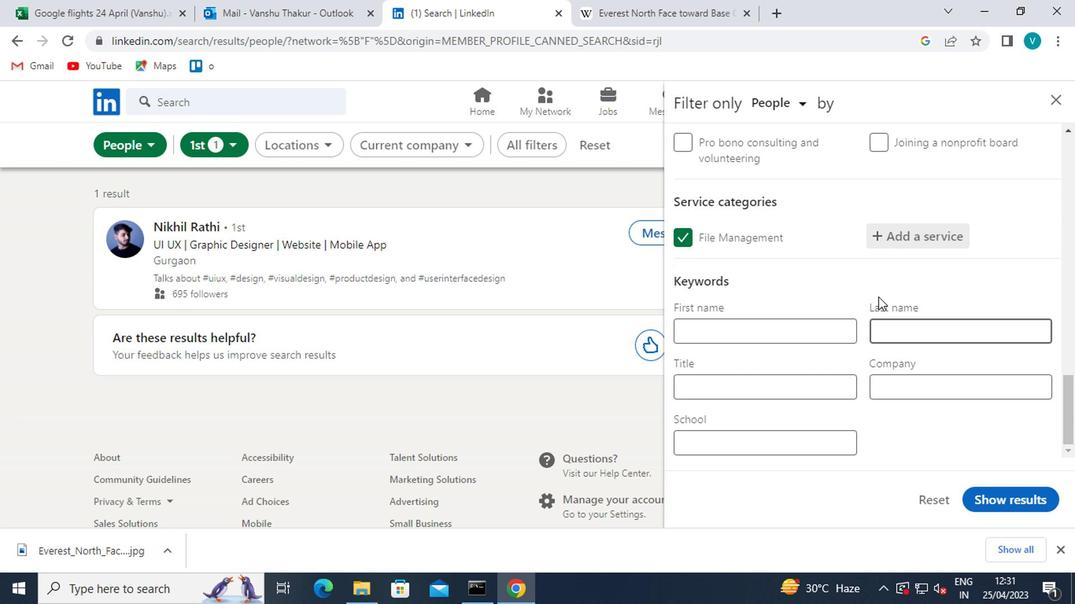 
Action: Mouse scrolled (875, 285) with delta (0, 0)
Screenshot: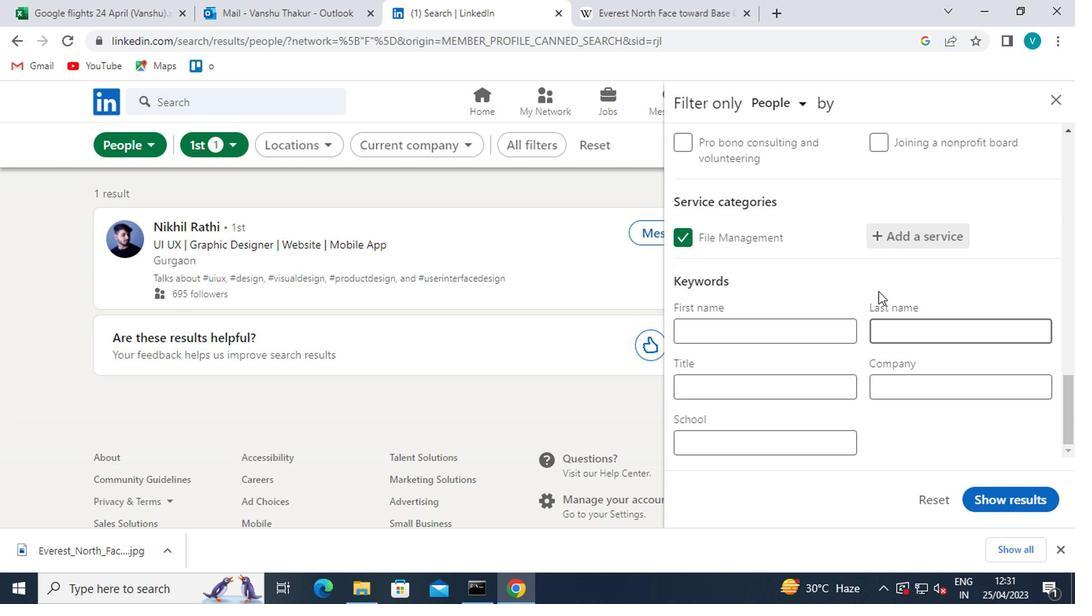 
Action: Mouse moved to (771, 377)
Screenshot: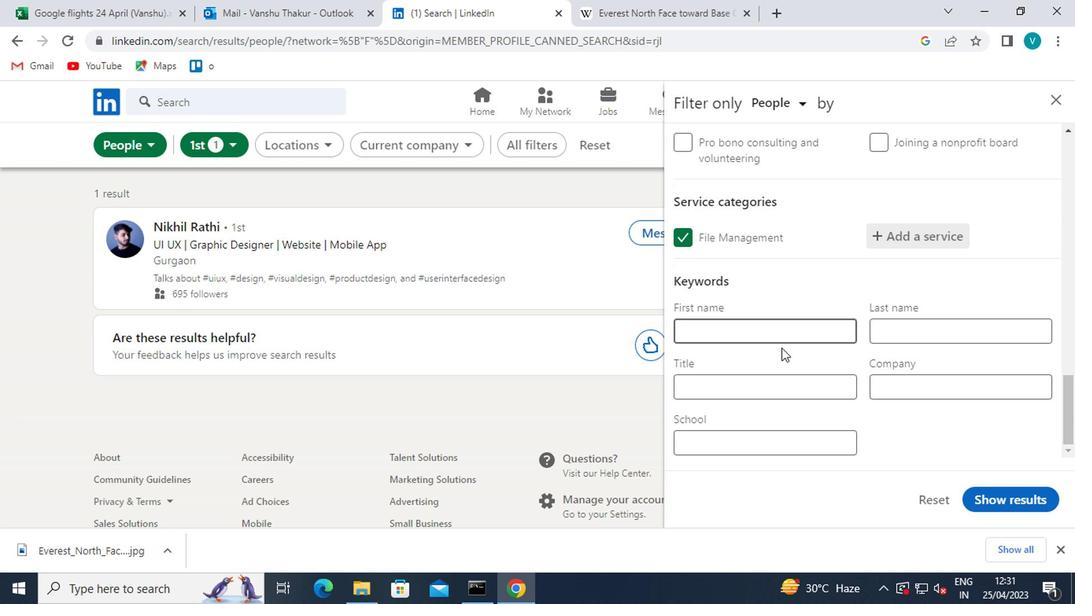 
Action: Mouse pressed left at (771, 377)
Screenshot: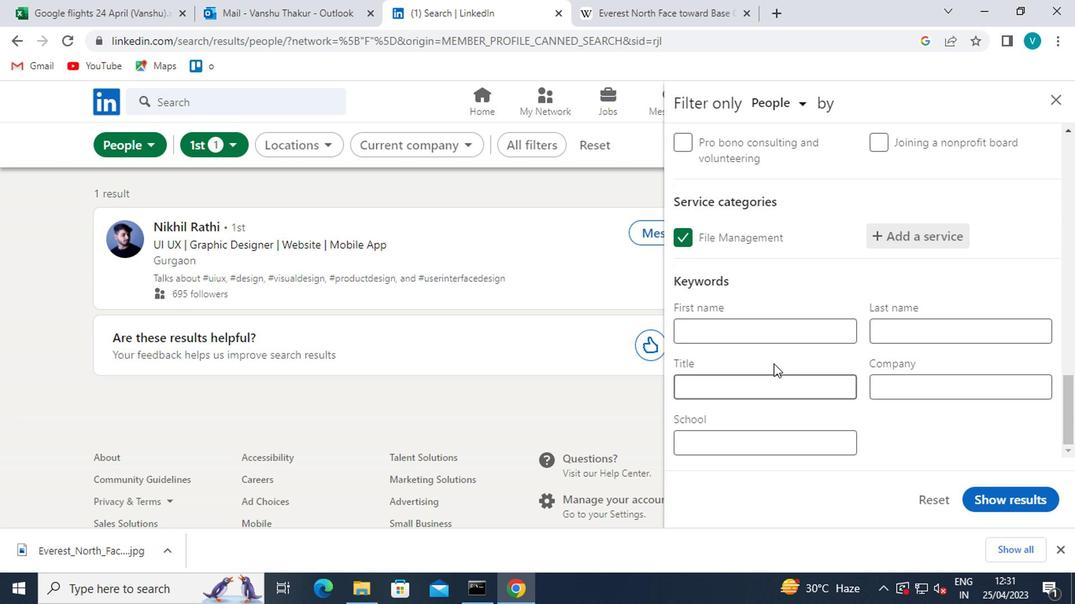 
Action: Mouse moved to (767, 375)
Screenshot: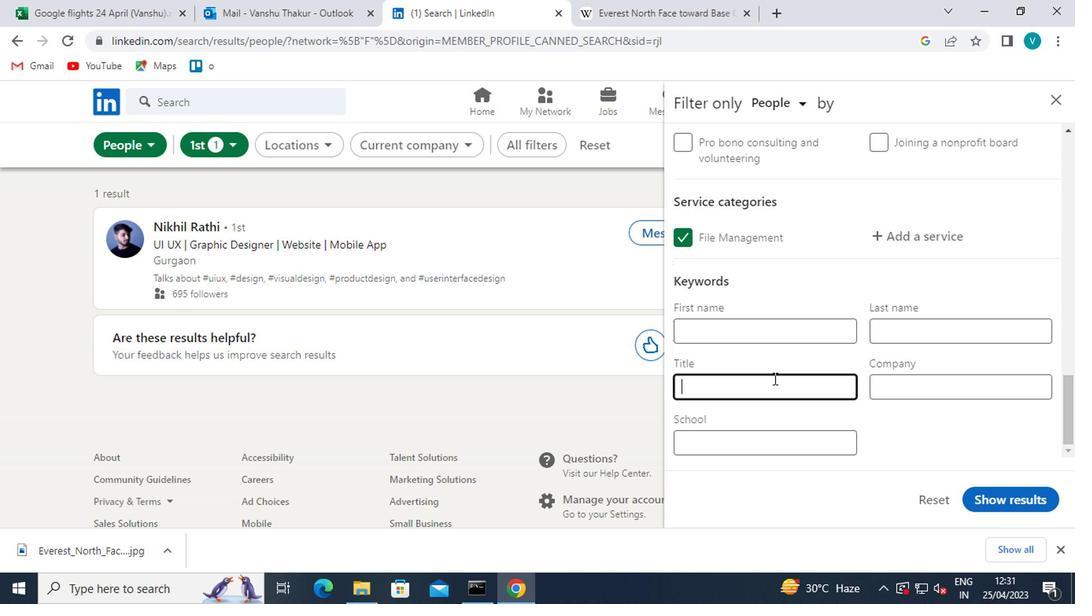 
Action: Key pressed <Key.shift>
Screenshot: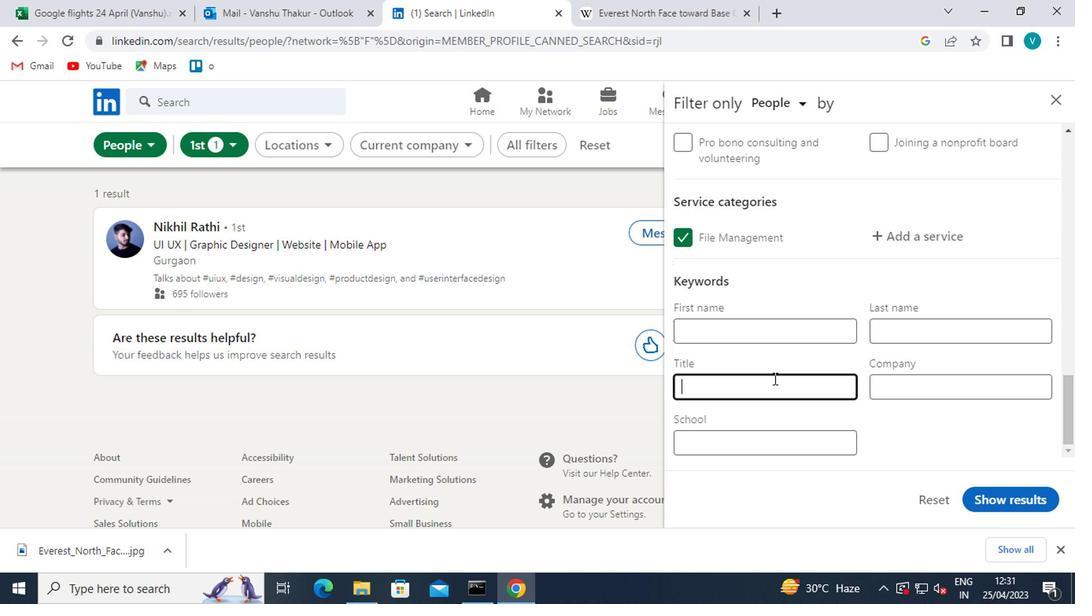 
Action: Mouse moved to (743, 351)
Screenshot: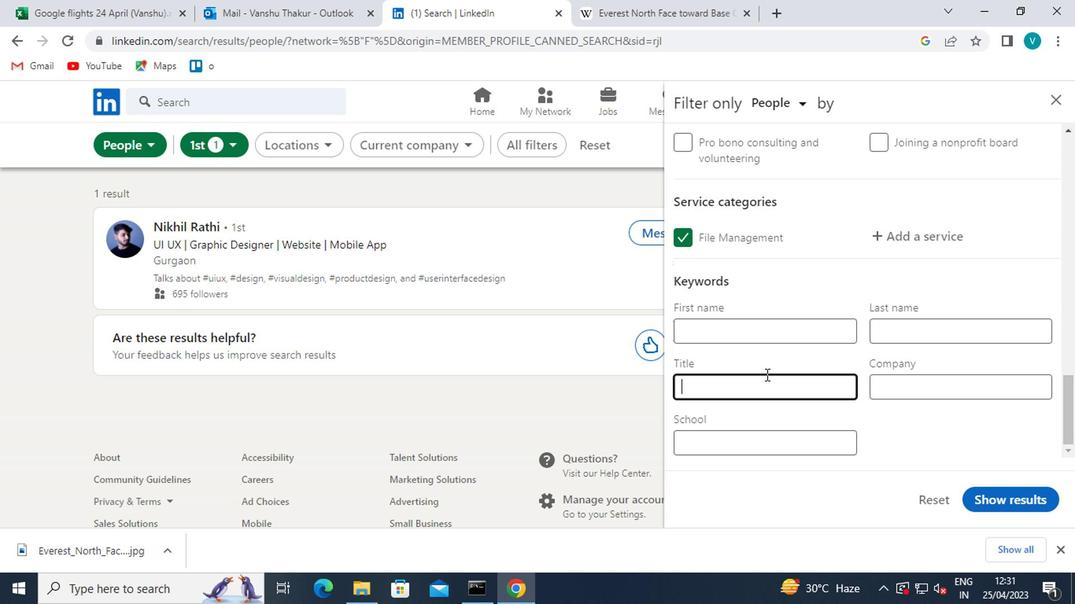 
Action: Key pressed CHEF
Screenshot: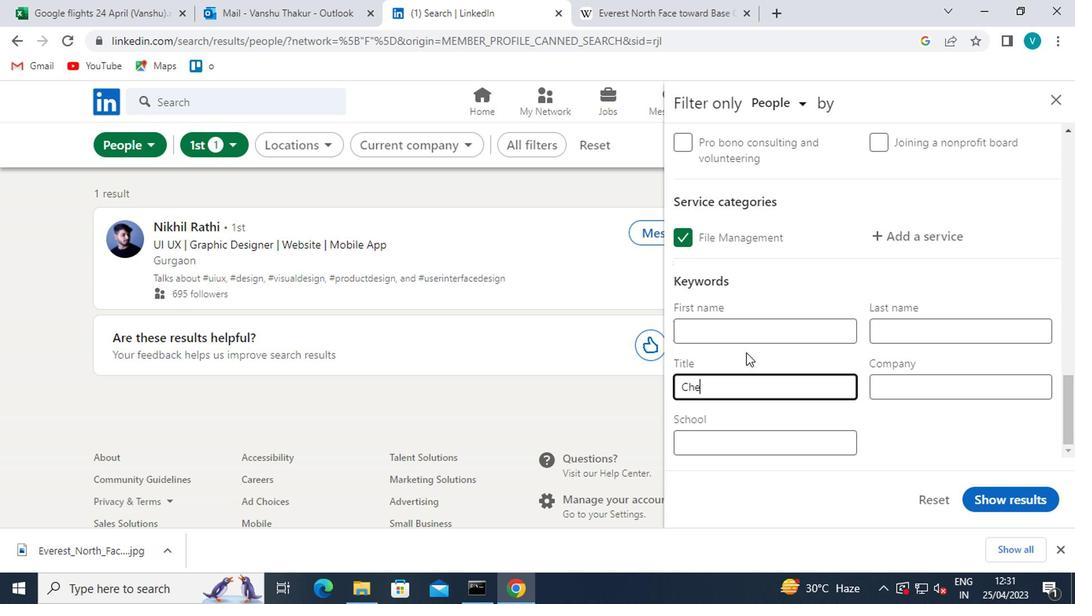 
Action: Mouse moved to (1002, 501)
Screenshot: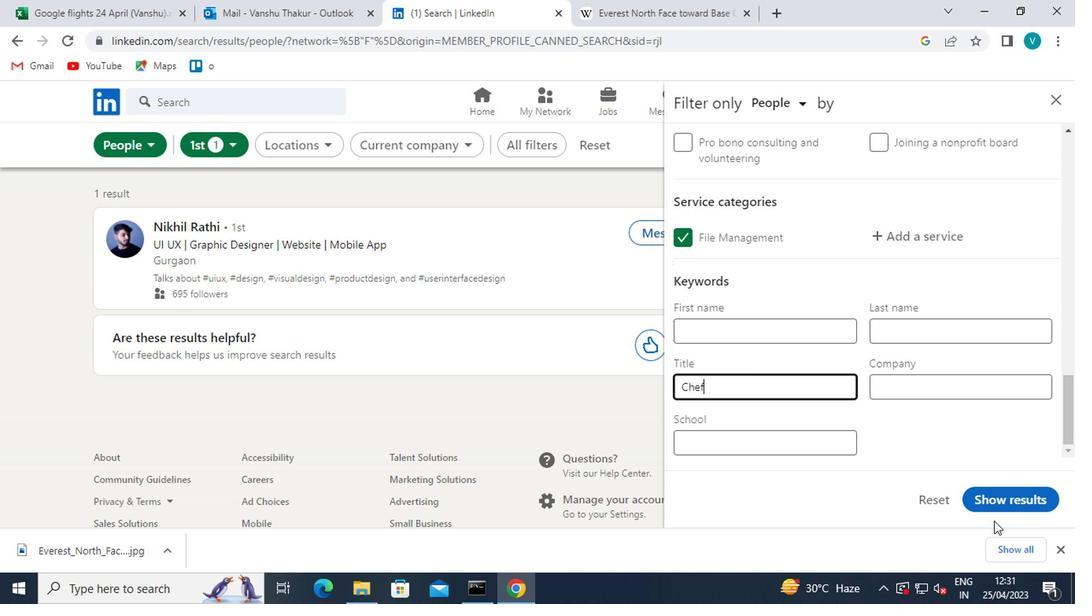
Action: Mouse pressed left at (1002, 501)
Screenshot: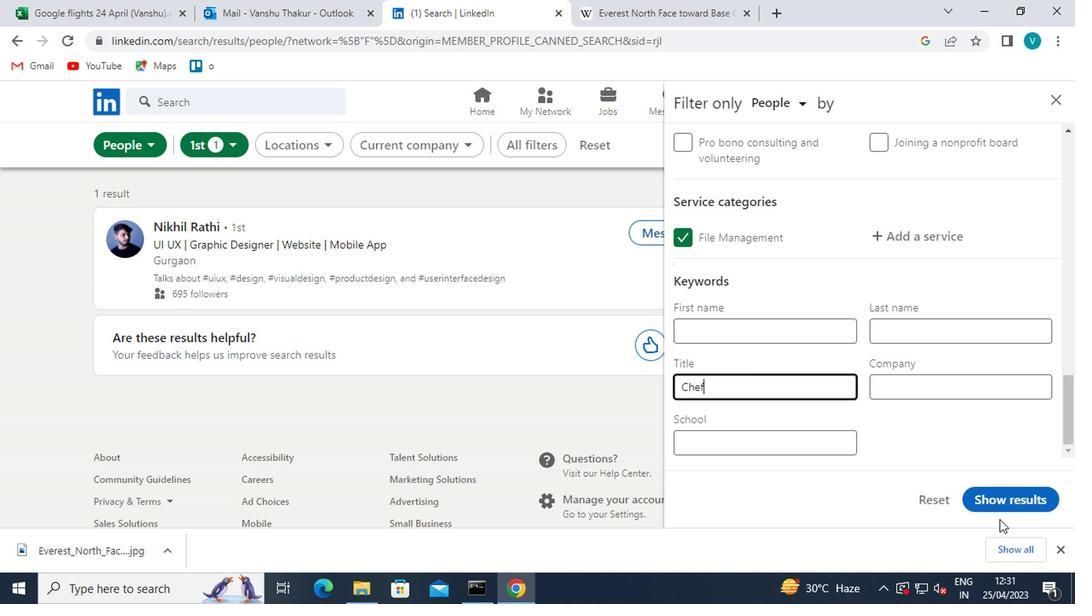 
Action: Mouse moved to (866, 446)
Screenshot: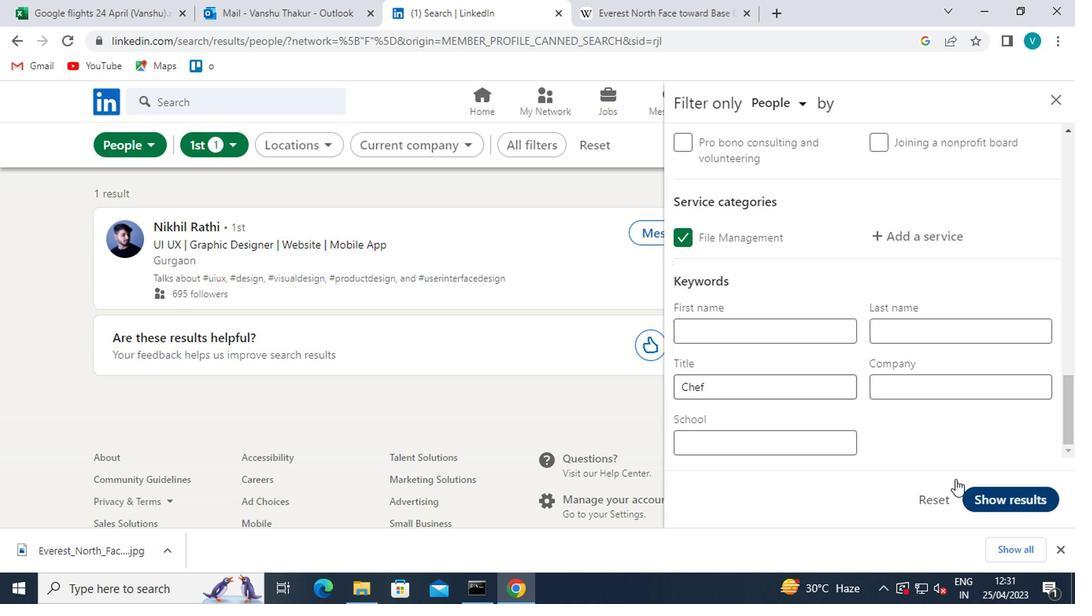 
